 Task: Find connections with filter location Impfondo with filter topic #investmentproperty with filter profile language English with filter current company Bharat Petroleum Corporation Limited with filter school Institute Of Marketing and Management with filter industry Correctional Institutions with filter service category FIle Management with filter keywords title Parking Attendant
Action: Mouse moved to (657, 104)
Screenshot: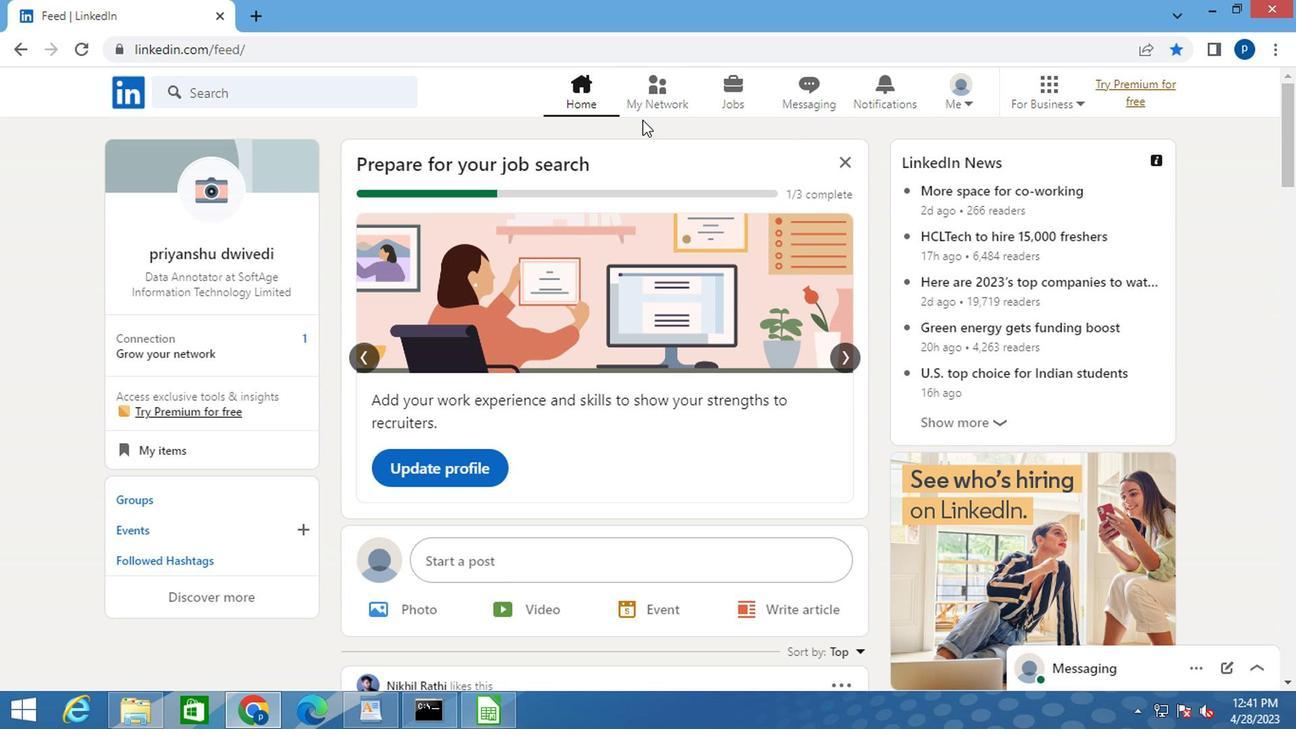 
Action: Mouse pressed left at (657, 104)
Screenshot: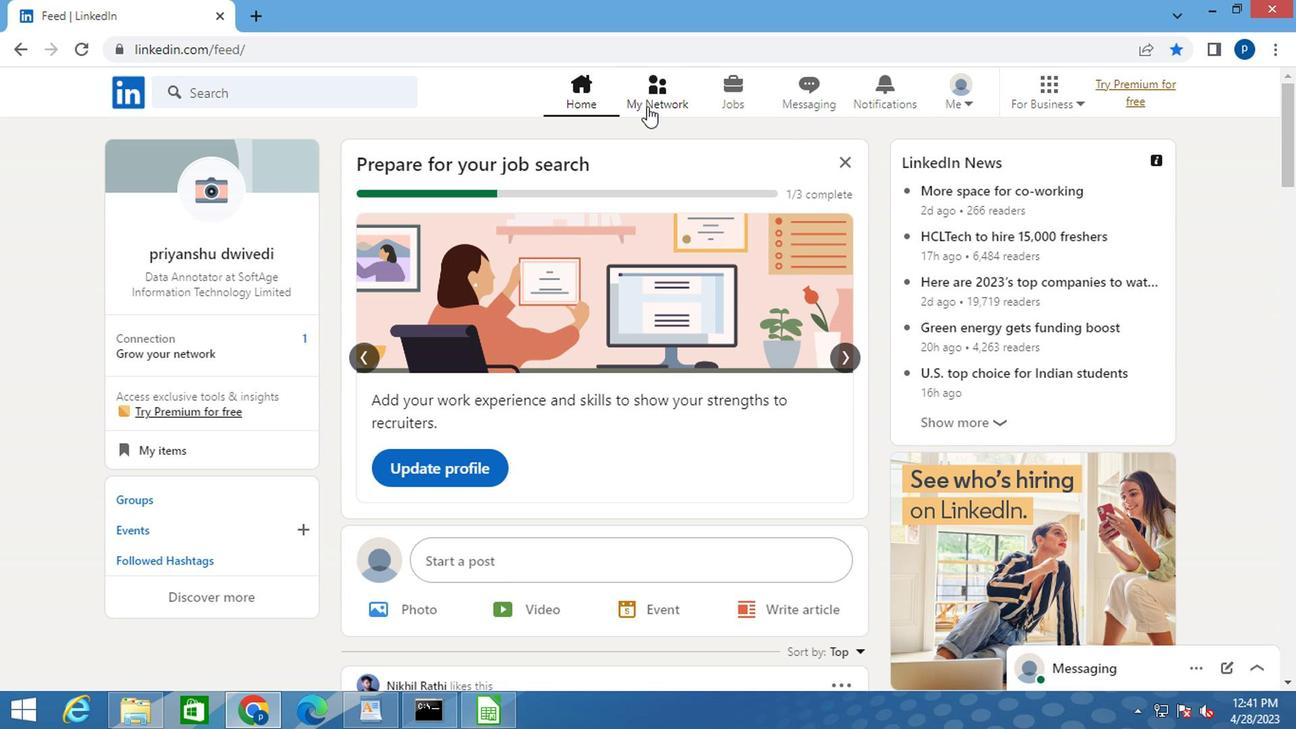 
Action: Mouse moved to (252, 202)
Screenshot: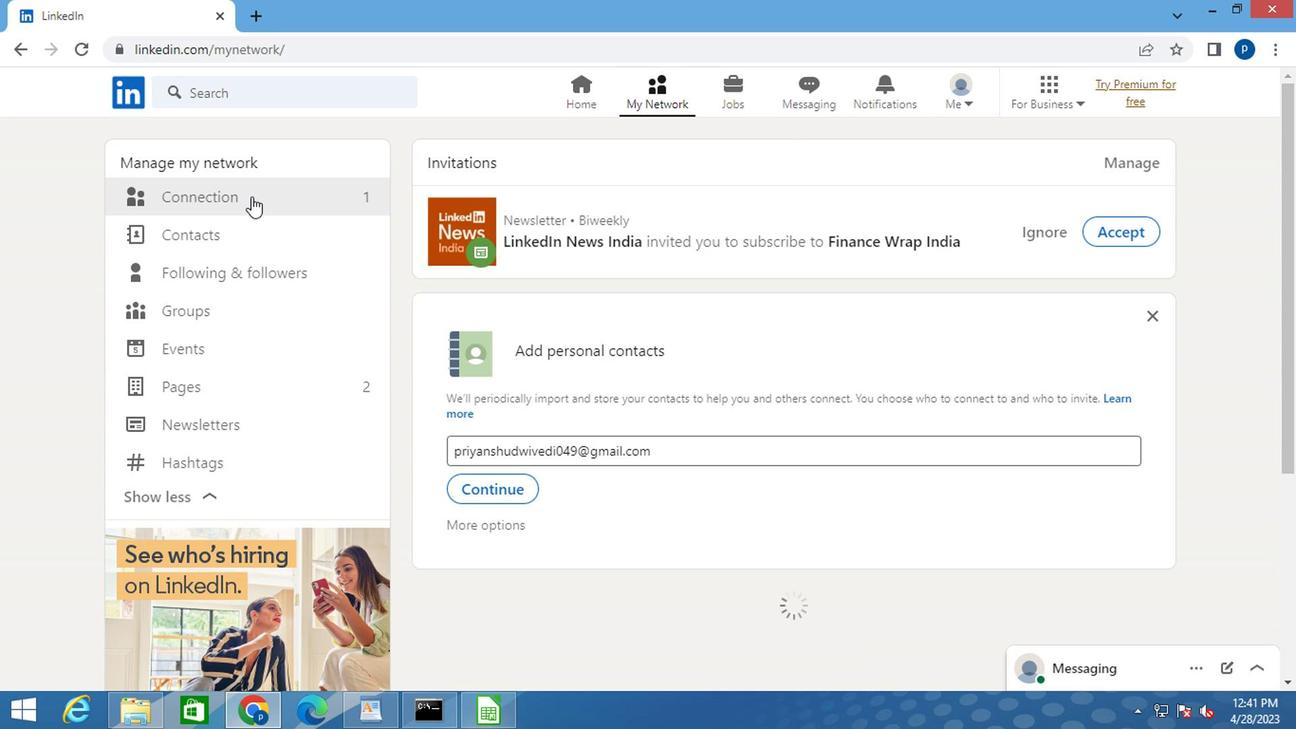 
Action: Mouse pressed left at (252, 202)
Screenshot: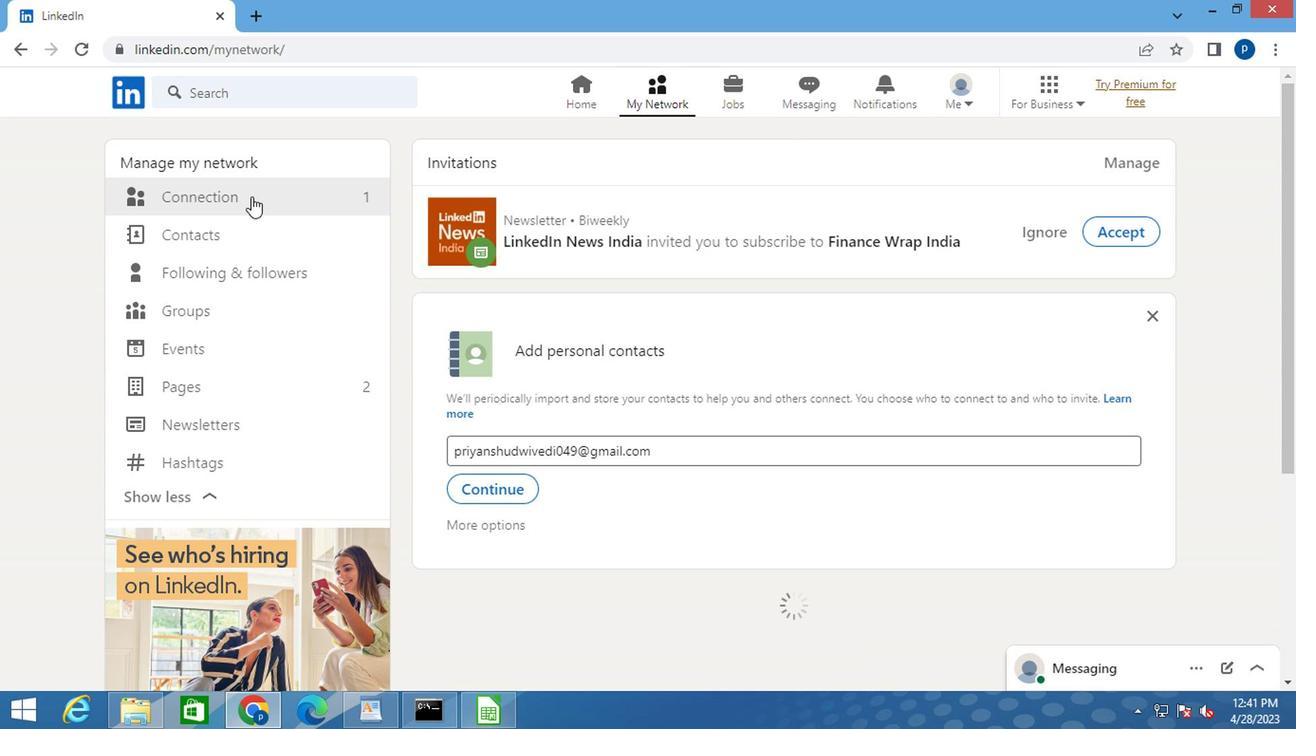 
Action: Mouse moved to (816, 209)
Screenshot: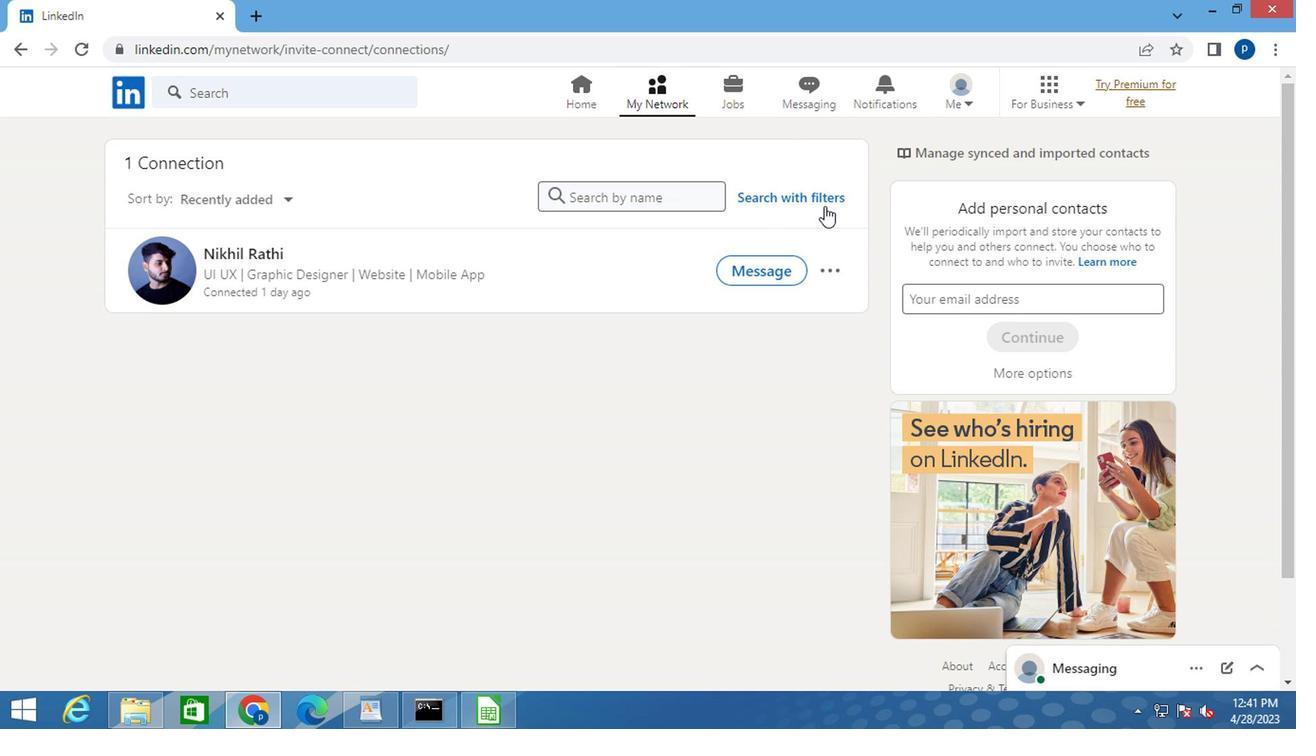 
Action: Mouse pressed left at (816, 209)
Screenshot: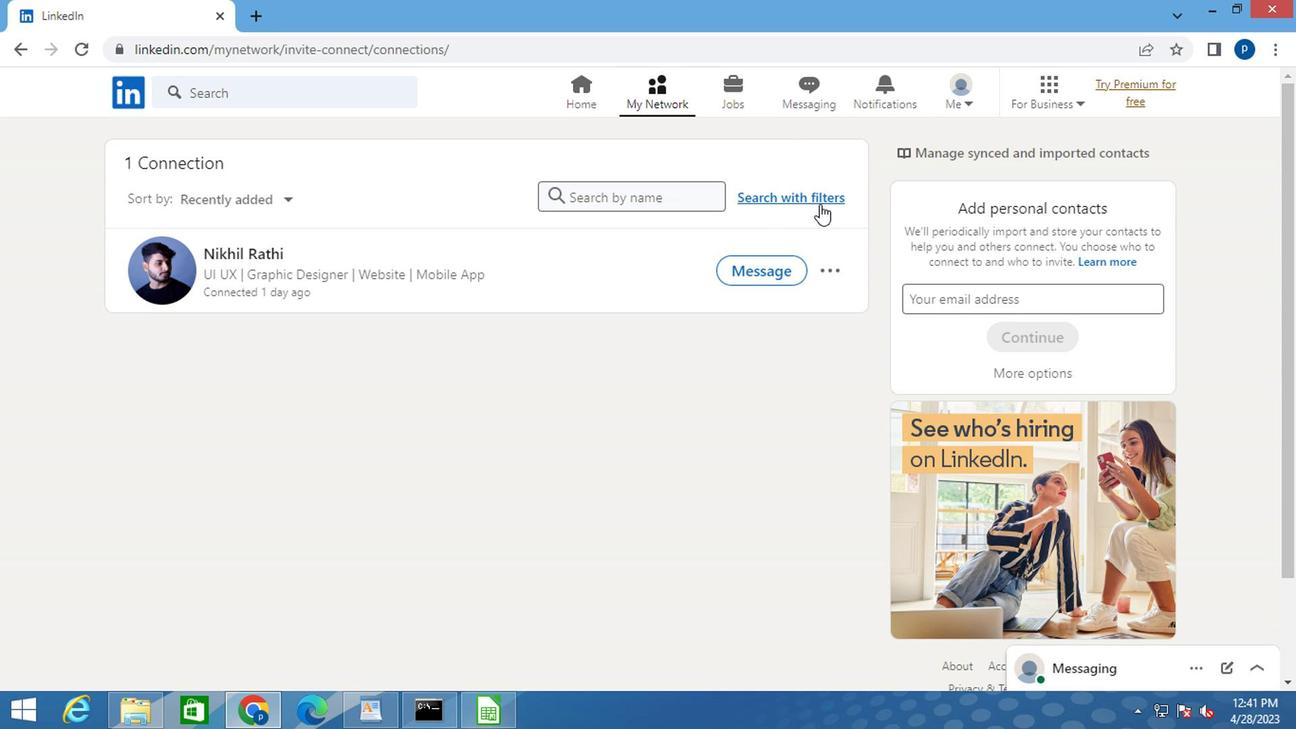 
Action: Mouse moved to (714, 160)
Screenshot: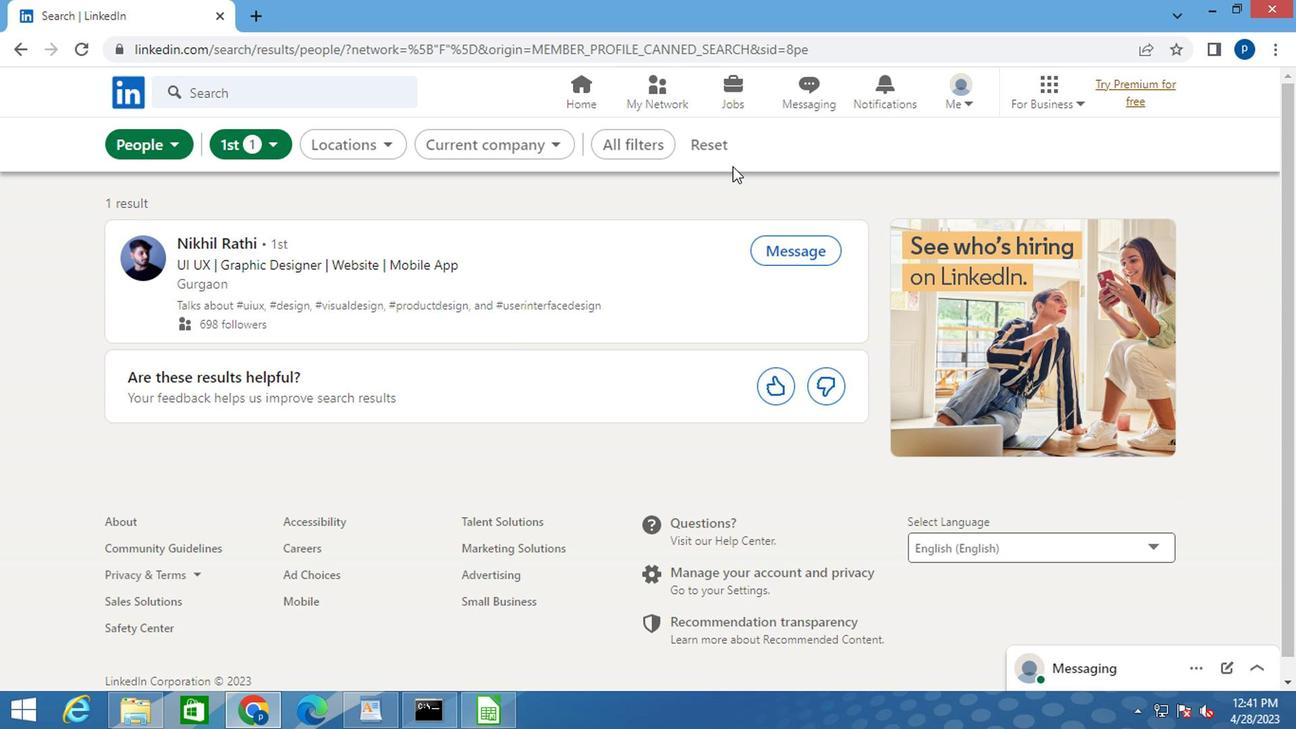 
Action: Mouse pressed left at (714, 160)
Screenshot: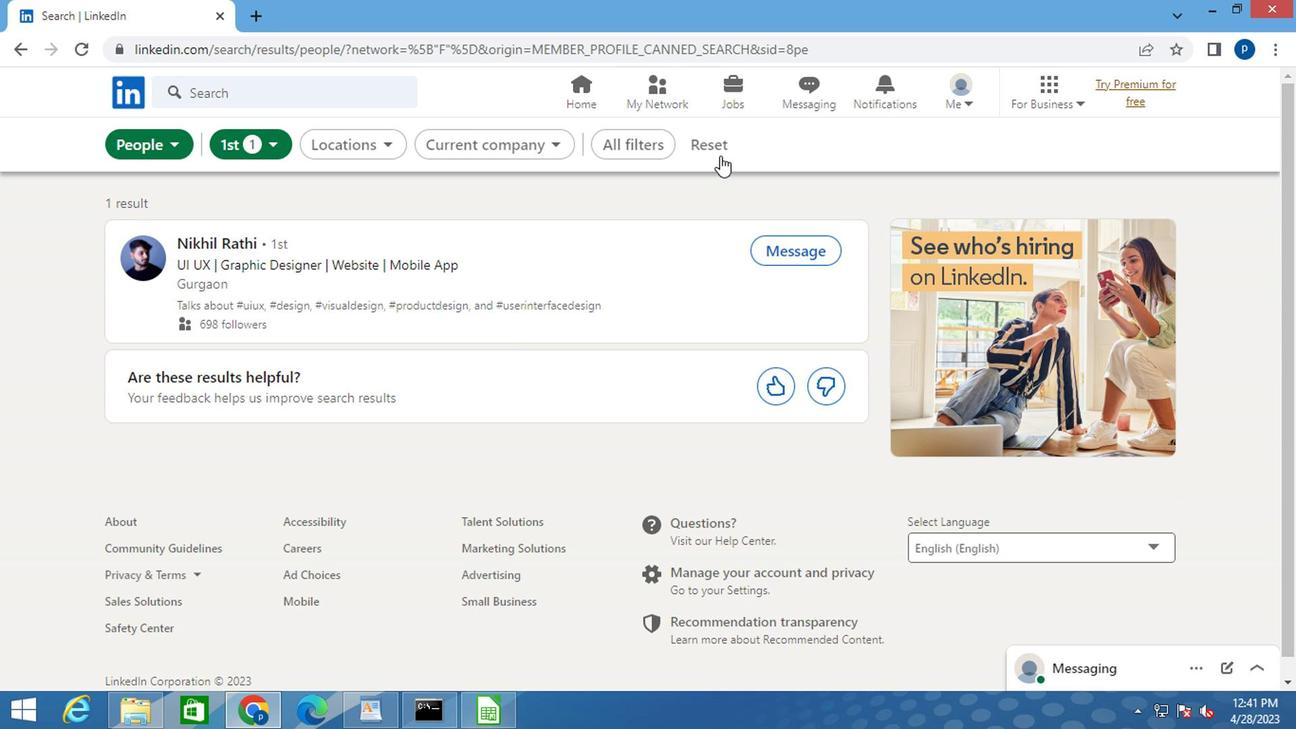 
Action: Mouse moved to (696, 155)
Screenshot: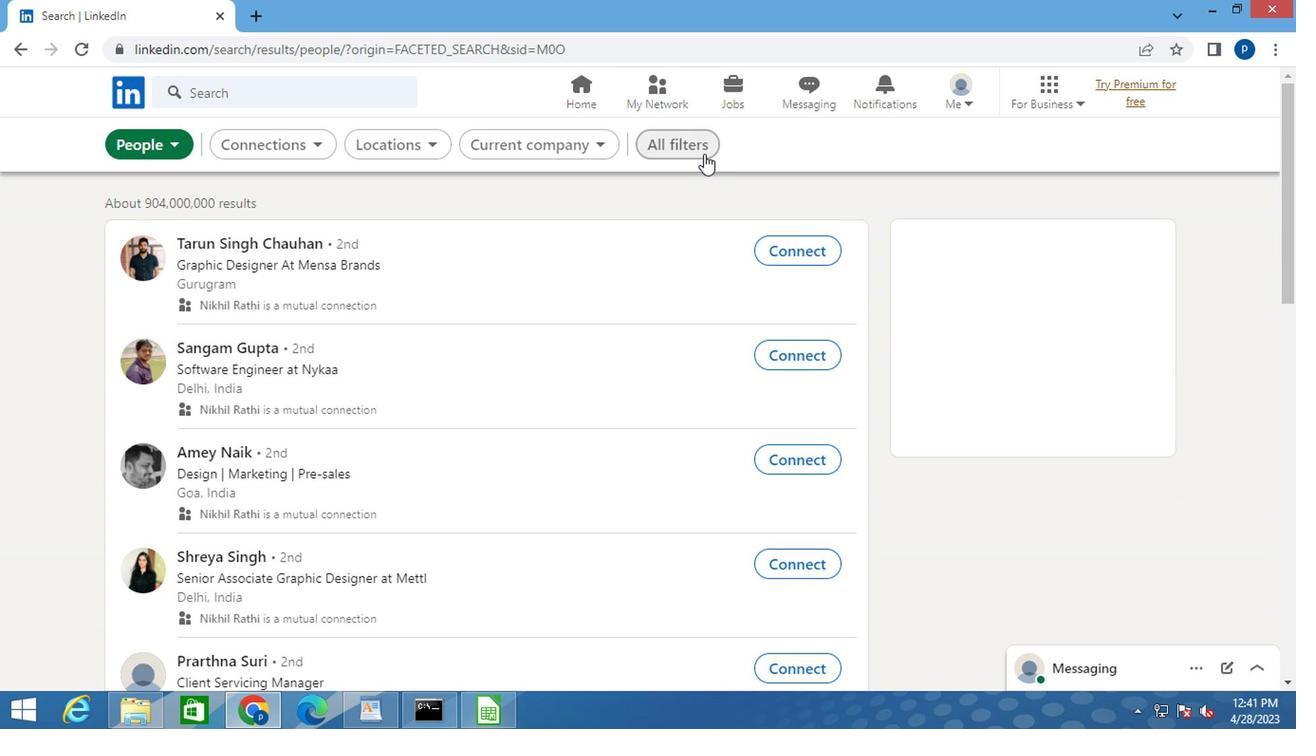 
Action: Mouse pressed left at (696, 155)
Screenshot: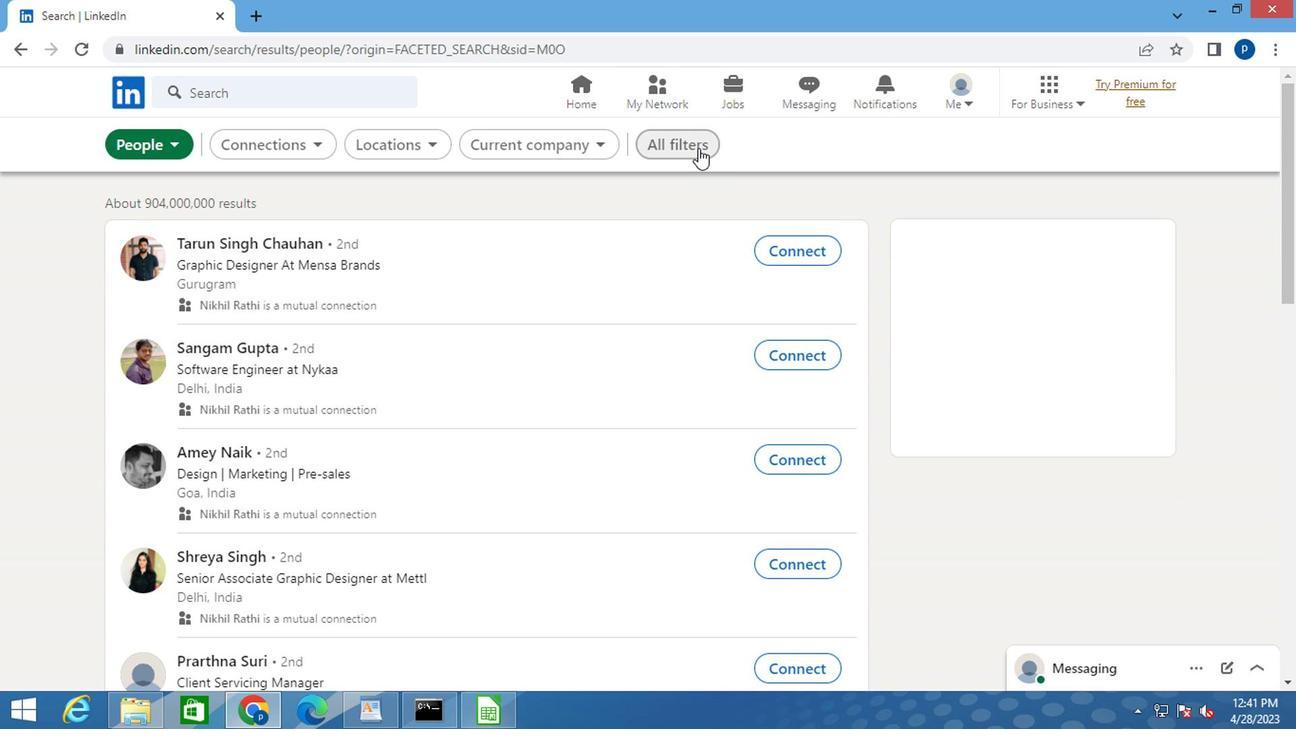 
Action: Mouse moved to (959, 403)
Screenshot: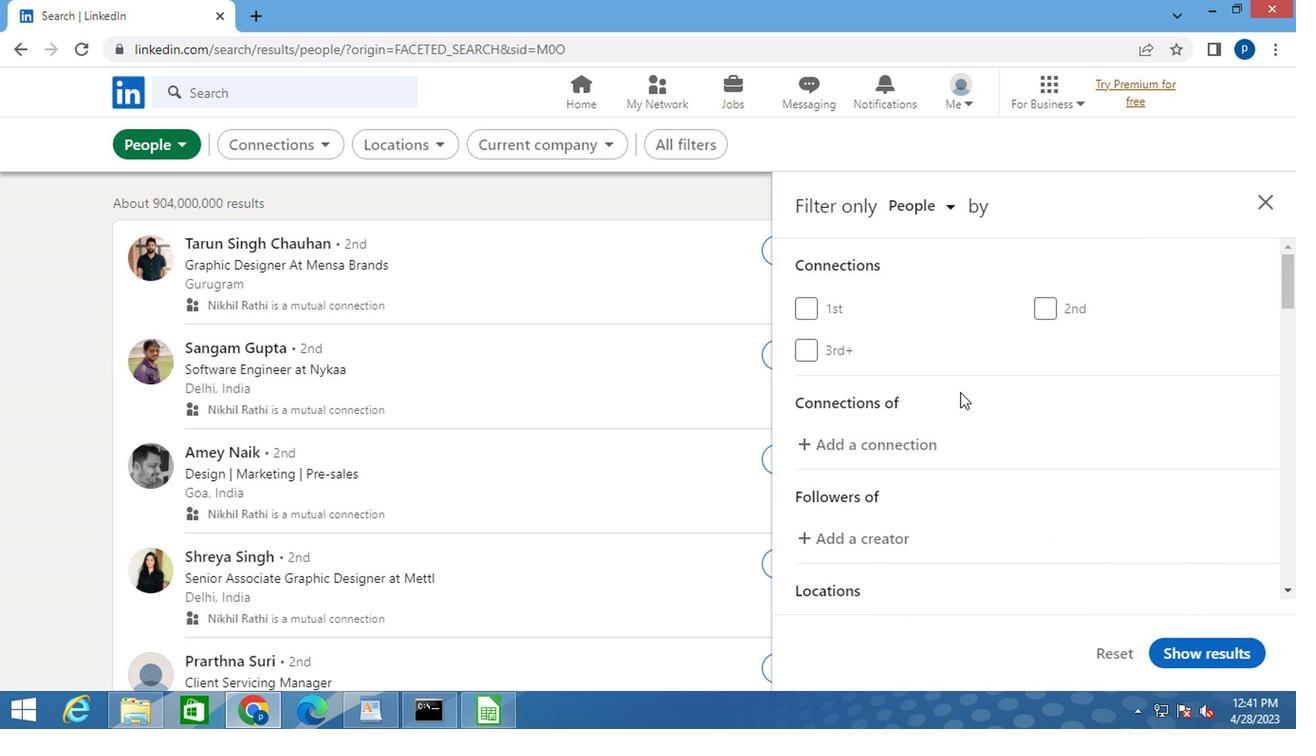 
Action: Mouse scrolled (959, 401) with delta (0, -1)
Screenshot: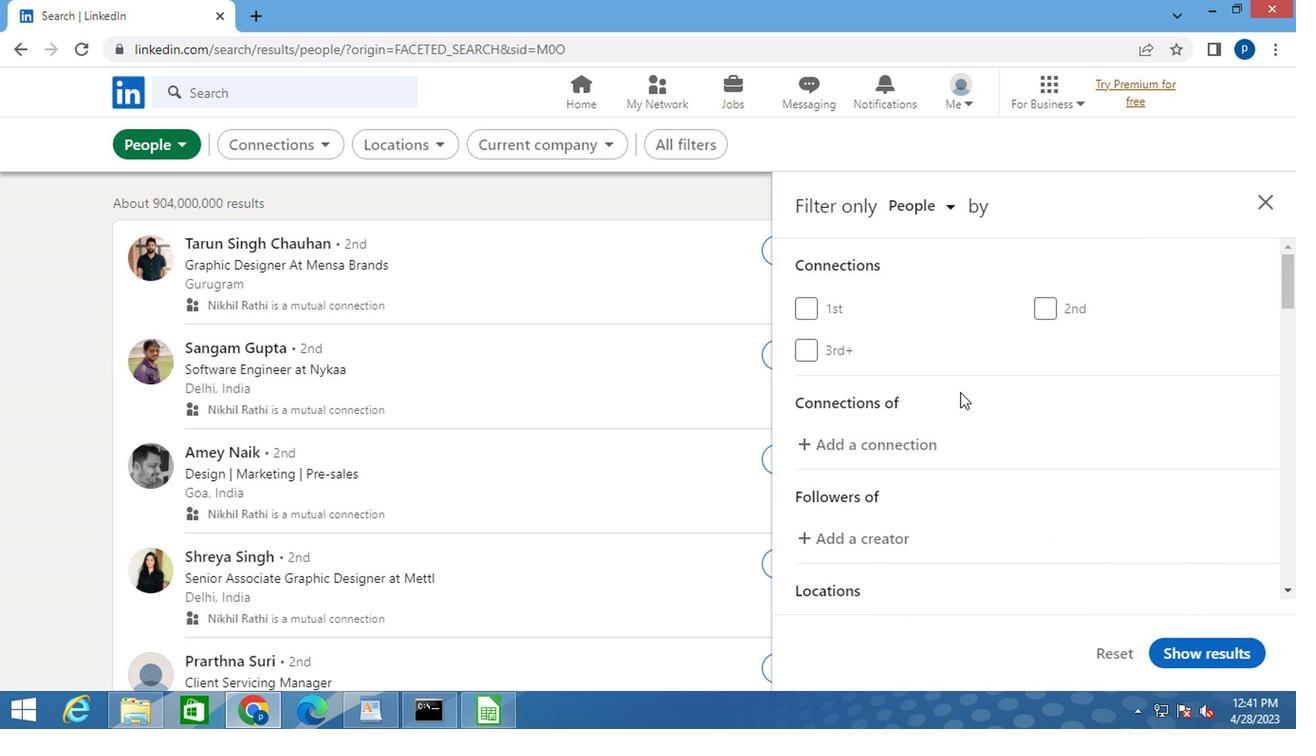 
Action: Mouse moved to (961, 412)
Screenshot: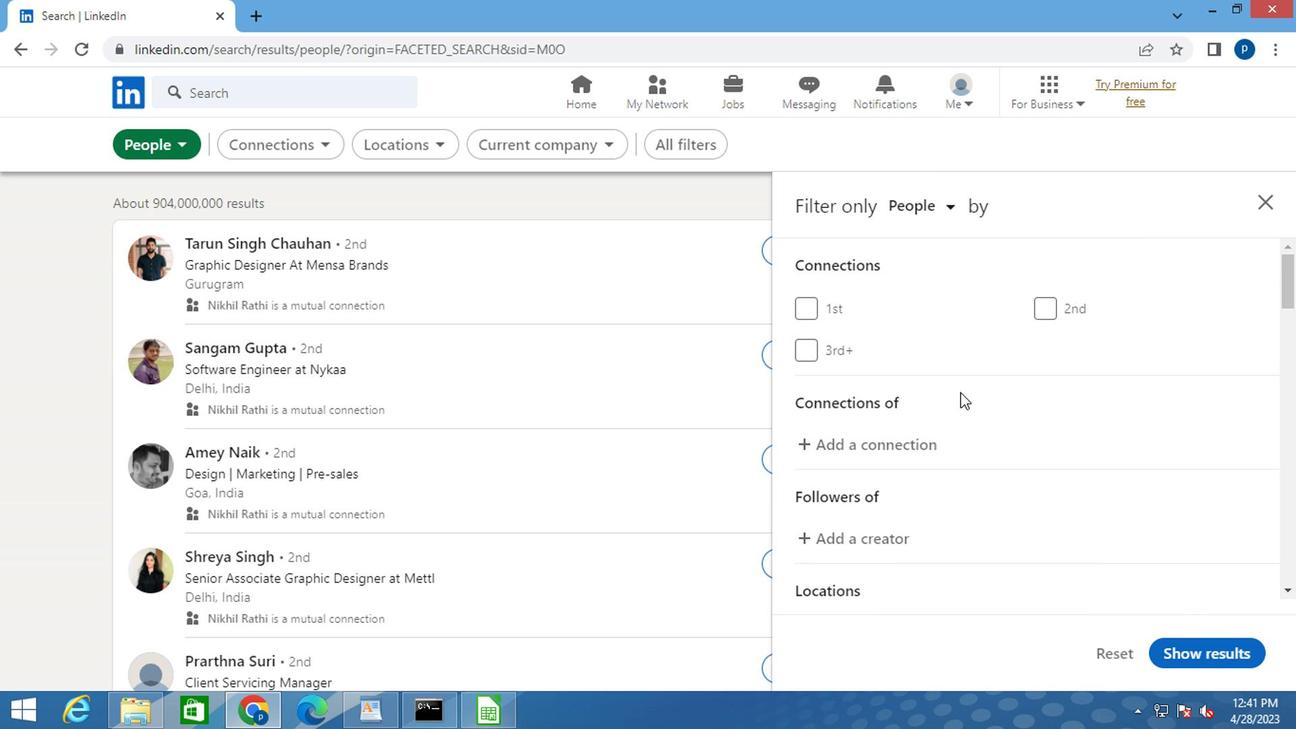 
Action: Mouse scrolled (961, 411) with delta (0, 0)
Screenshot: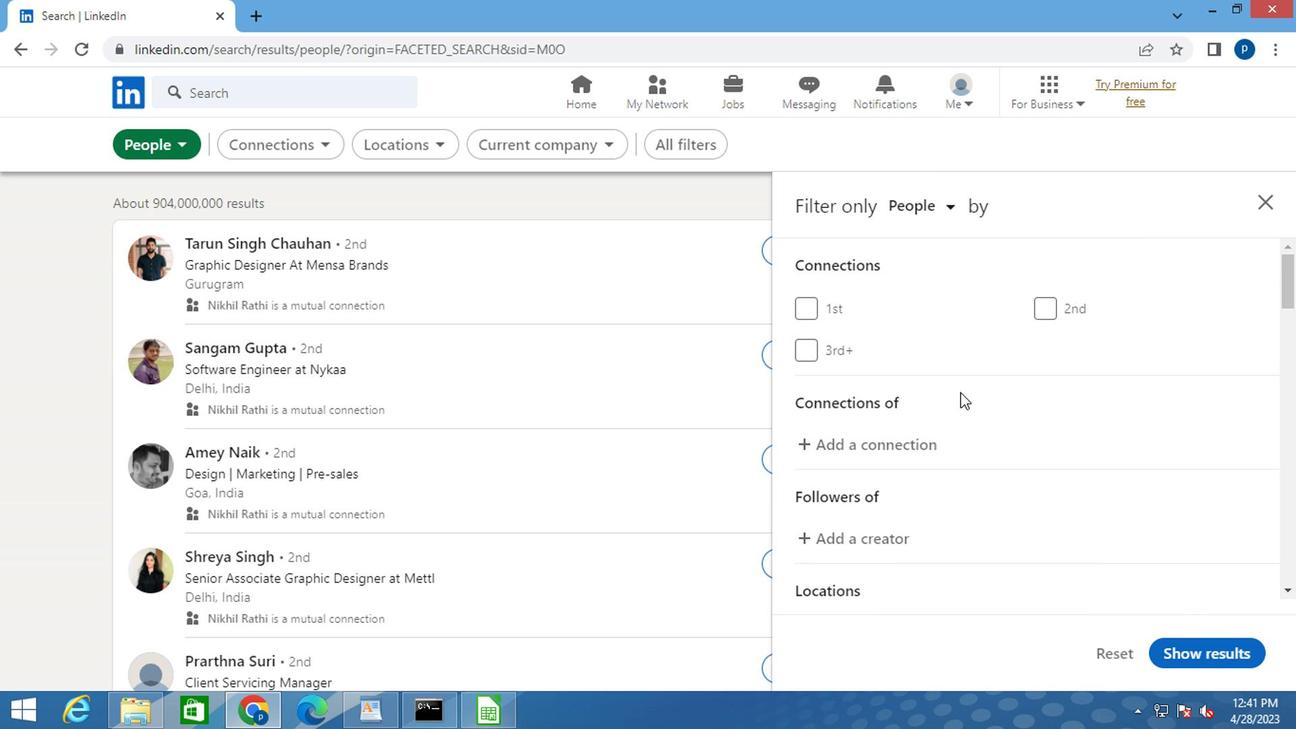 
Action: Mouse moved to (961, 413)
Screenshot: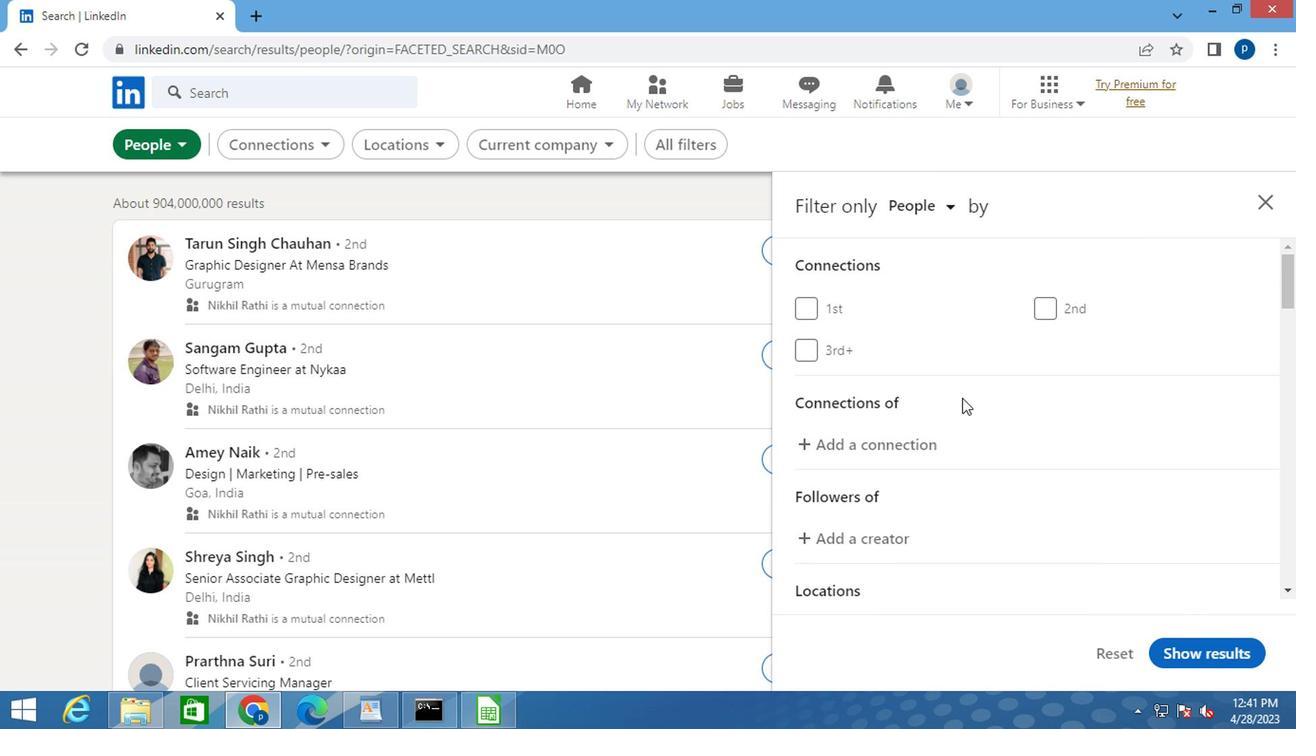 
Action: Mouse scrolled (961, 412) with delta (0, -1)
Screenshot: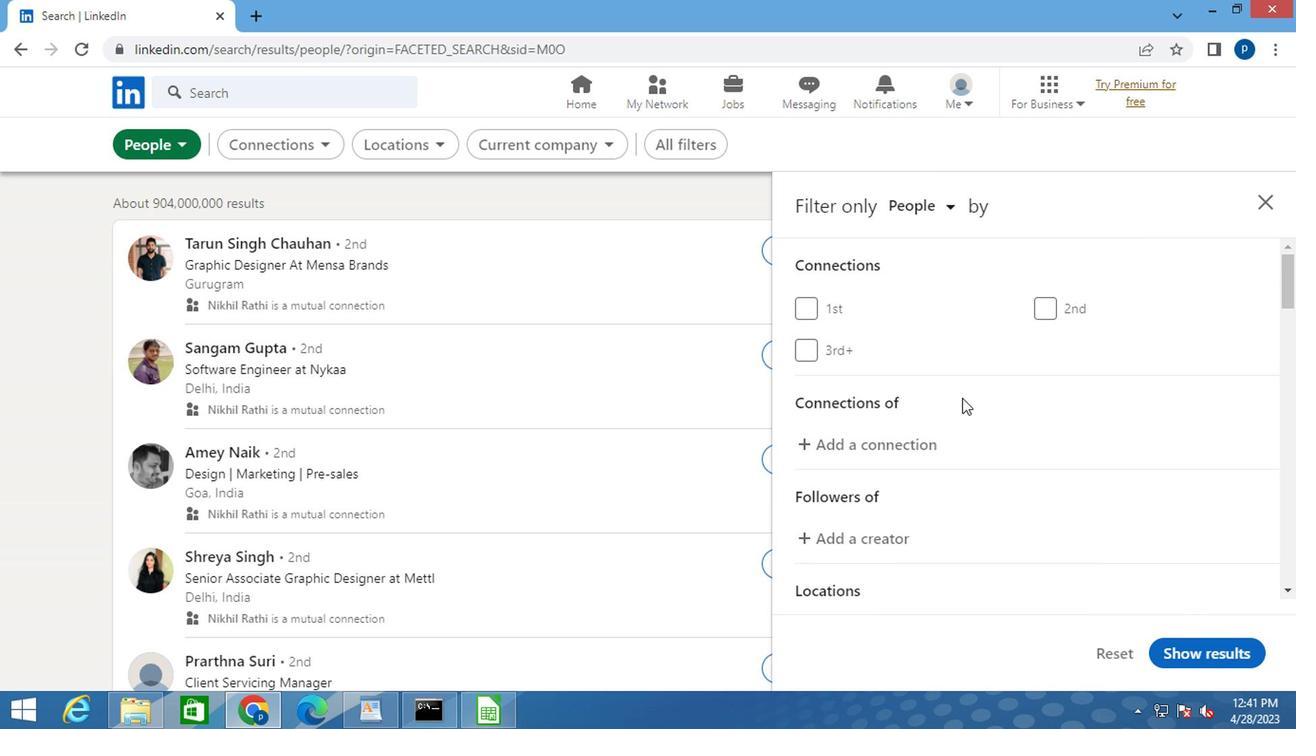 
Action: Mouse moved to (1057, 431)
Screenshot: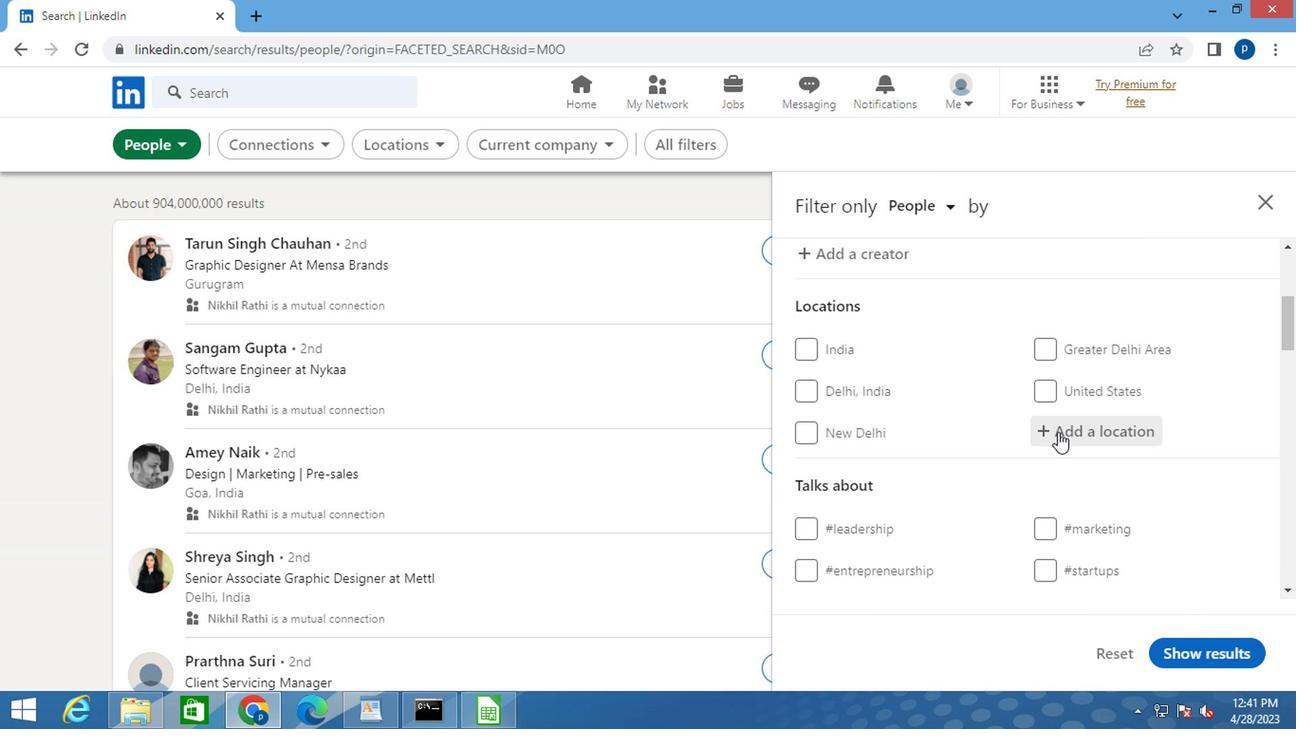 
Action: Mouse pressed left at (1057, 431)
Screenshot: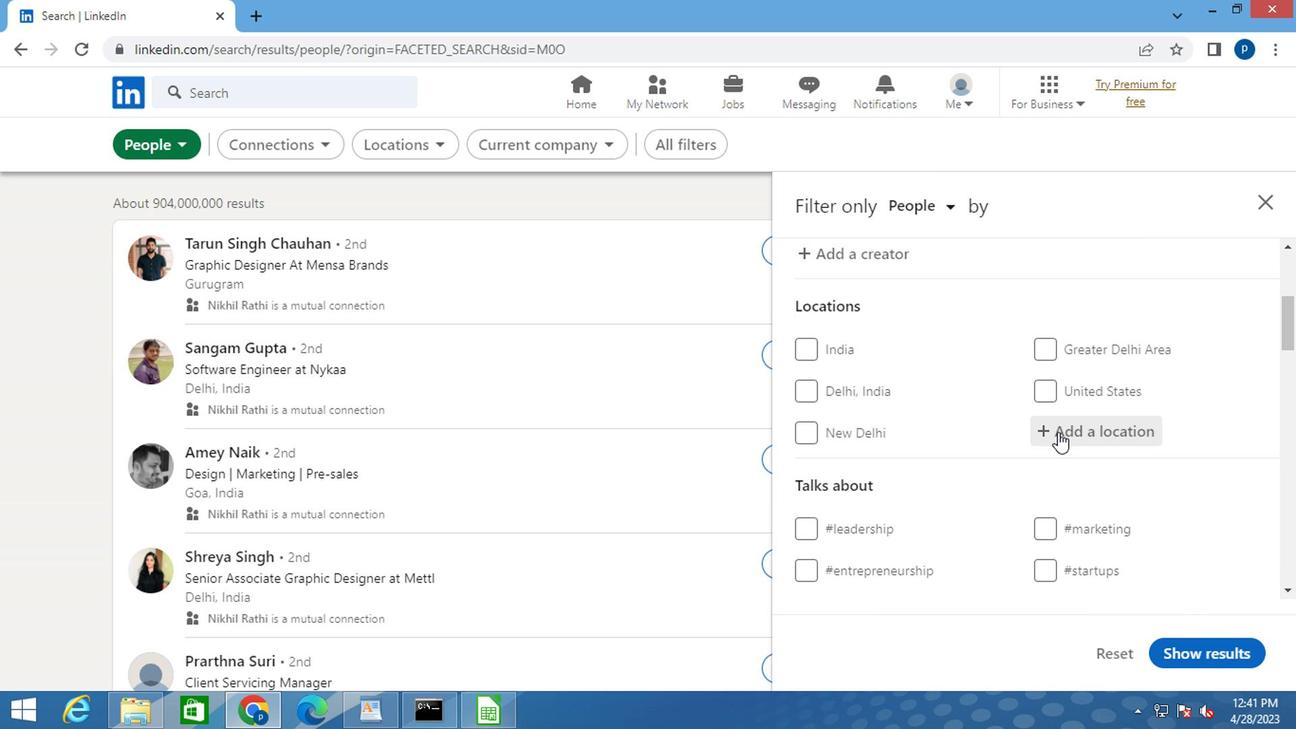 
Action: Mouse moved to (1057, 432)
Screenshot: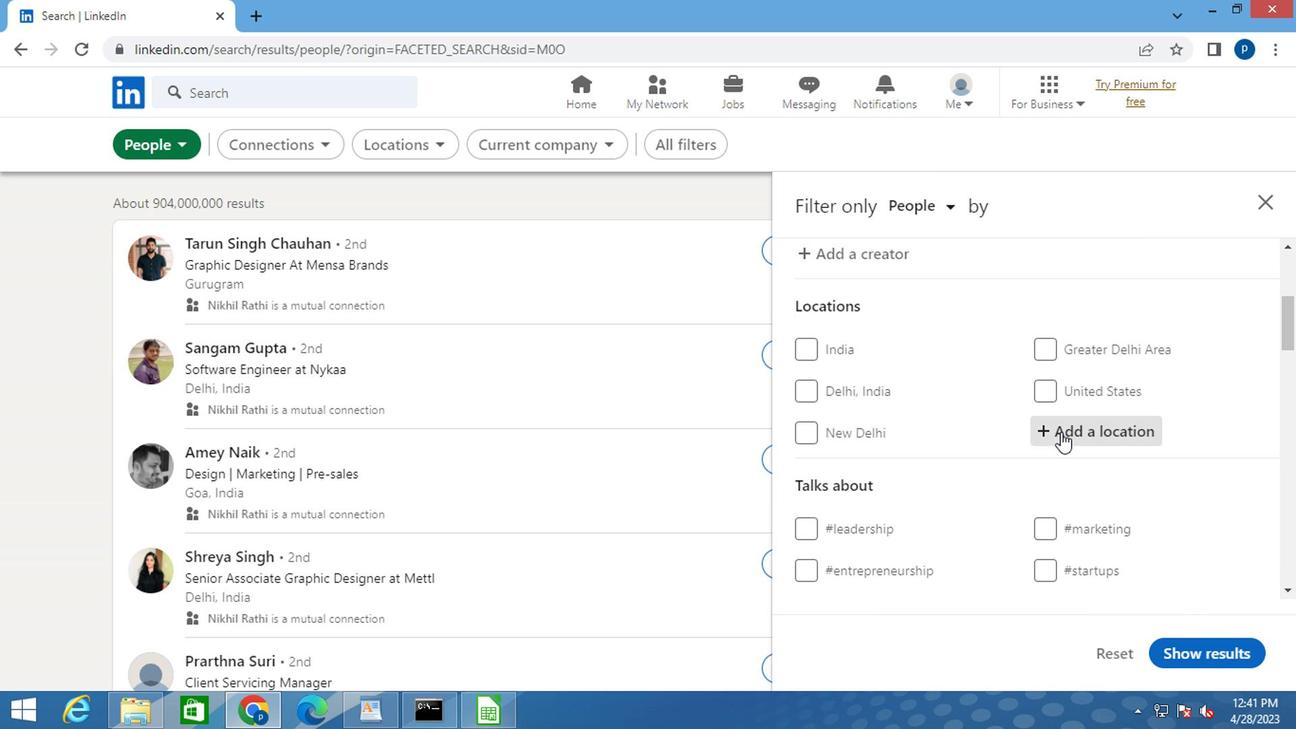 
Action: Key pressed i<Key.caps_lock>mpfondo<Key.space>
Screenshot: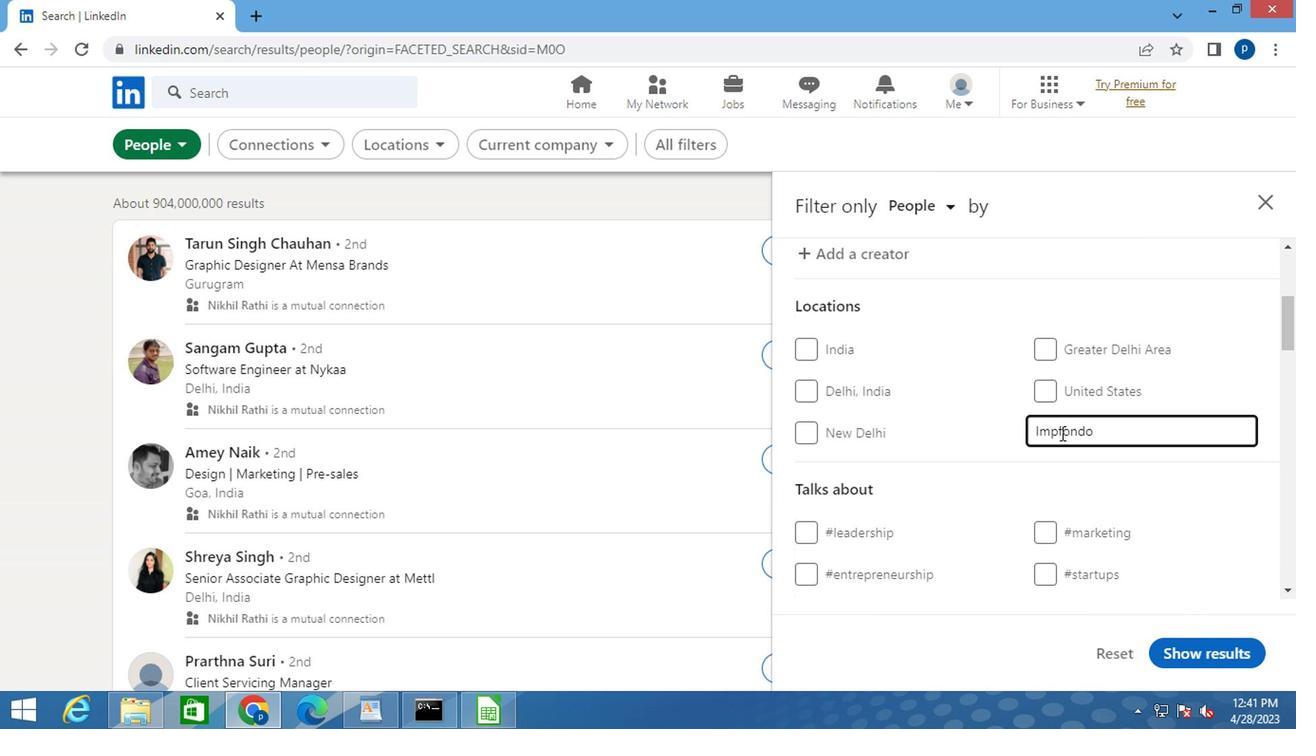 
Action: Mouse moved to (967, 446)
Screenshot: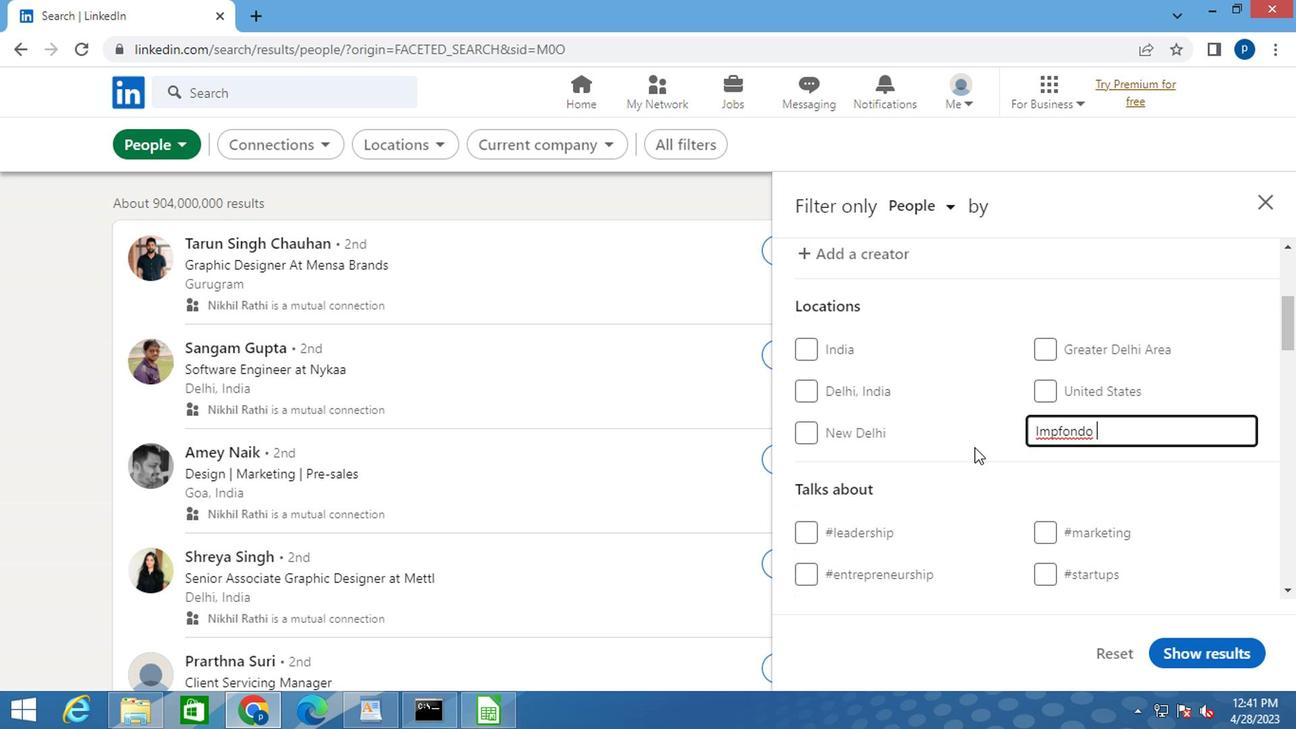 
Action: Mouse scrolled (967, 445) with delta (0, 0)
Screenshot: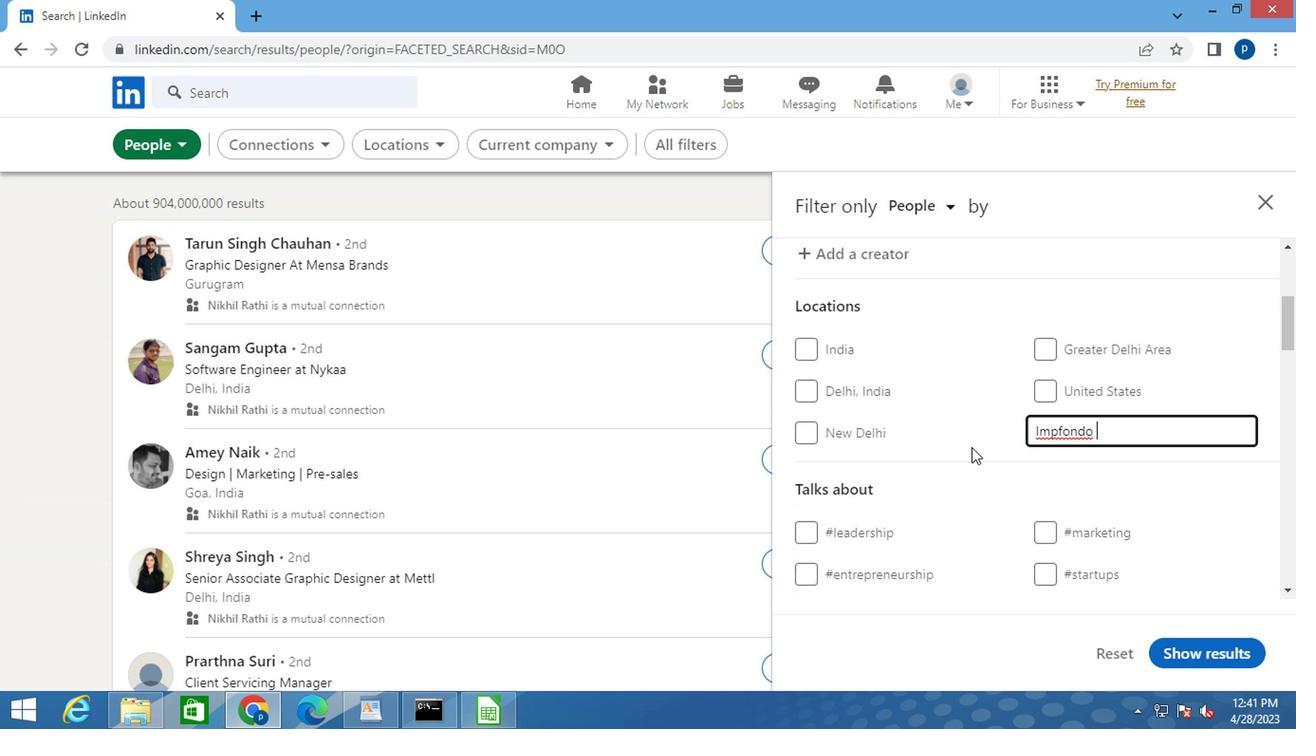 
Action: Mouse scrolled (967, 445) with delta (0, 0)
Screenshot: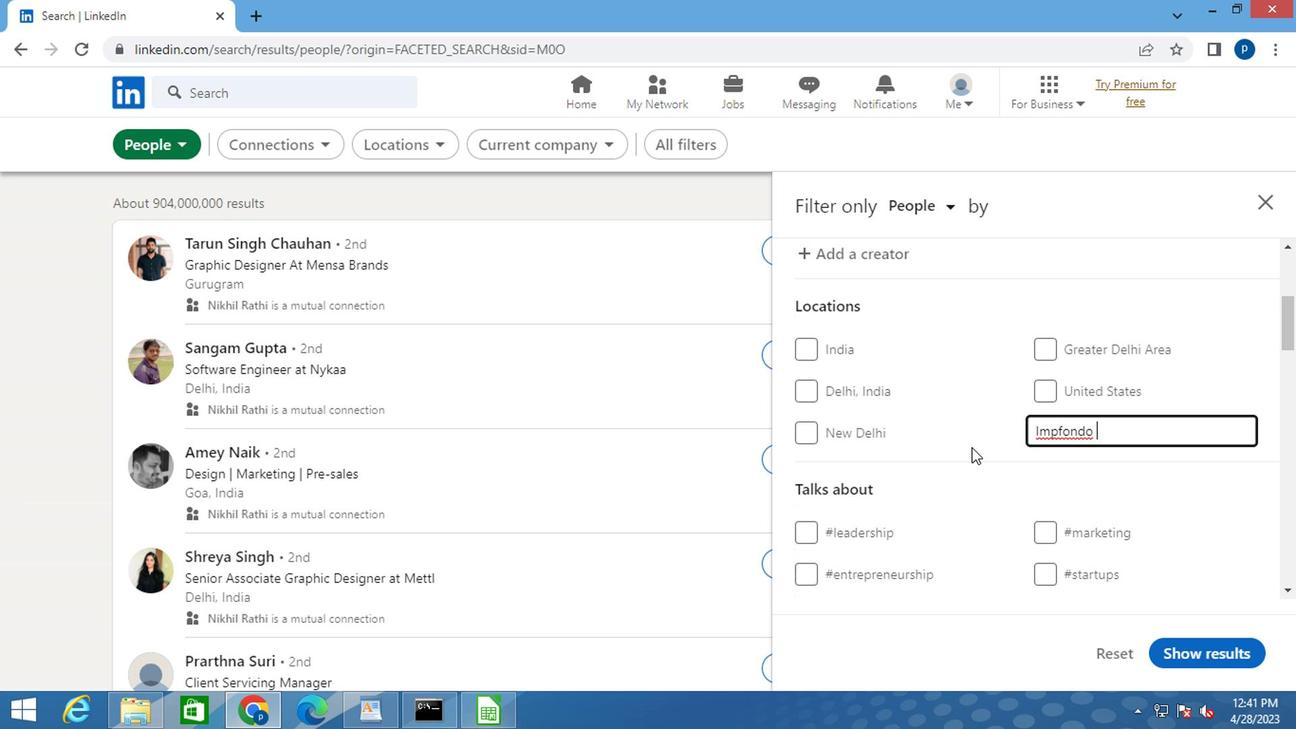 
Action: Mouse moved to (1052, 436)
Screenshot: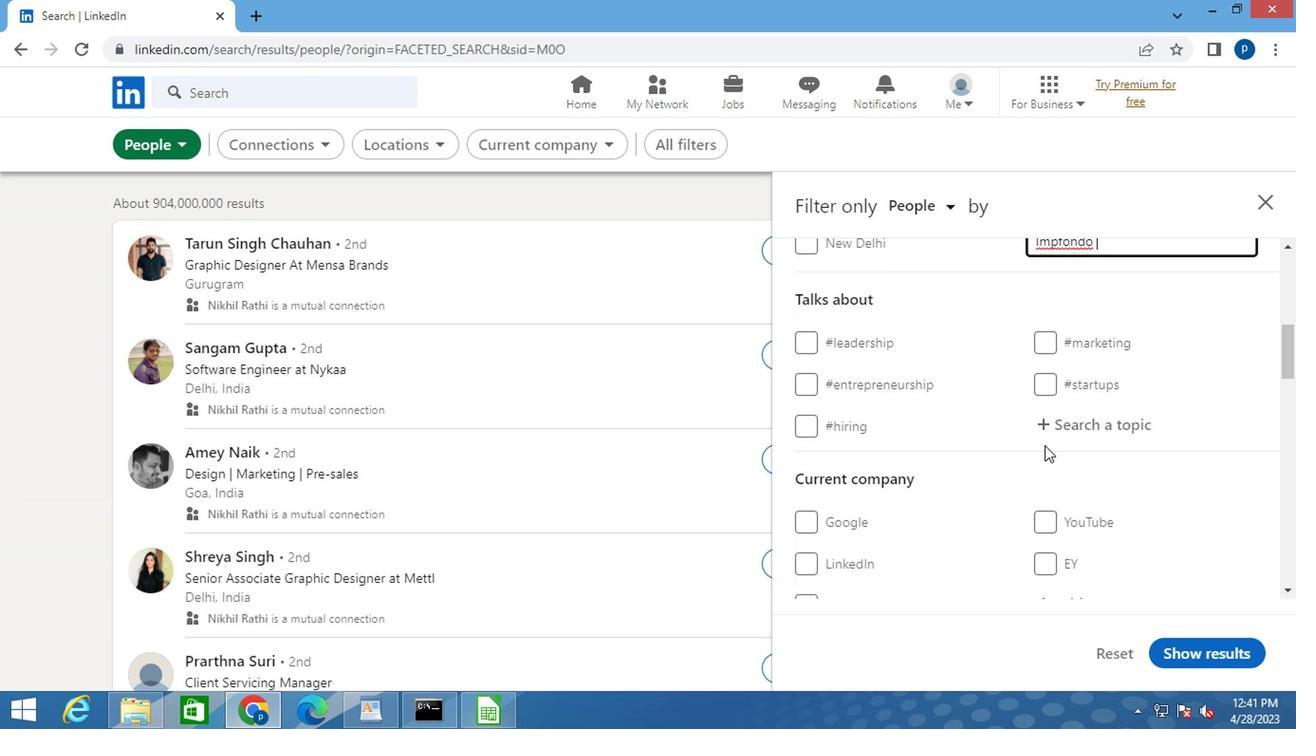 
Action: Mouse pressed left at (1052, 436)
Screenshot: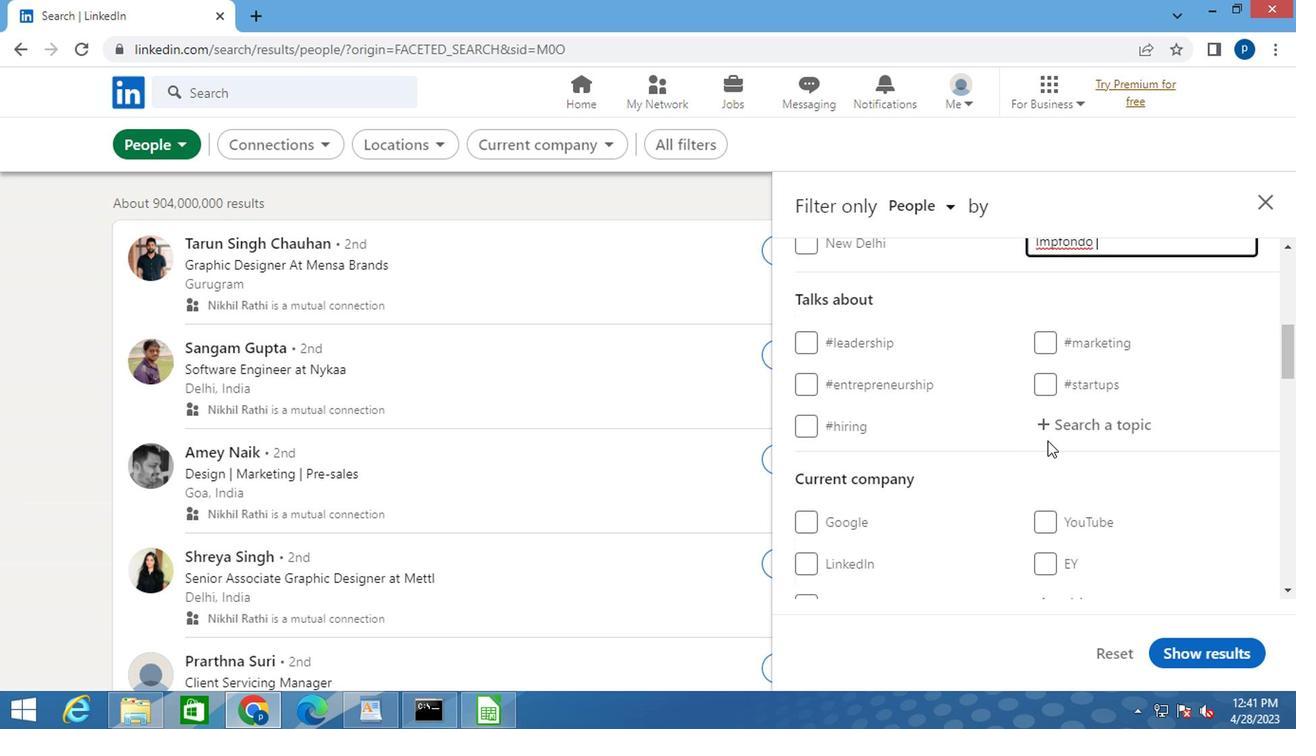 
Action: Mouse moved to (1045, 439)
Screenshot: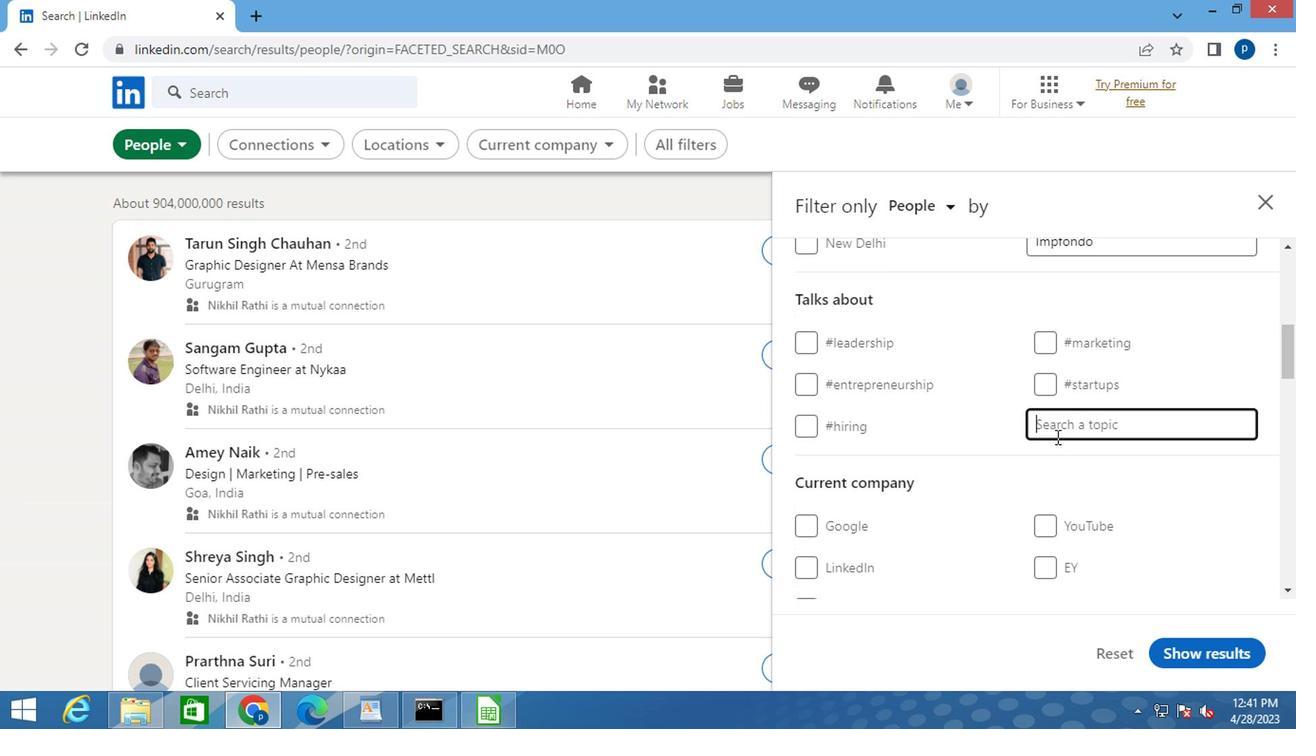 
Action: Key pressed <Key.shift>#INVESTMENTPROPERTY<Key.space>
Screenshot: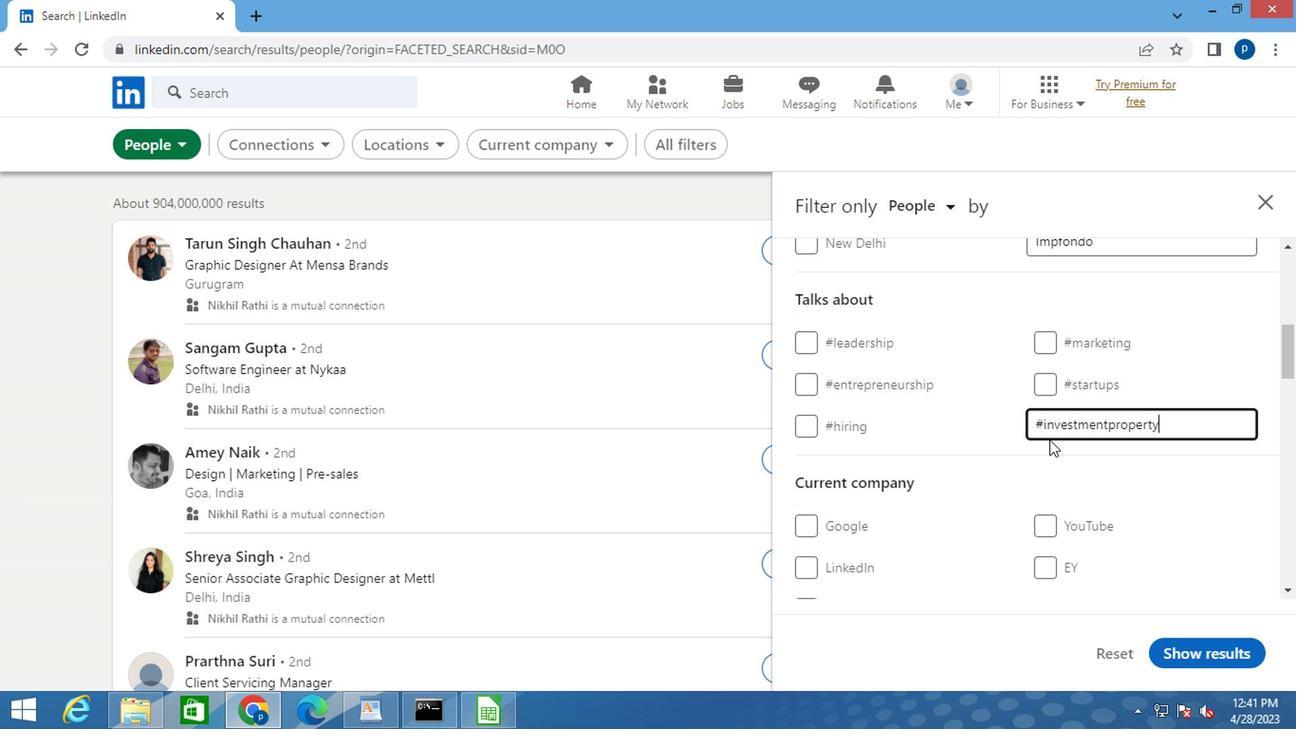 
Action: Mouse moved to (1027, 445)
Screenshot: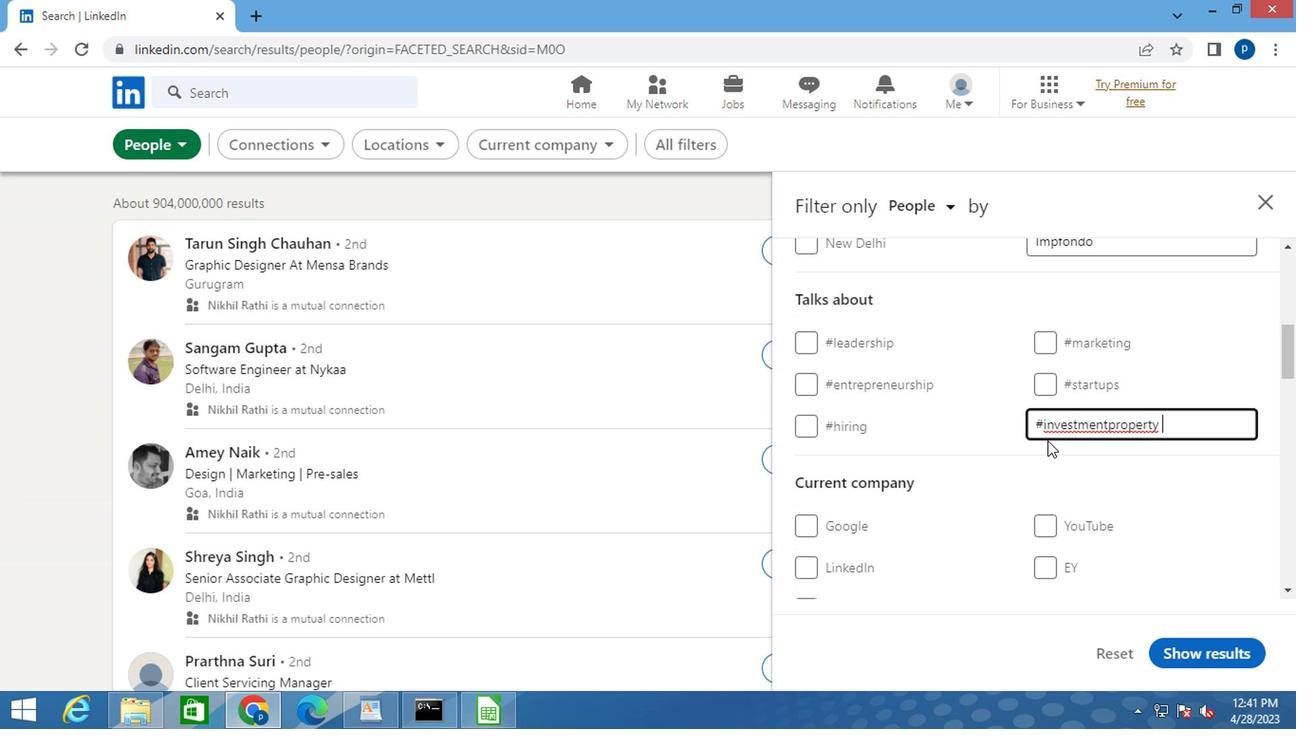 
Action: Mouse scrolled (1027, 444) with delta (0, -1)
Screenshot: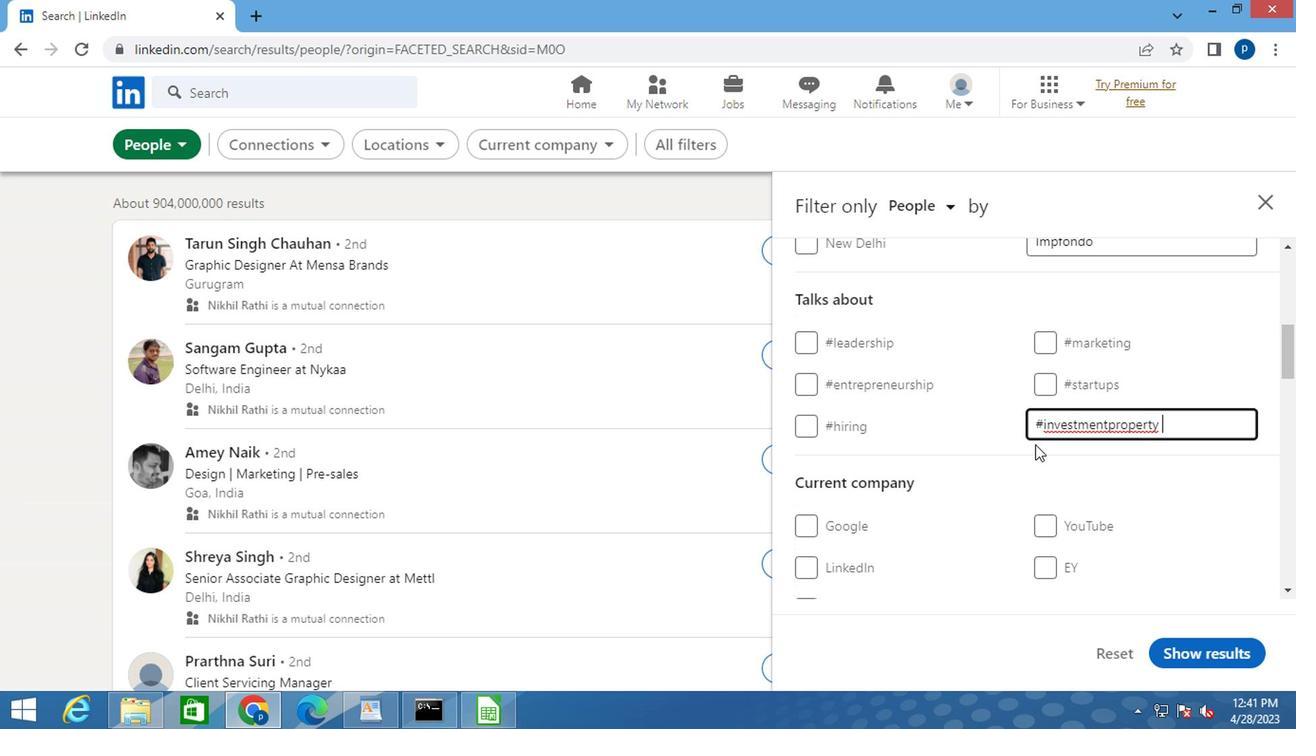 
Action: Mouse moved to (1026, 446)
Screenshot: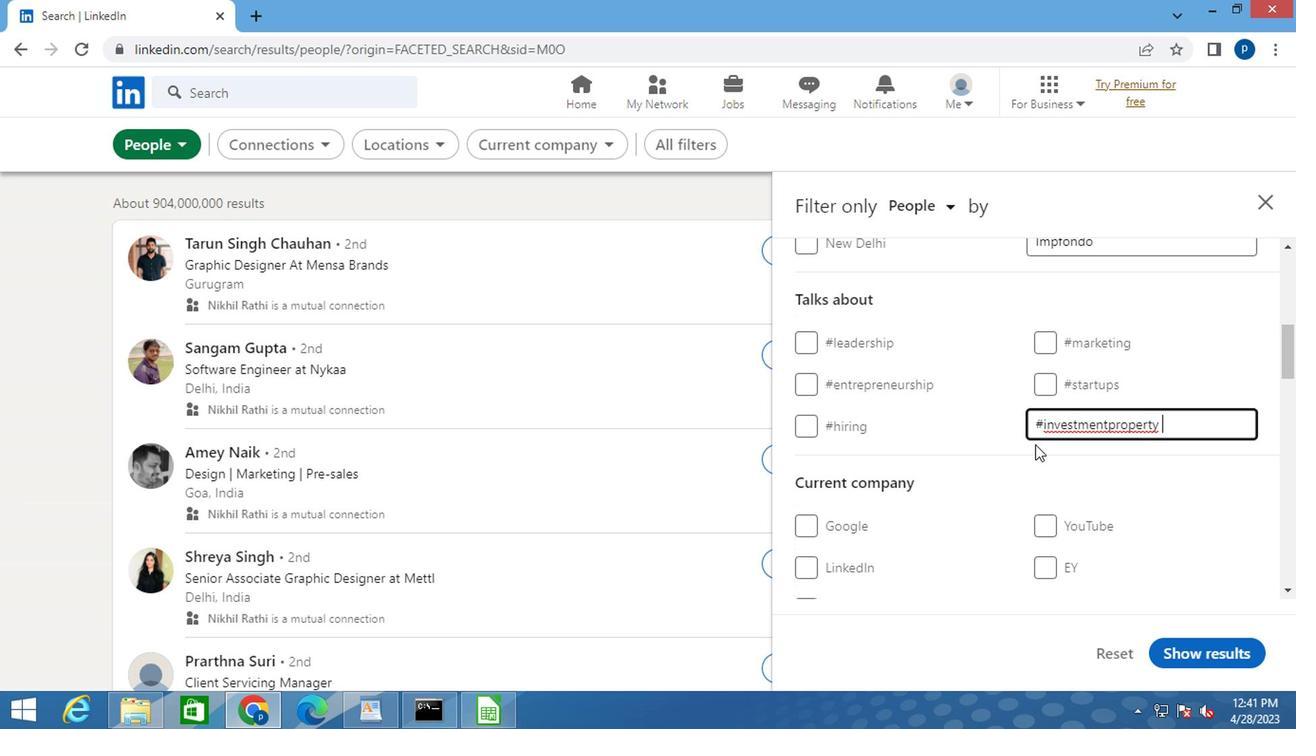 
Action: Mouse scrolled (1026, 445) with delta (0, 0)
Screenshot: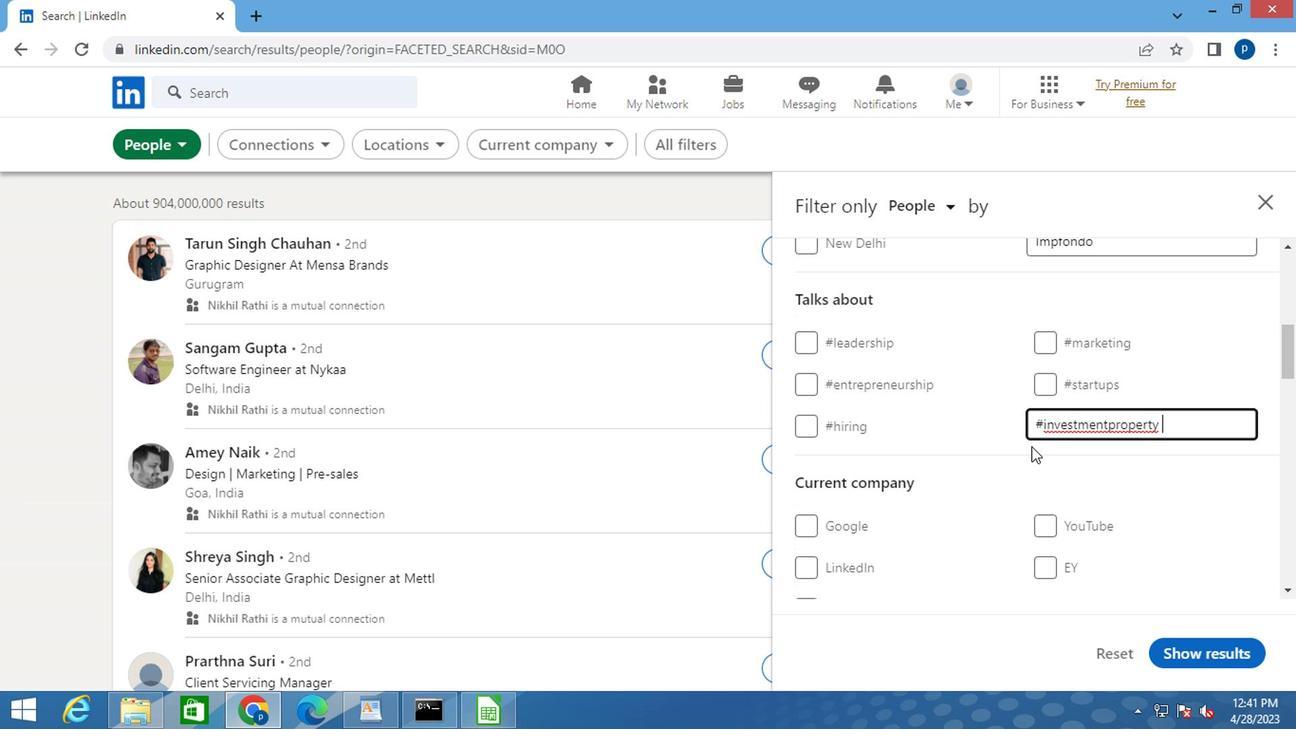 
Action: Mouse moved to (991, 451)
Screenshot: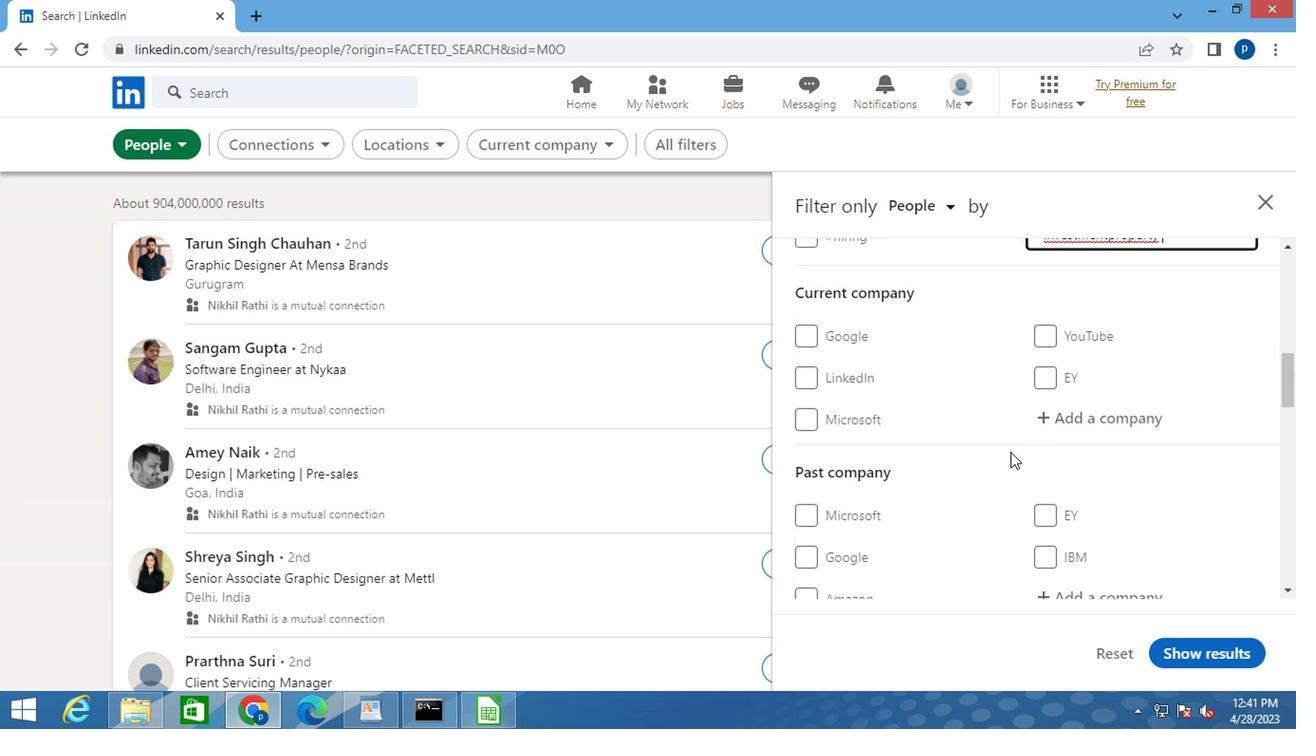 
Action: Mouse scrolled (991, 451) with delta (0, 0)
Screenshot: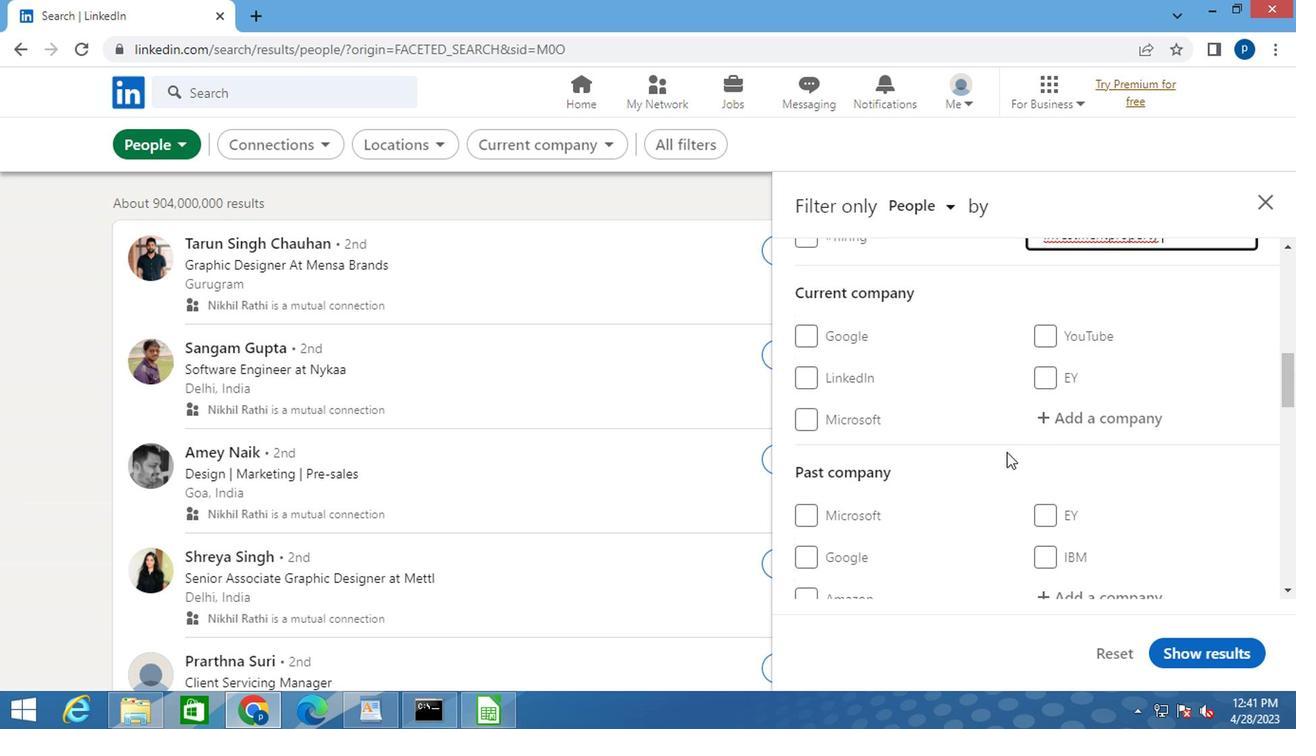 
Action: Mouse scrolled (991, 451) with delta (0, 0)
Screenshot: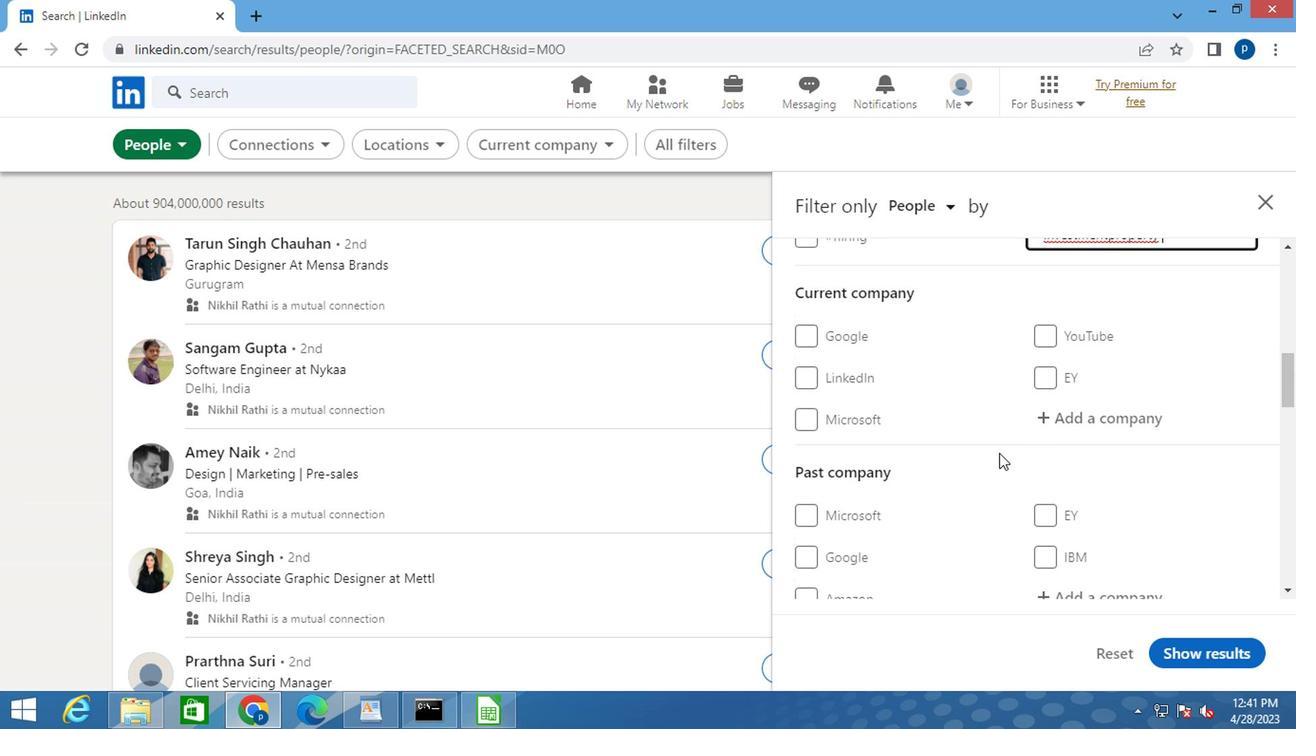 
Action: Mouse moved to (943, 449)
Screenshot: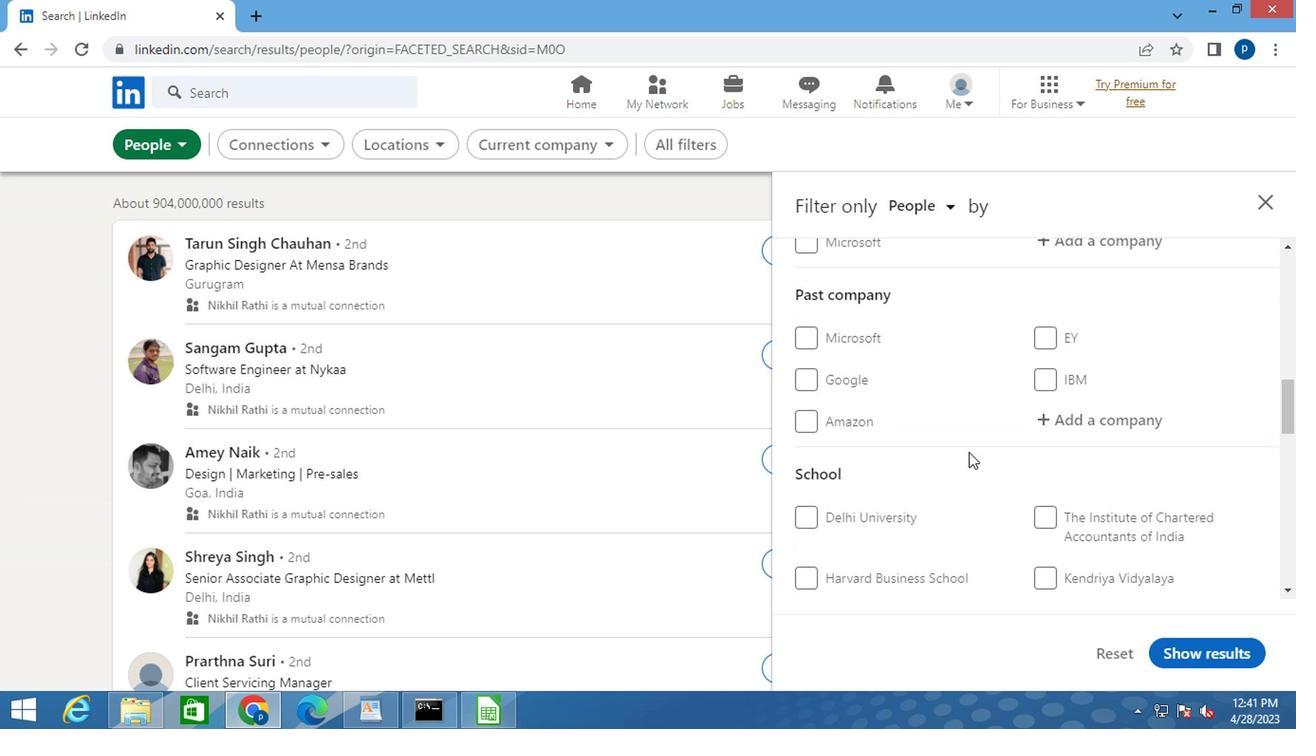 
Action: Mouse scrolled (943, 448) with delta (0, 0)
Screenshot: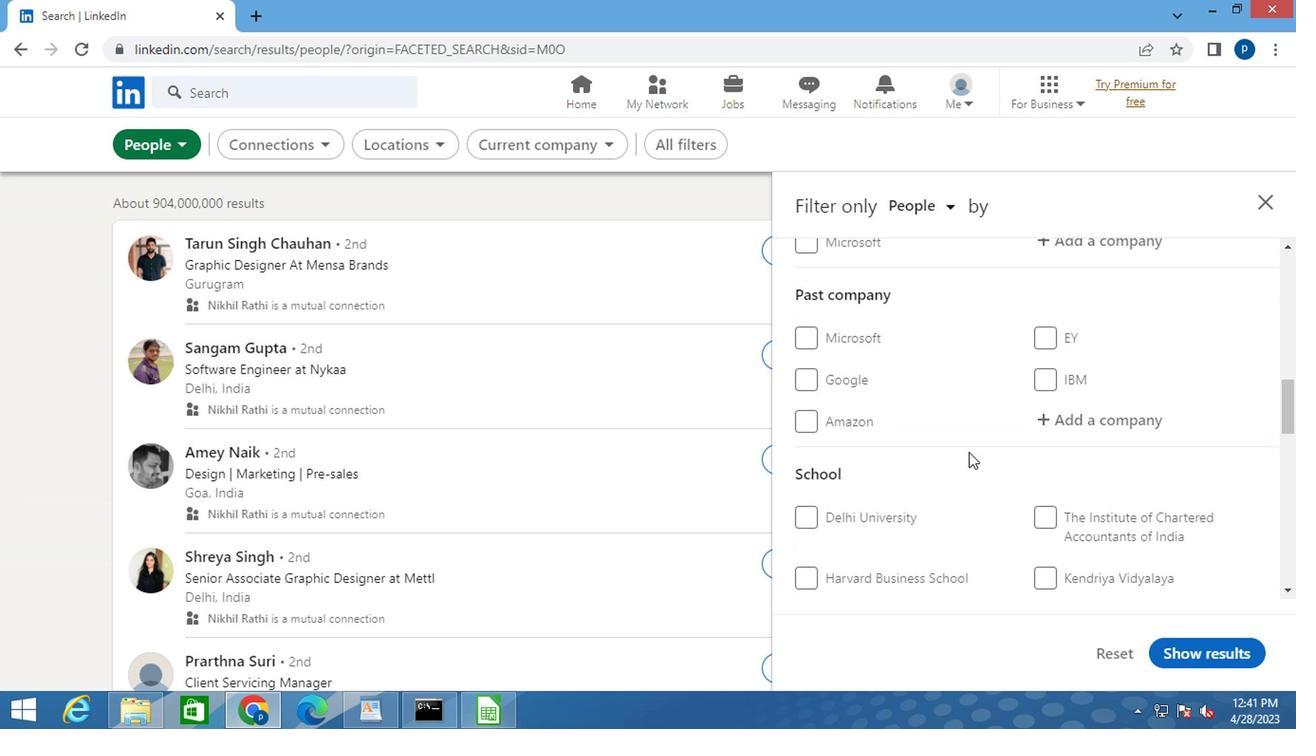 
Action: Mouse moved to (941, 449)
Screenshot: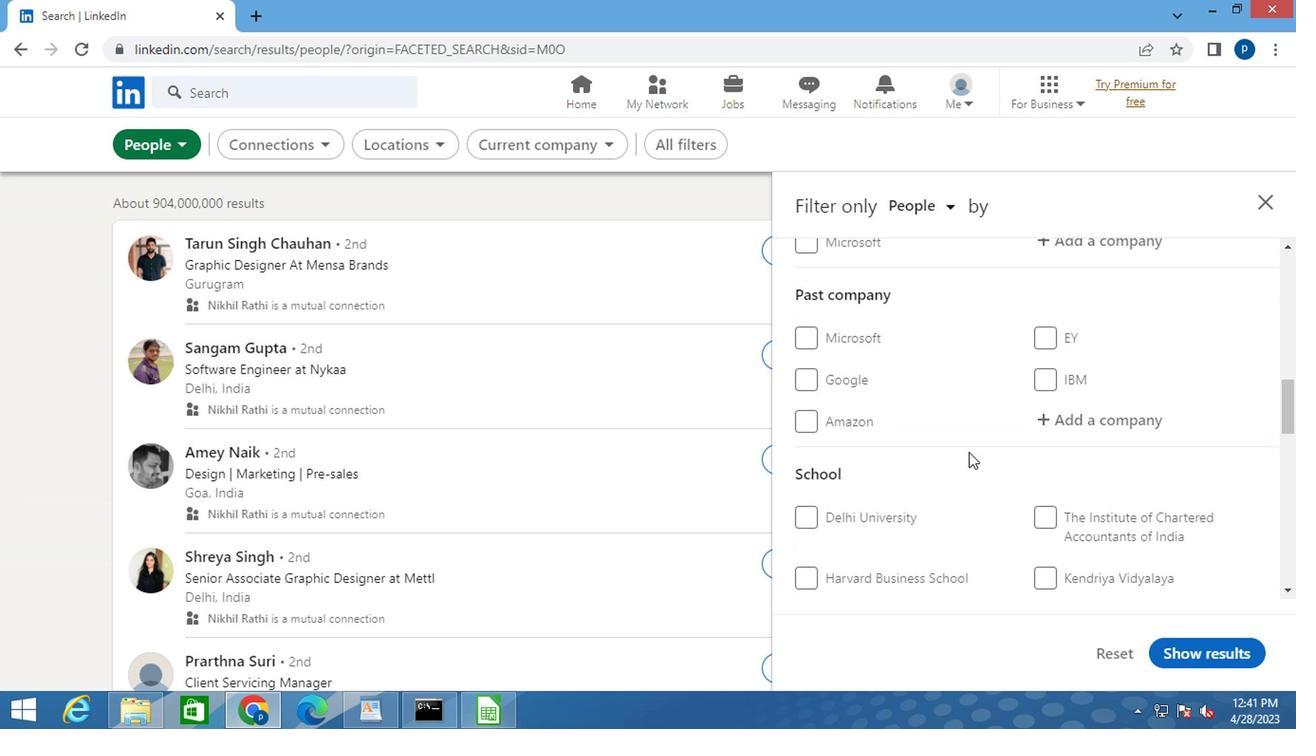 
Action: Mouse scrolled (941, 448) with delta (0, 0)
Screenshot: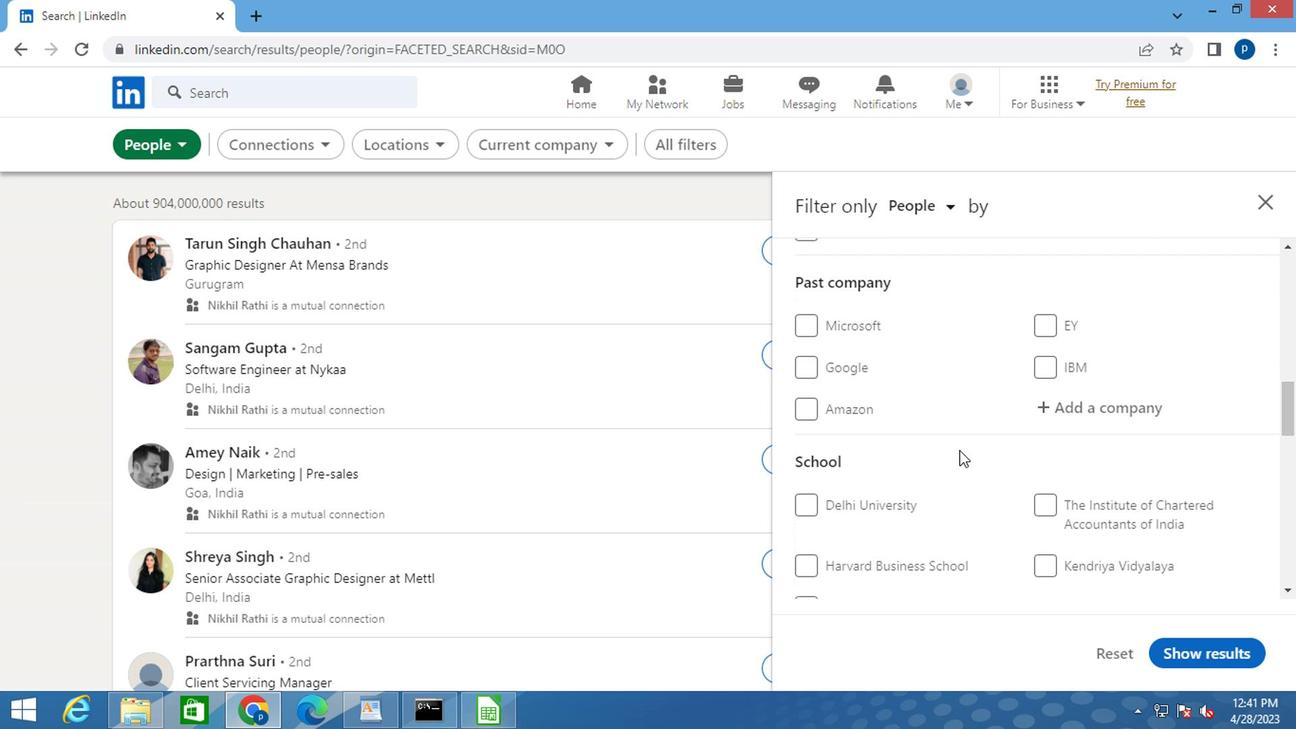 
Action: Mouse moved to (941, 447)
Screenshot: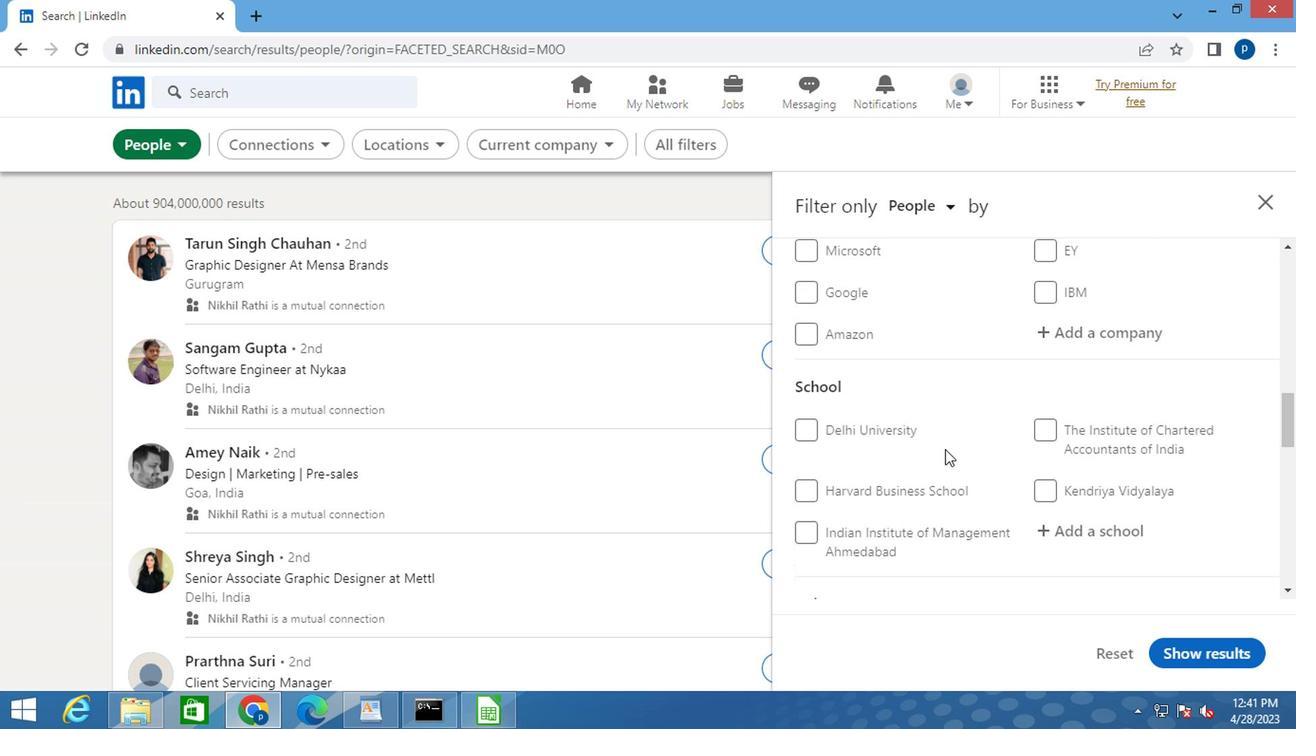 
Action: Mouse scrolled (941, 446) with delta (0, 0)
Screenshot: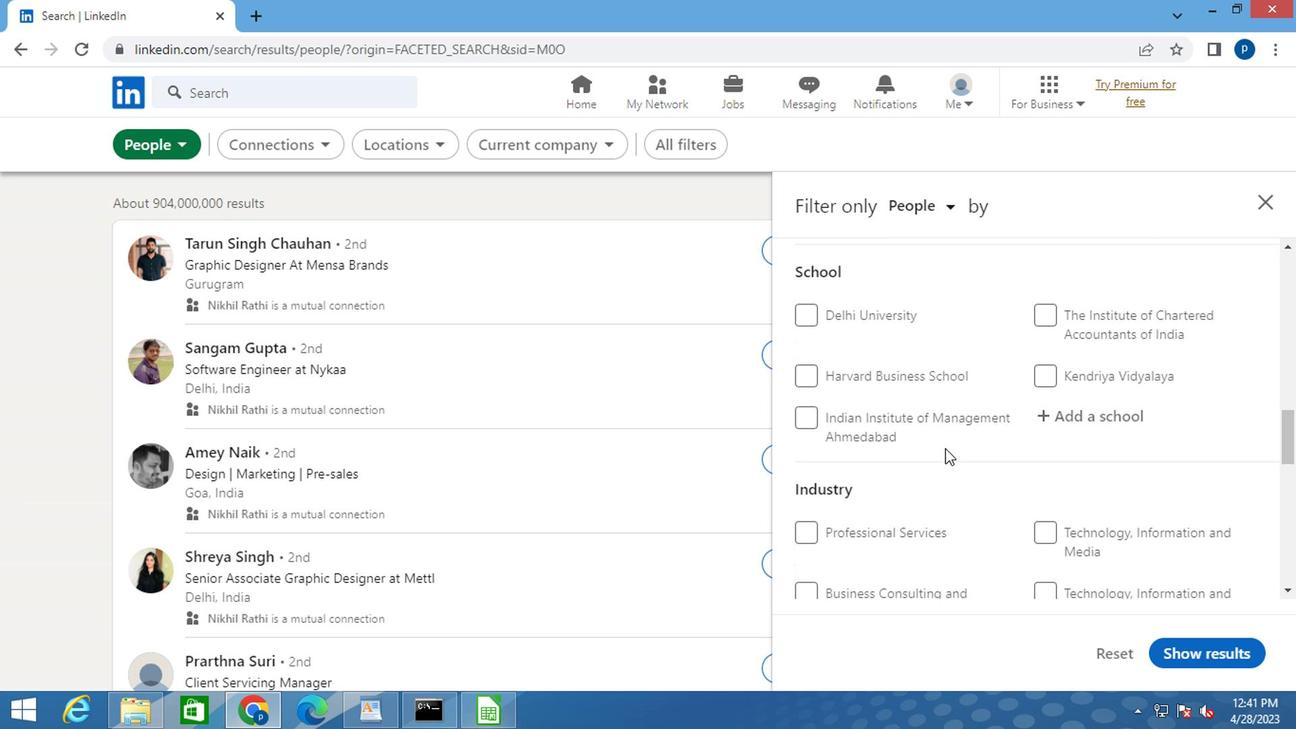 
Action: Mouse moved to (942, 447)
Screenshot: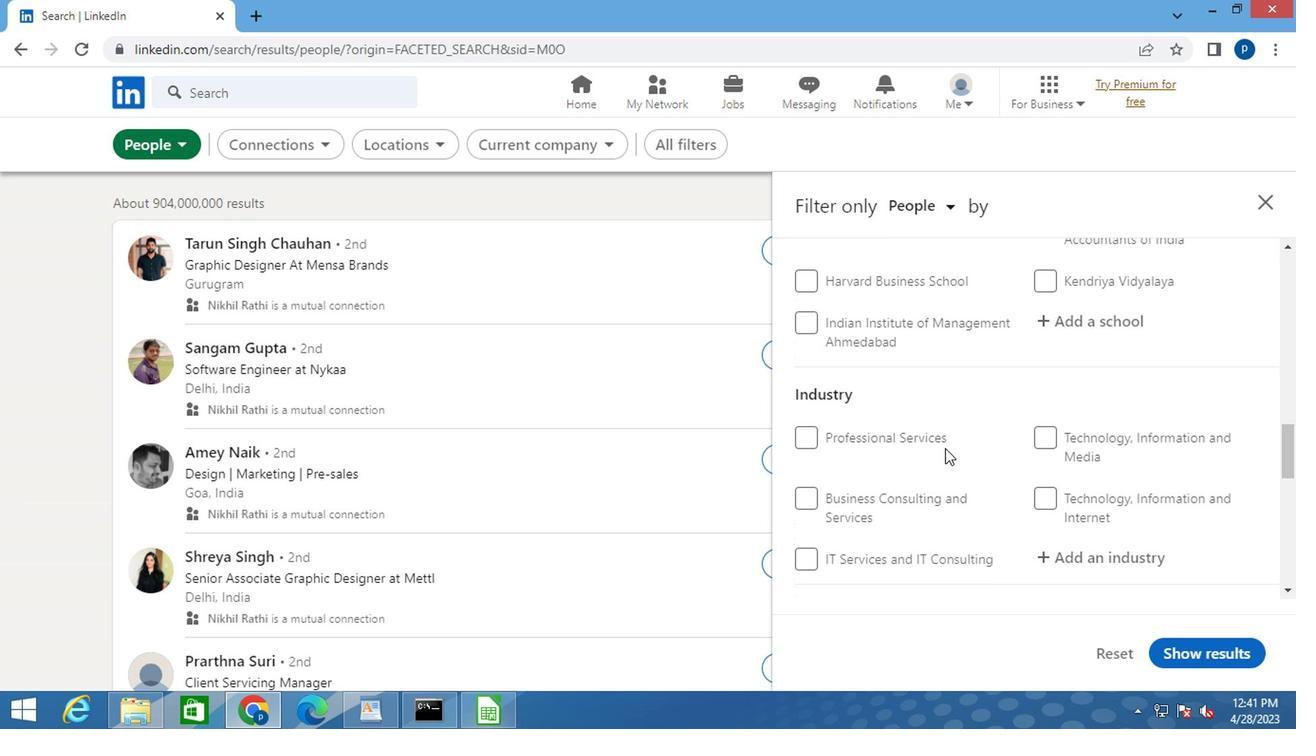 
Action: Mouse scrolled (942, 446) with delta (0, 0)
Screenshot: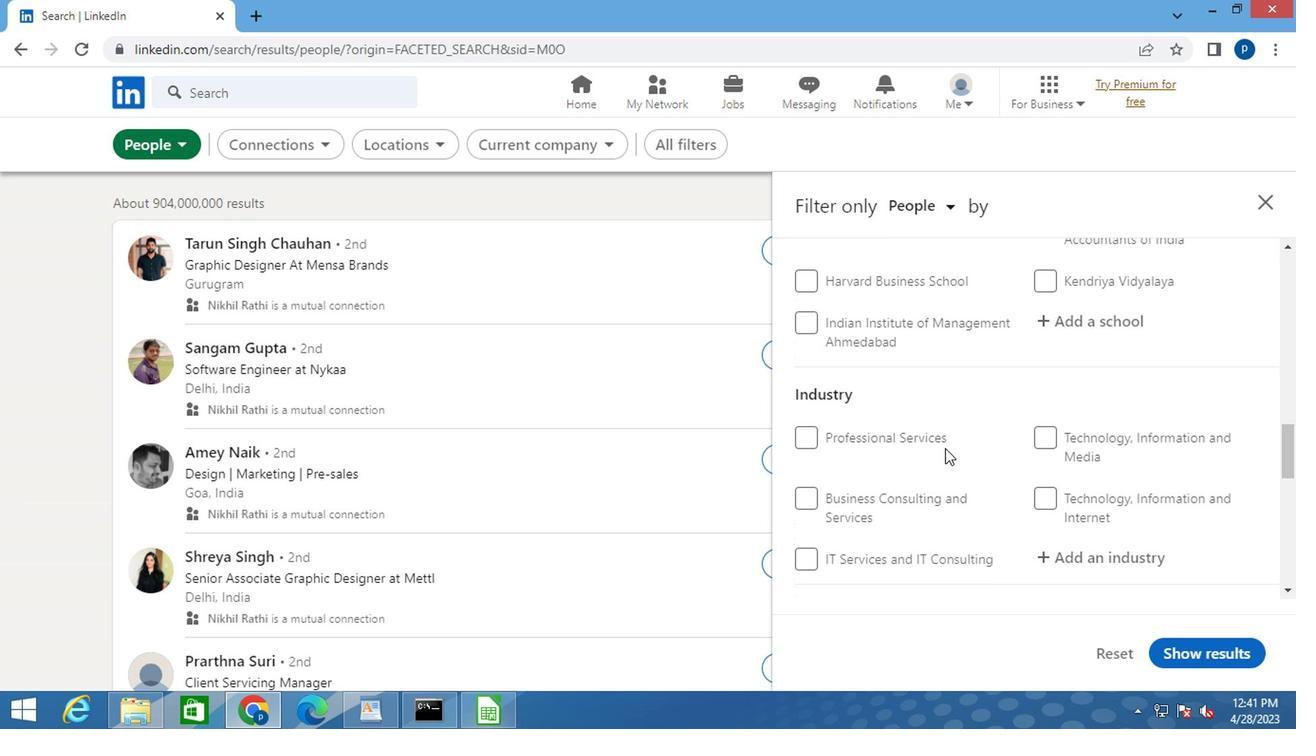 
Action: Mouse moved to (945, 446)
Screenshot: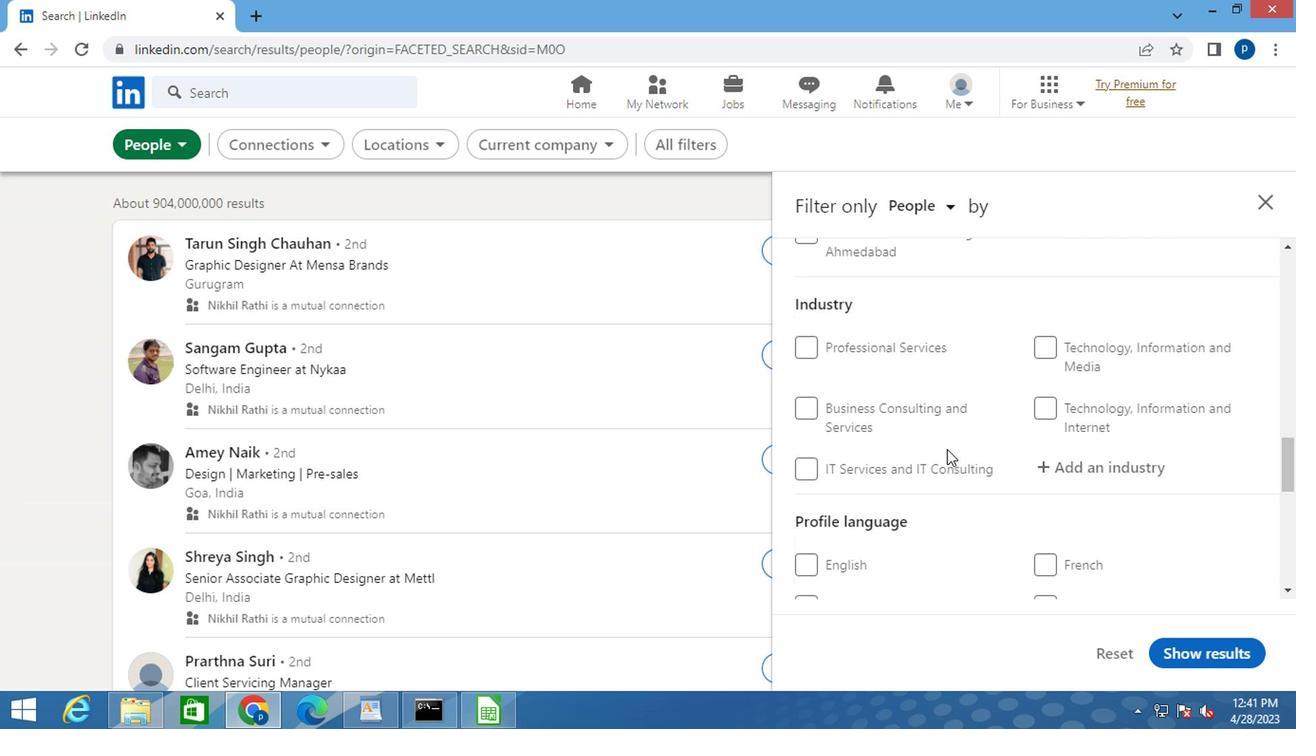 
Action: Mouse scrolled (945, 445) with delta (0, 0)
Screenshot: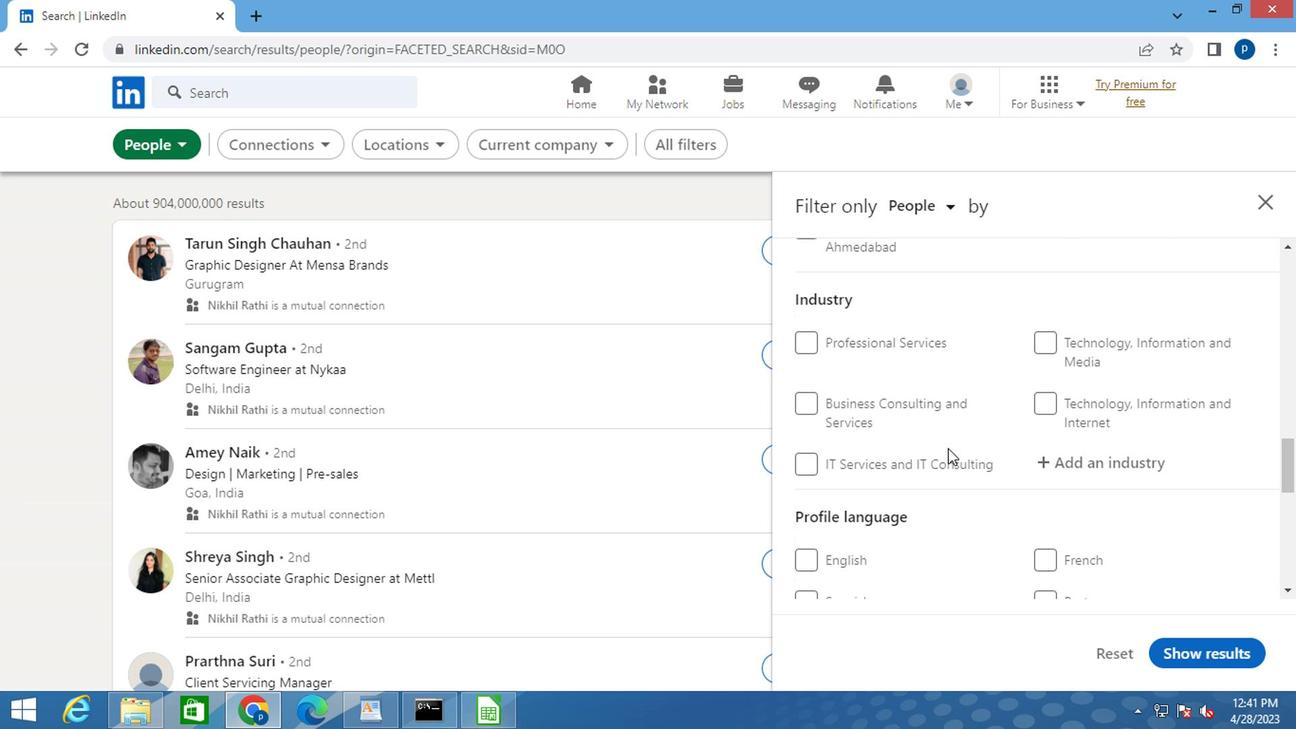 
Action: Mouse moved to (795, 460)
Screenshot: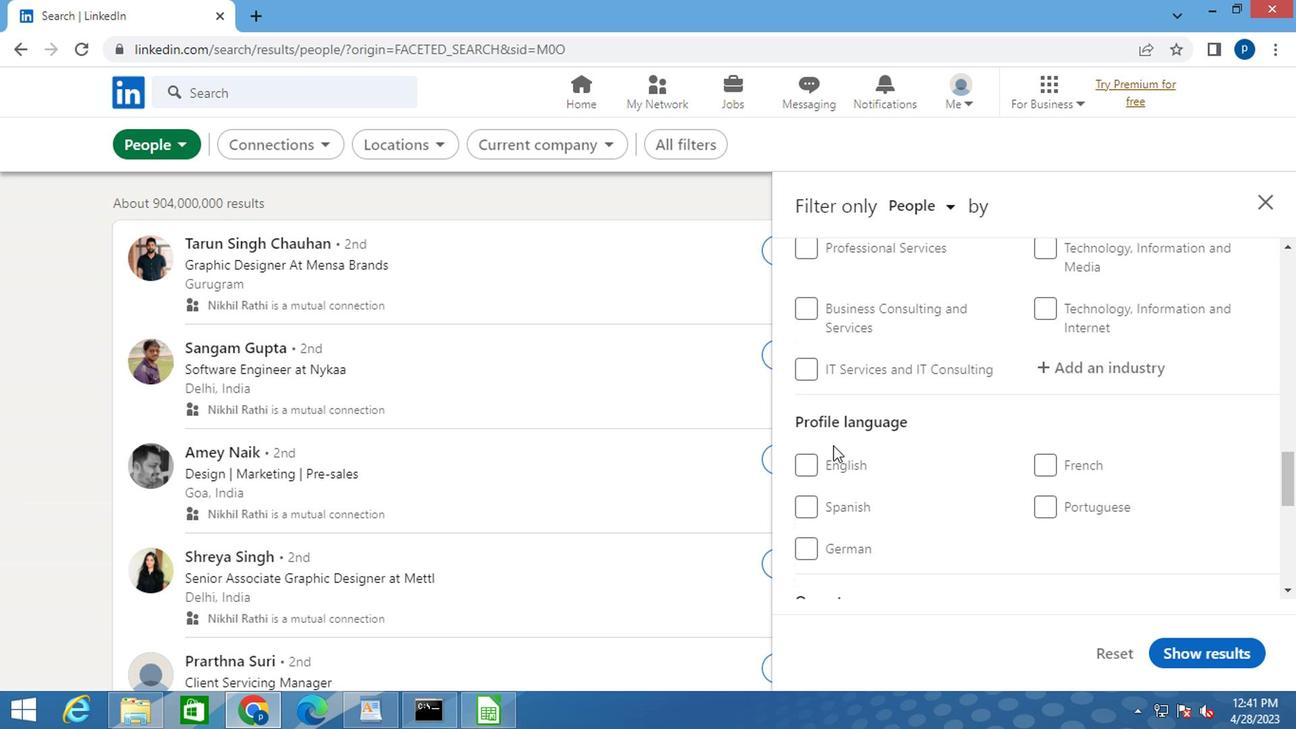 
Action: Mouse pressed left at (795, 460)
Screenshot: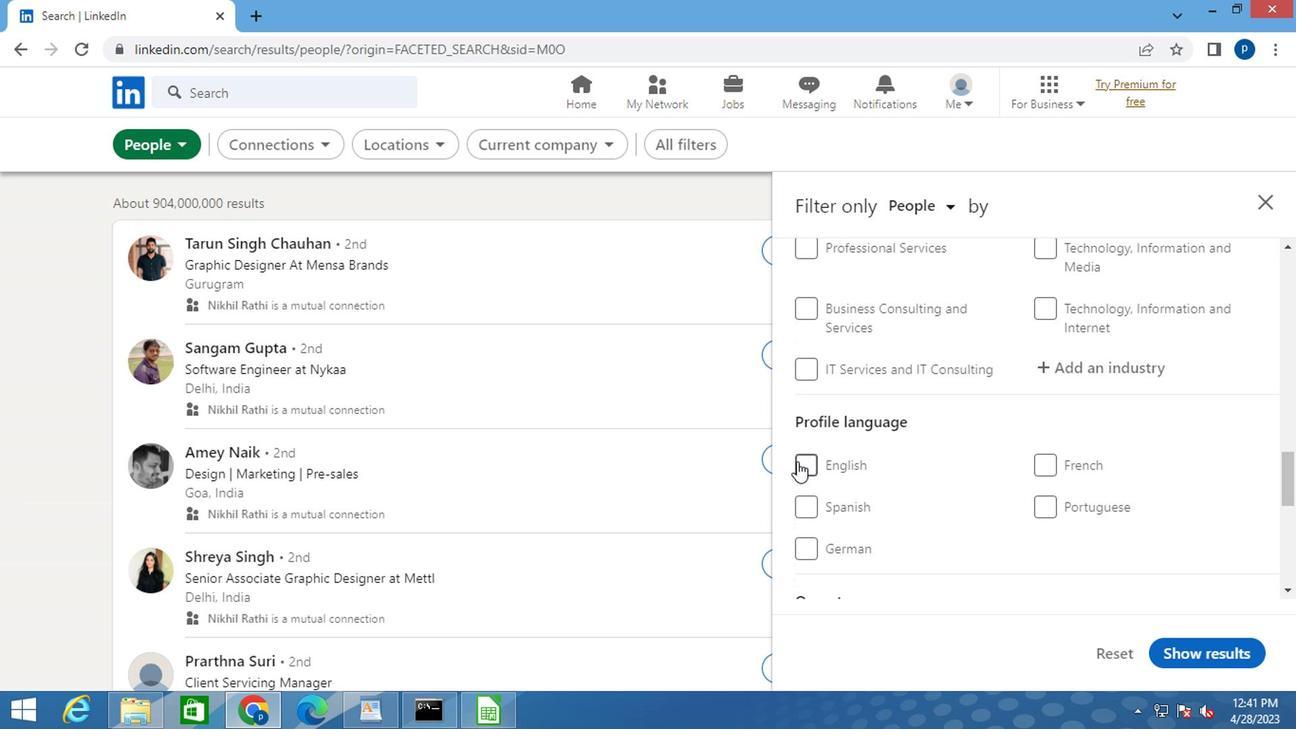 
Action: Mouse moved to (964, 437)
Screenshot: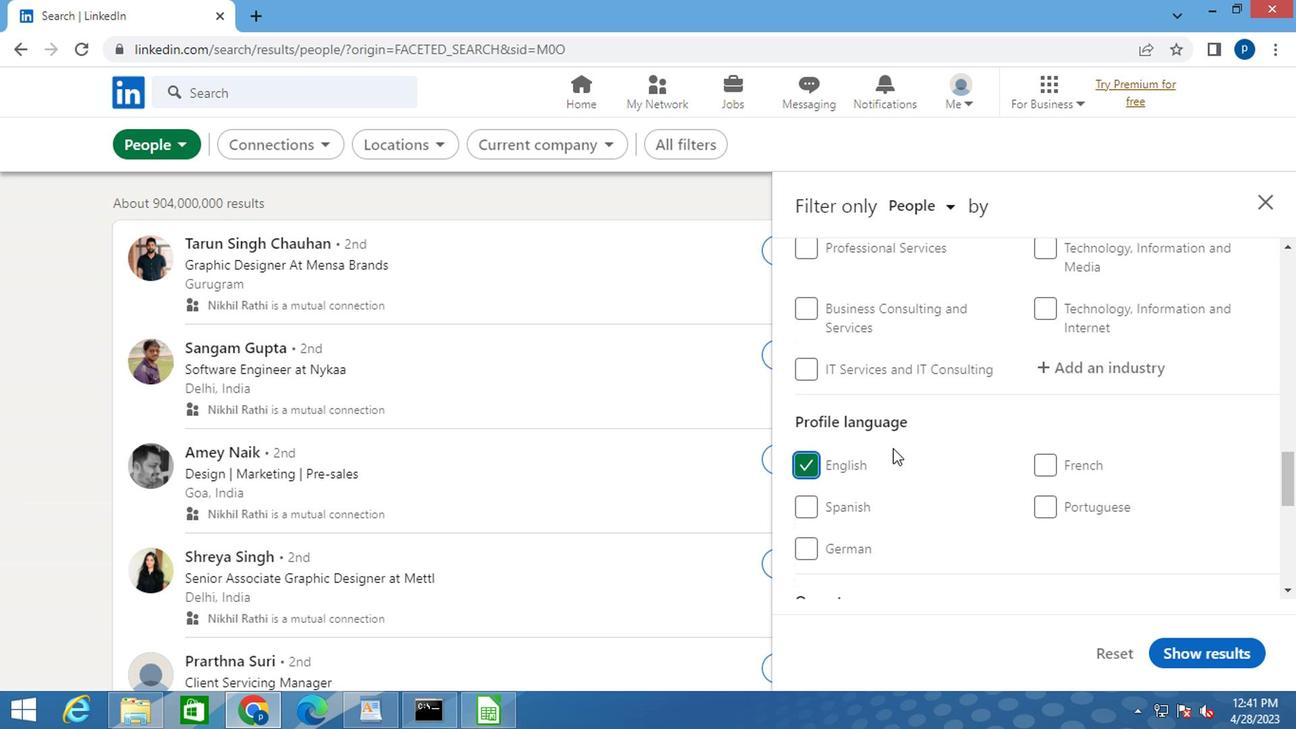 
Action: Mouse scrolled (964, 438) with delta (0, 1)
Screenshot: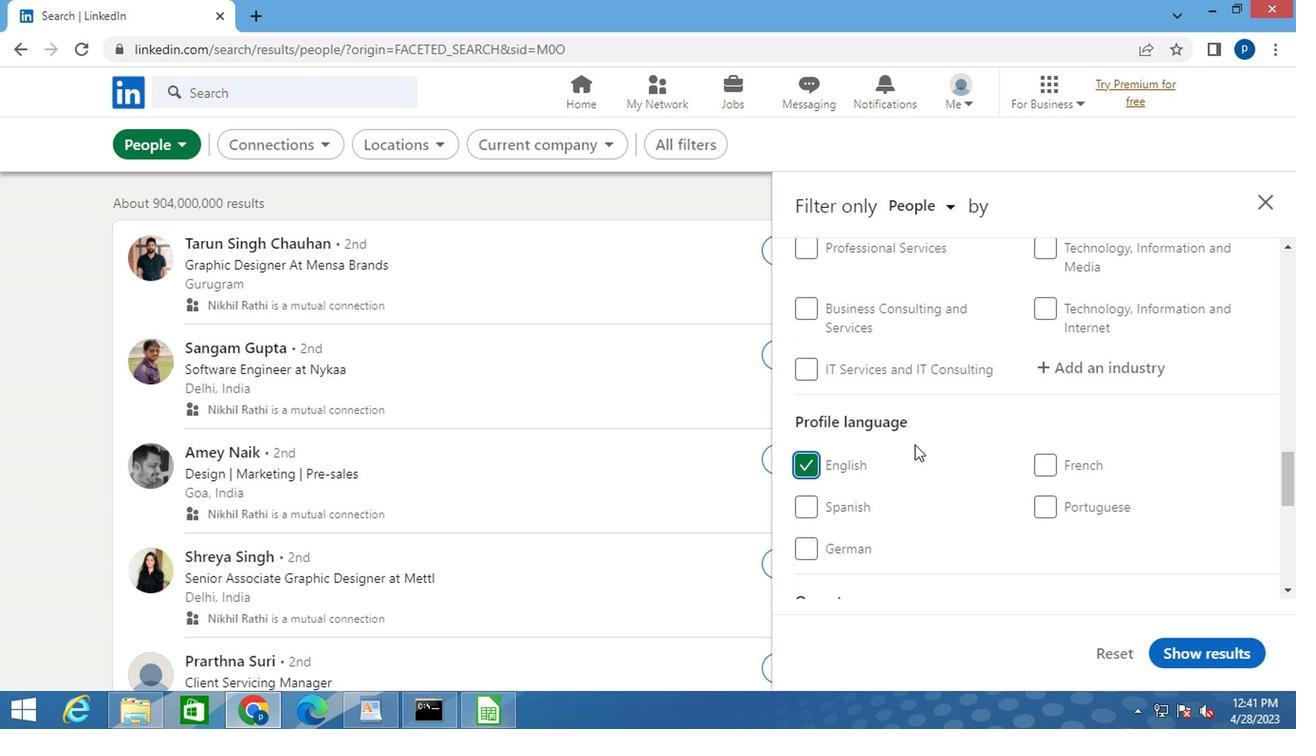
Action: Mouse scrolled (964, 438) with delta (0, 1)
Screenshot: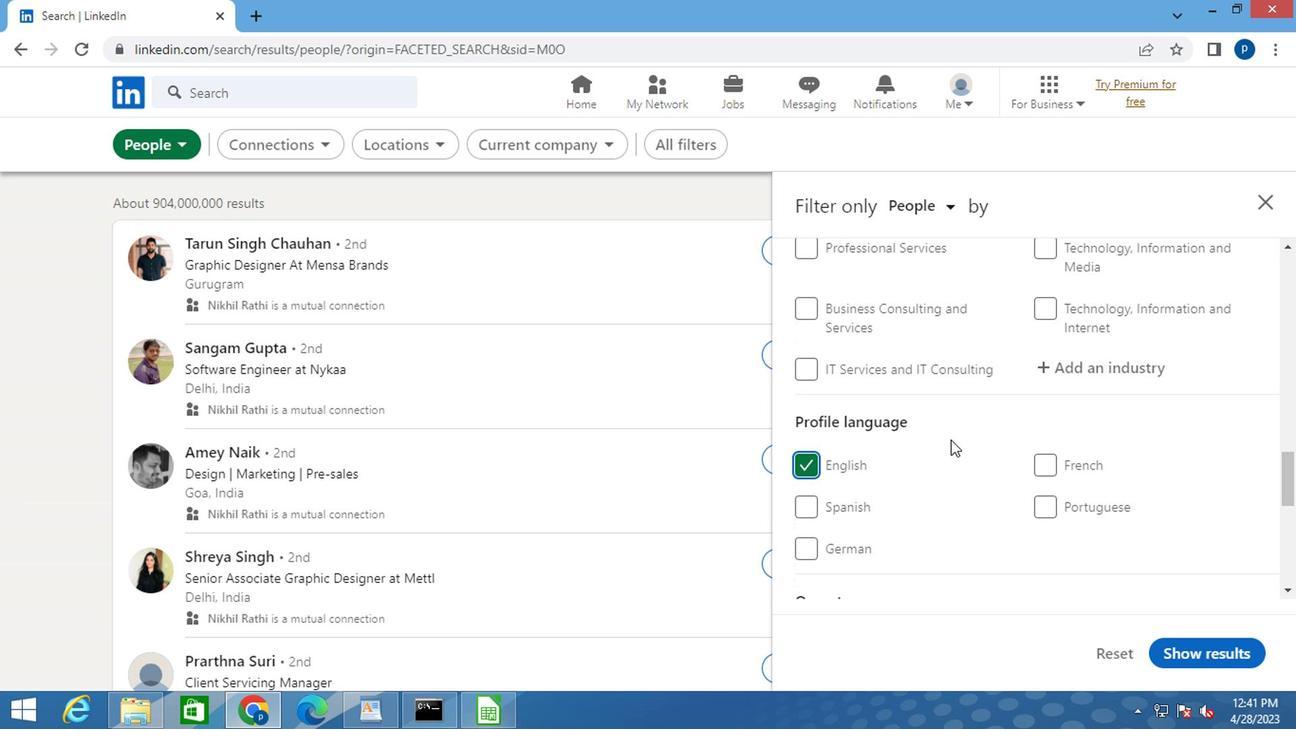 
Action: Mouse moved to (963, 437)
Screenshot: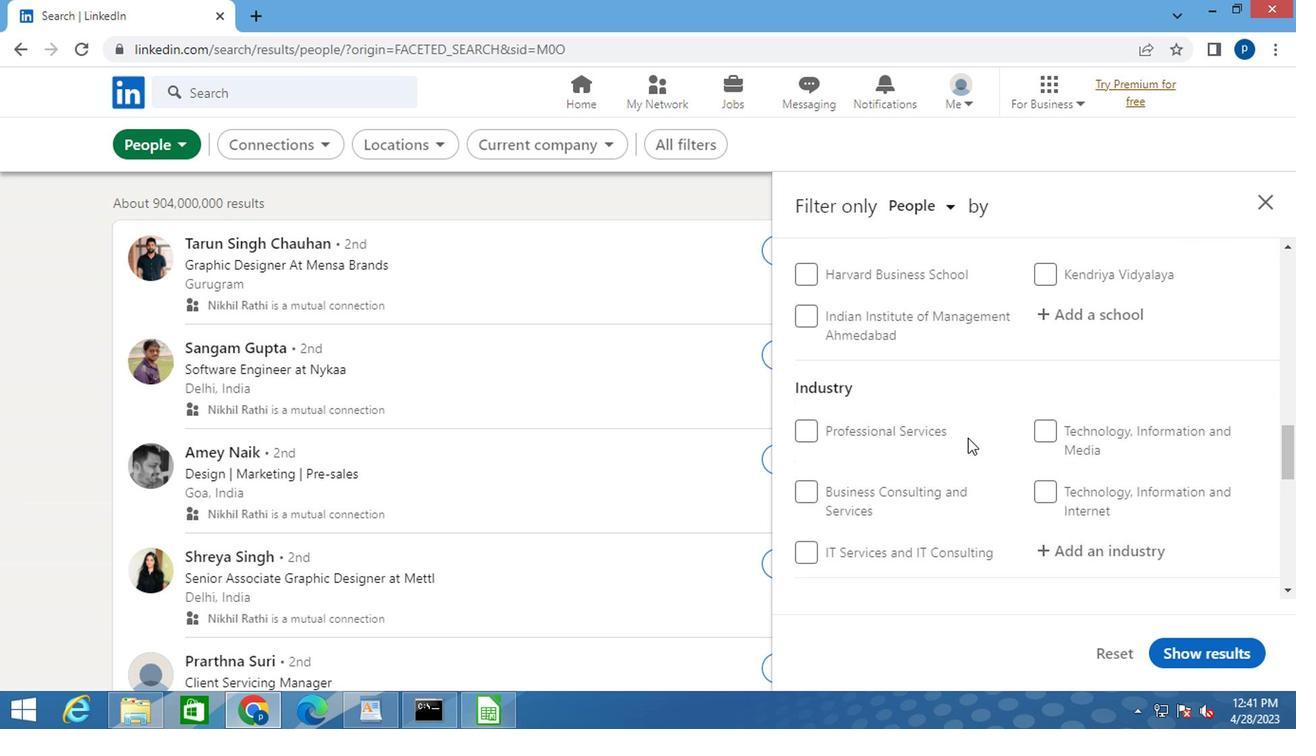 
Action: Mouse scrolled (963, 438) with delta (0, 1)
Screenshot: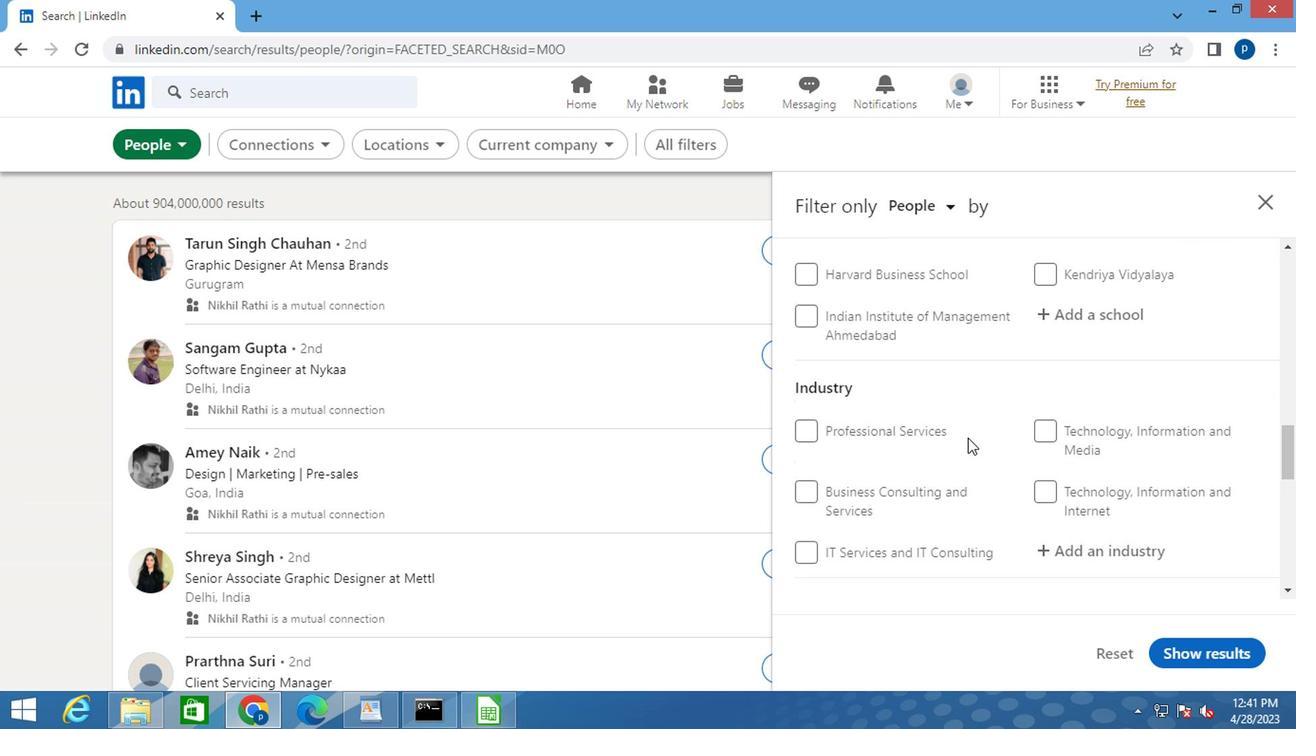 
Action: Mouse scrolled (963, 438) with delta (0, 1)
Screenshot: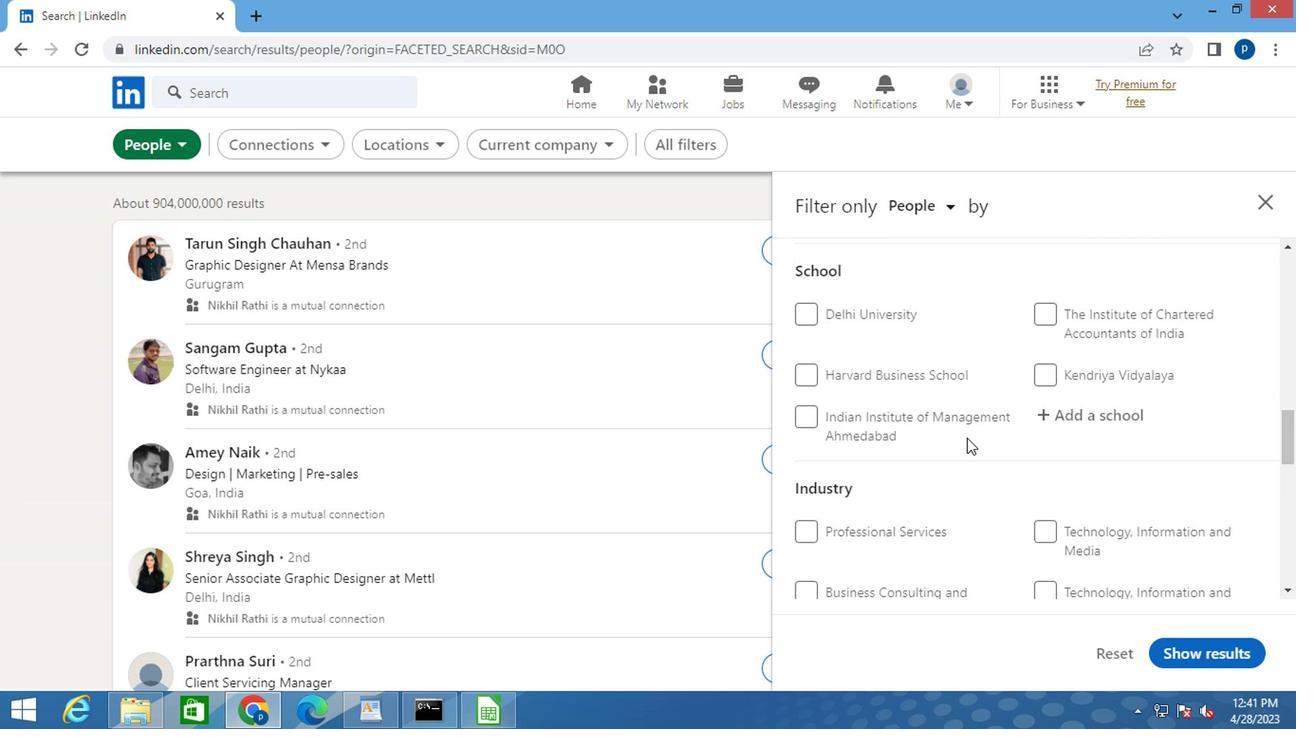 
Action: Mouse scrolled (963, 438) with delta (0, 1)
Screenshot: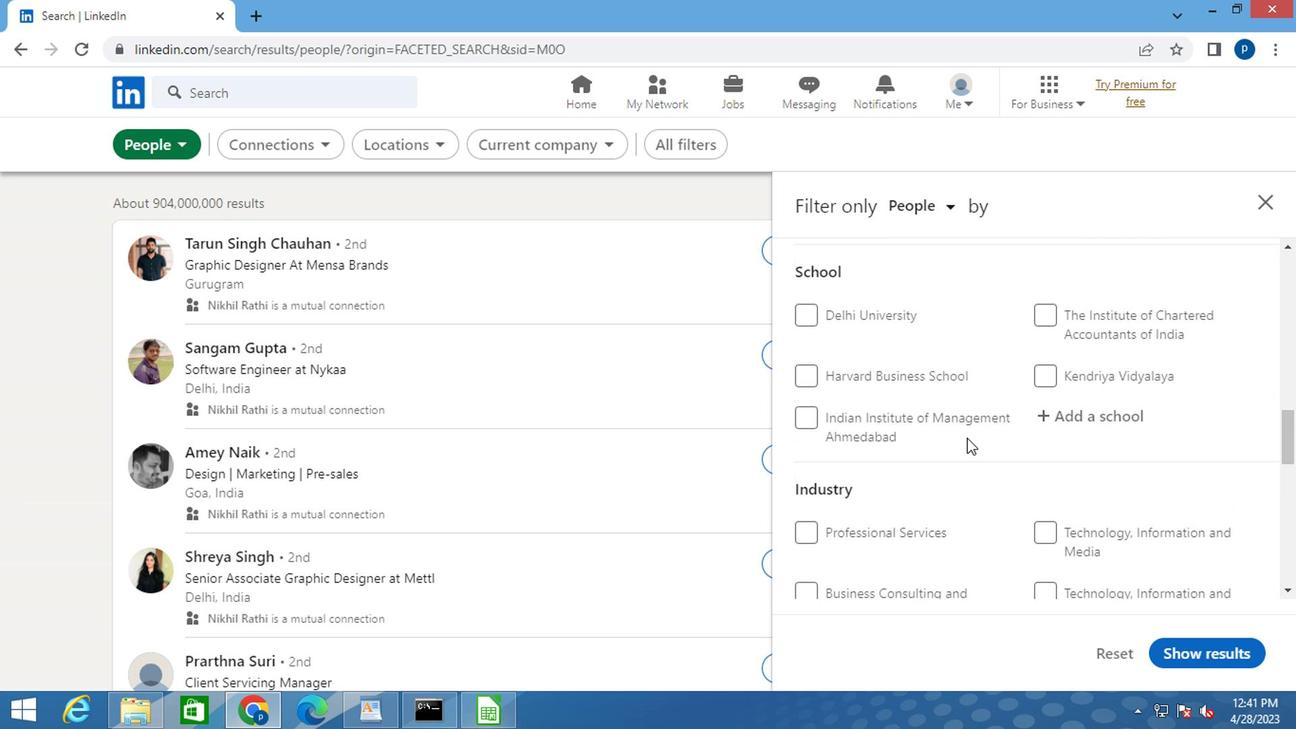 
Action: Mouse moved to (1027, 441)
Screenshot: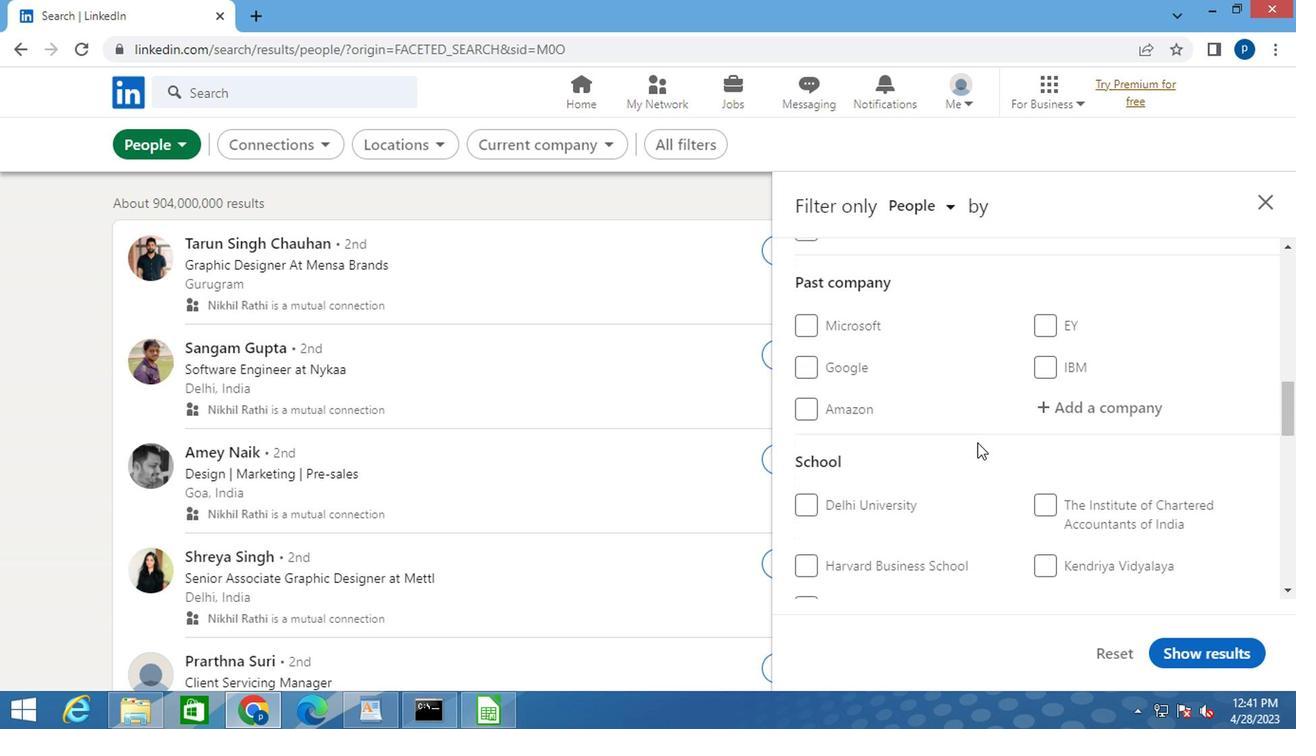 
Action: Mouse scrolled (1027, 441) with delta (0, 0)
Screenshot: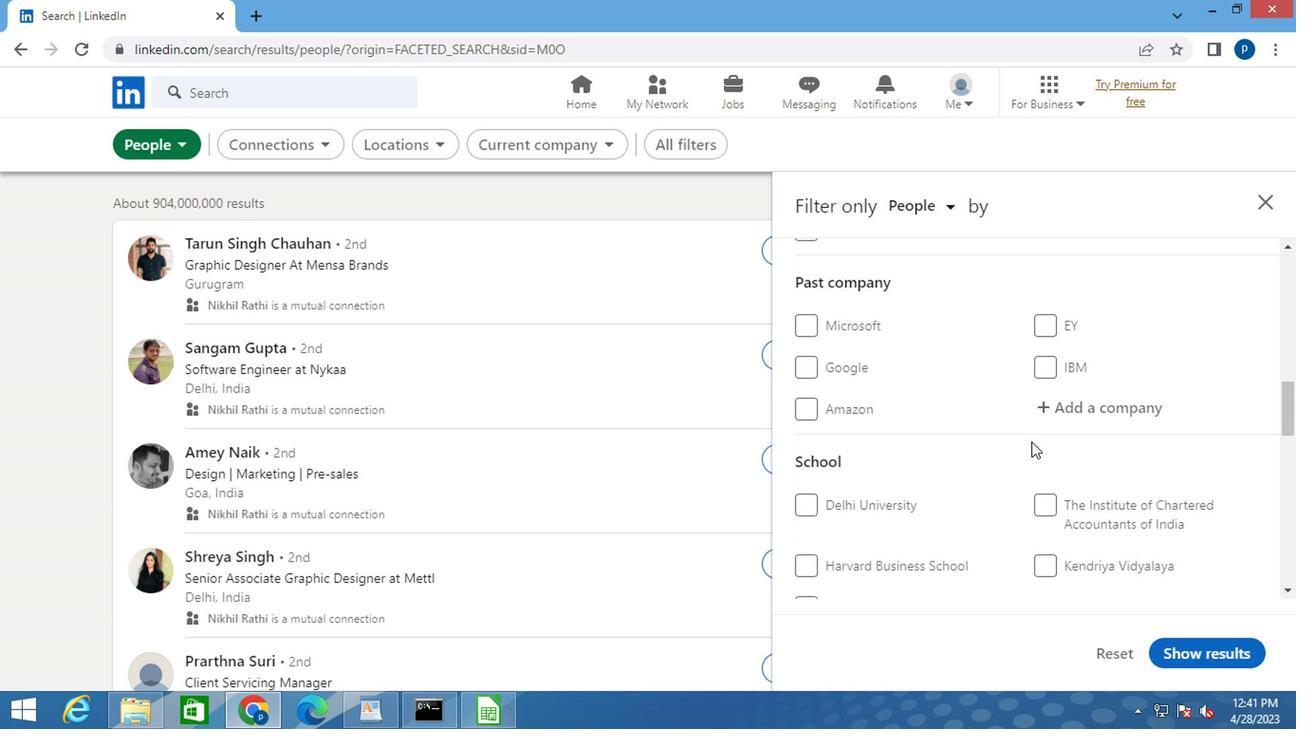
Action: Mouse scrolled (1027, 441) with delta (0, 0)
Screenshot: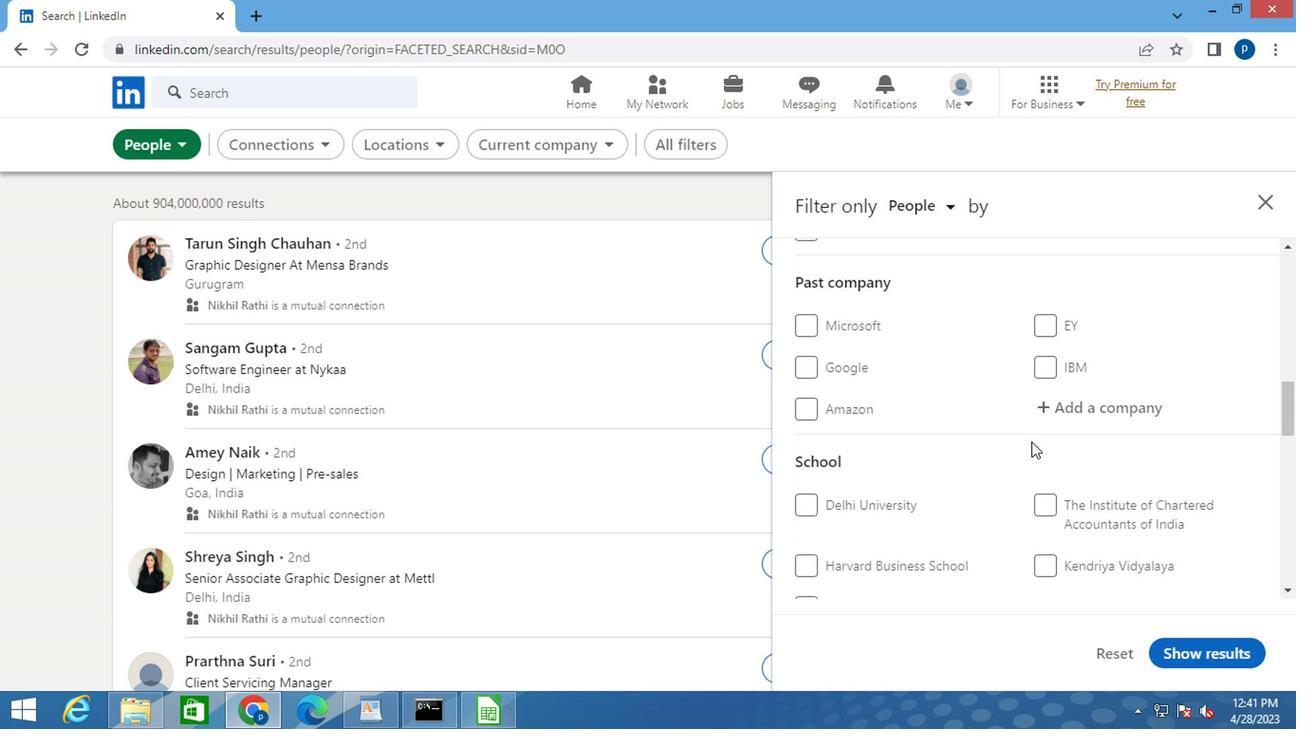 
Action: Mouse moved to (1064, 423)
Screenshot: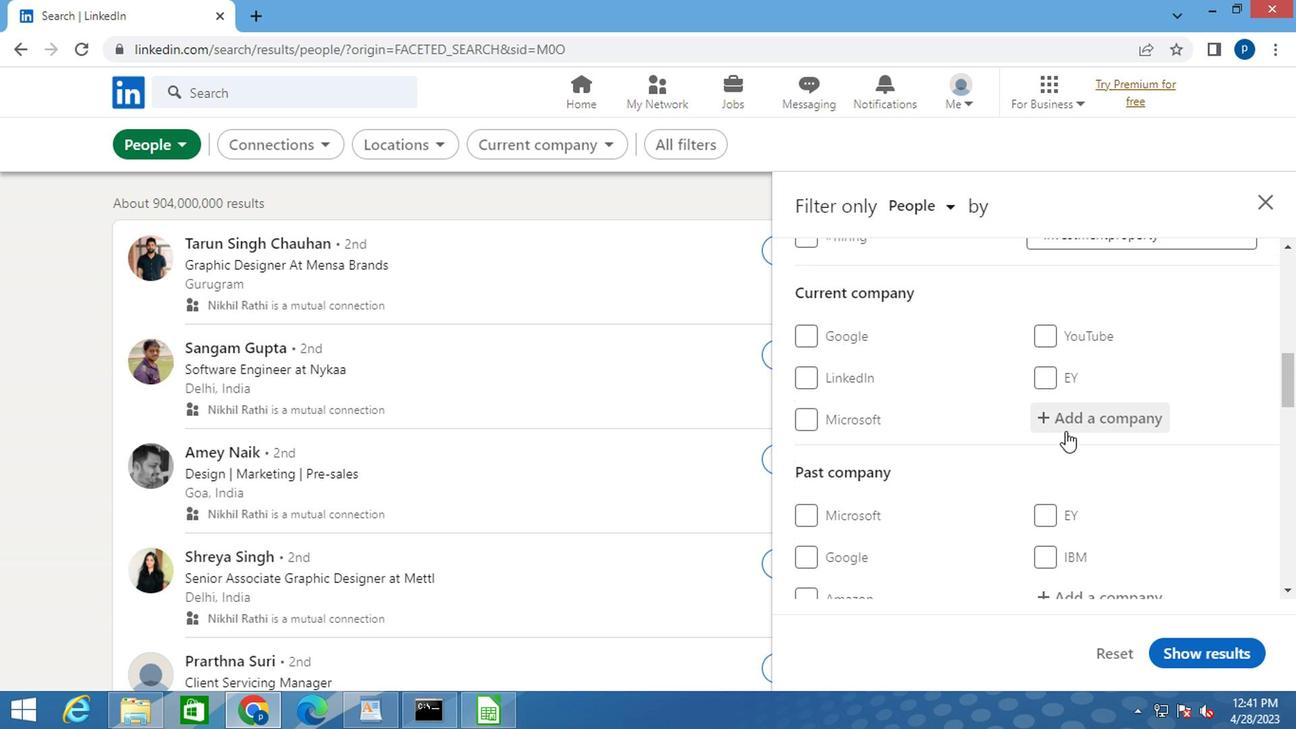 
Action: Mouse pressed left at (1064, 423)
Screenshot: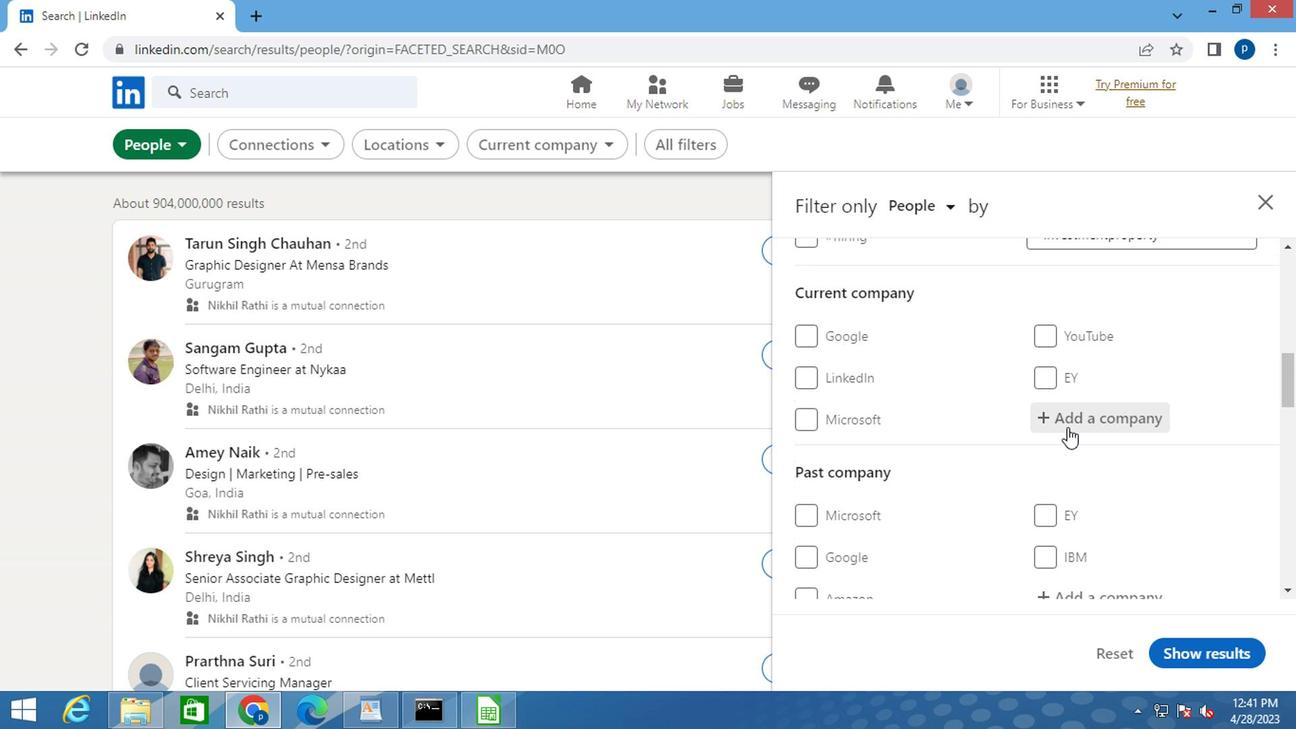 
Action: Mouse moved to (1062, 423)
Screenshot: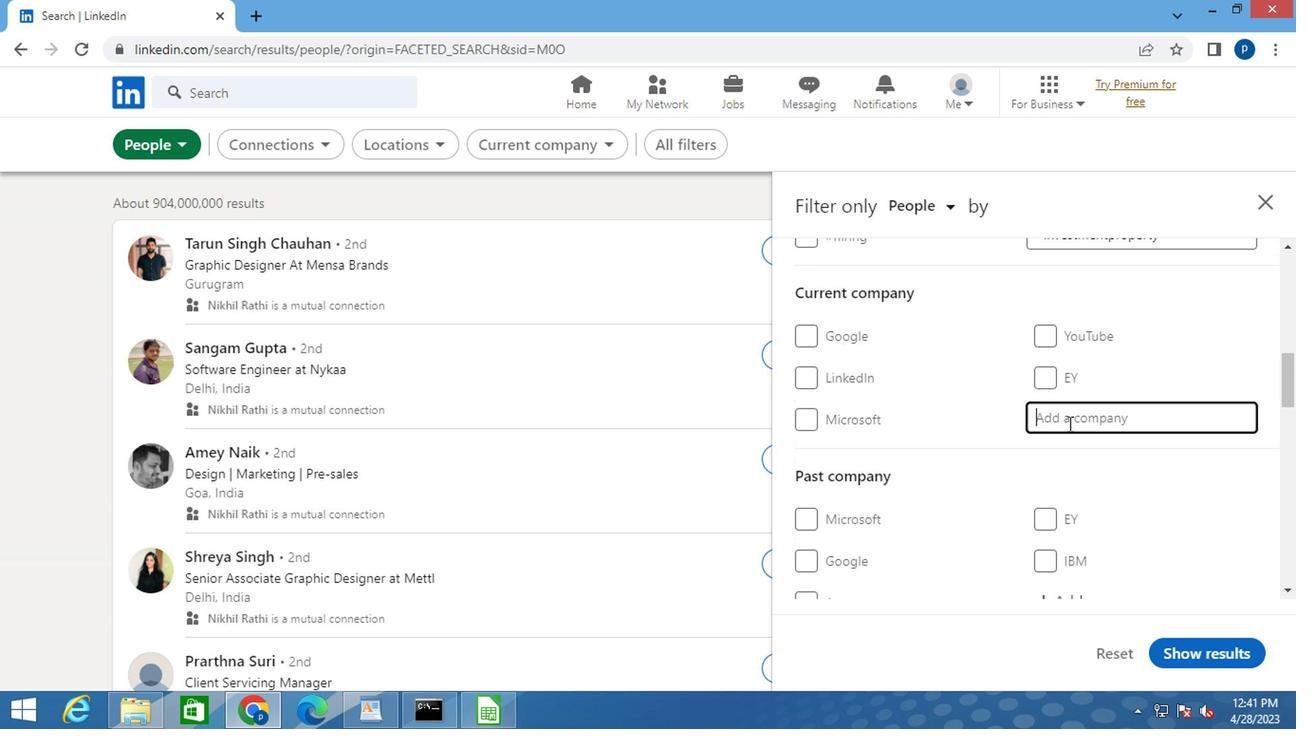
Action: Key pressed <Key.caps_lock>B<Key.caps_lock>HARAT<Key.space><Key.caps_lock>P<Key.caps_lock>ET
Screenshot: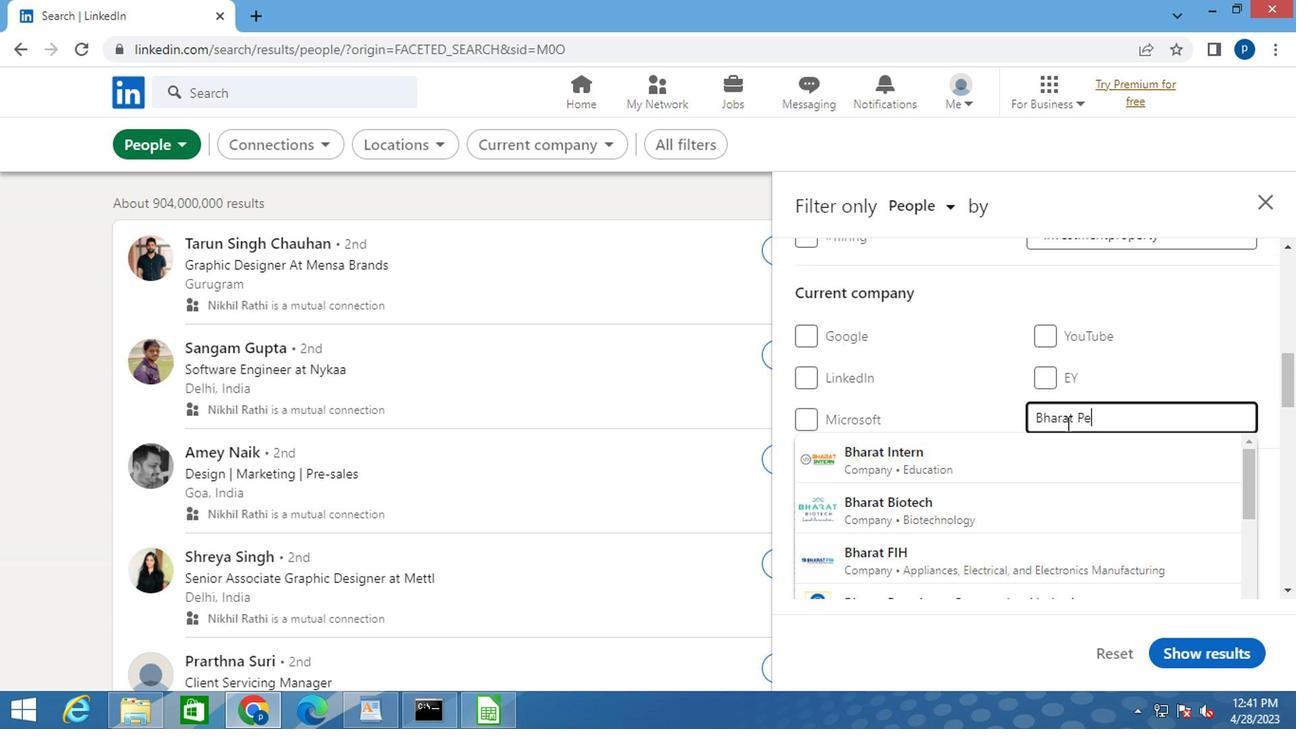 
Action: Mouse moved to (993, 453)
Screenshot: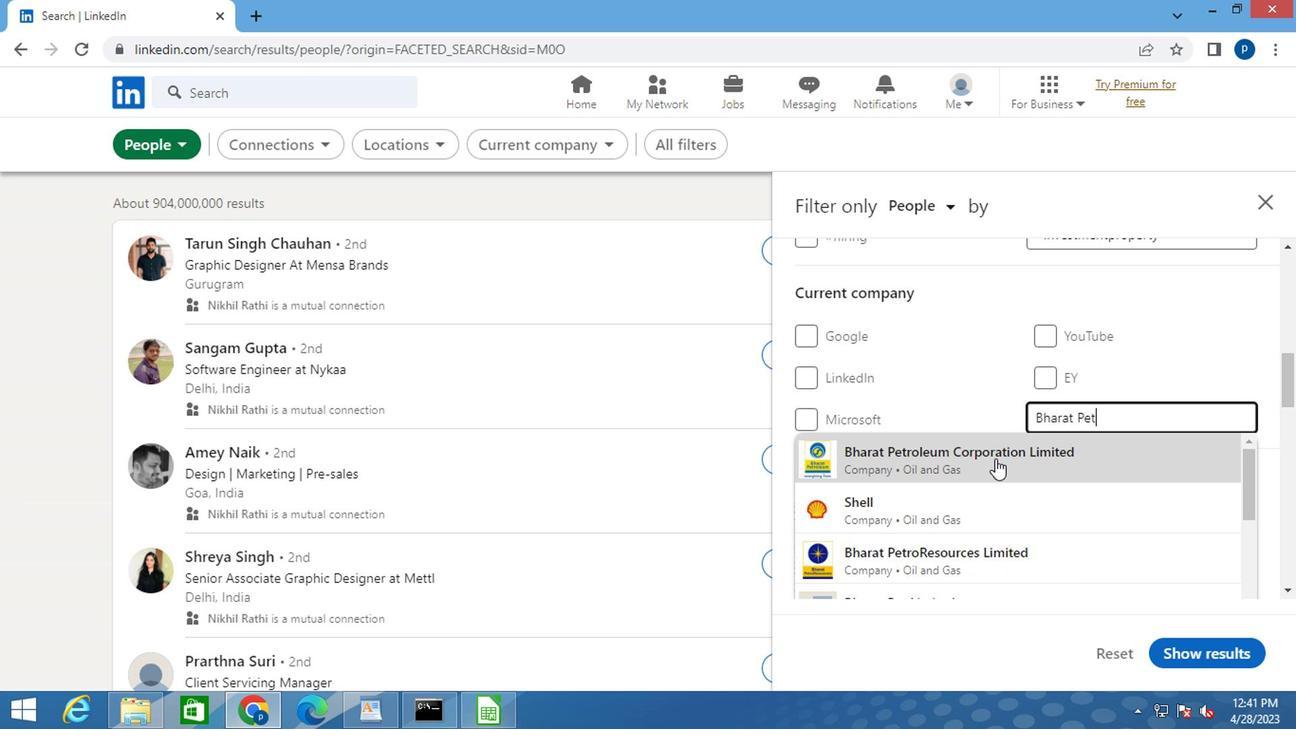 
Action: Mouse pressed left at (993, 453)
Screenshot: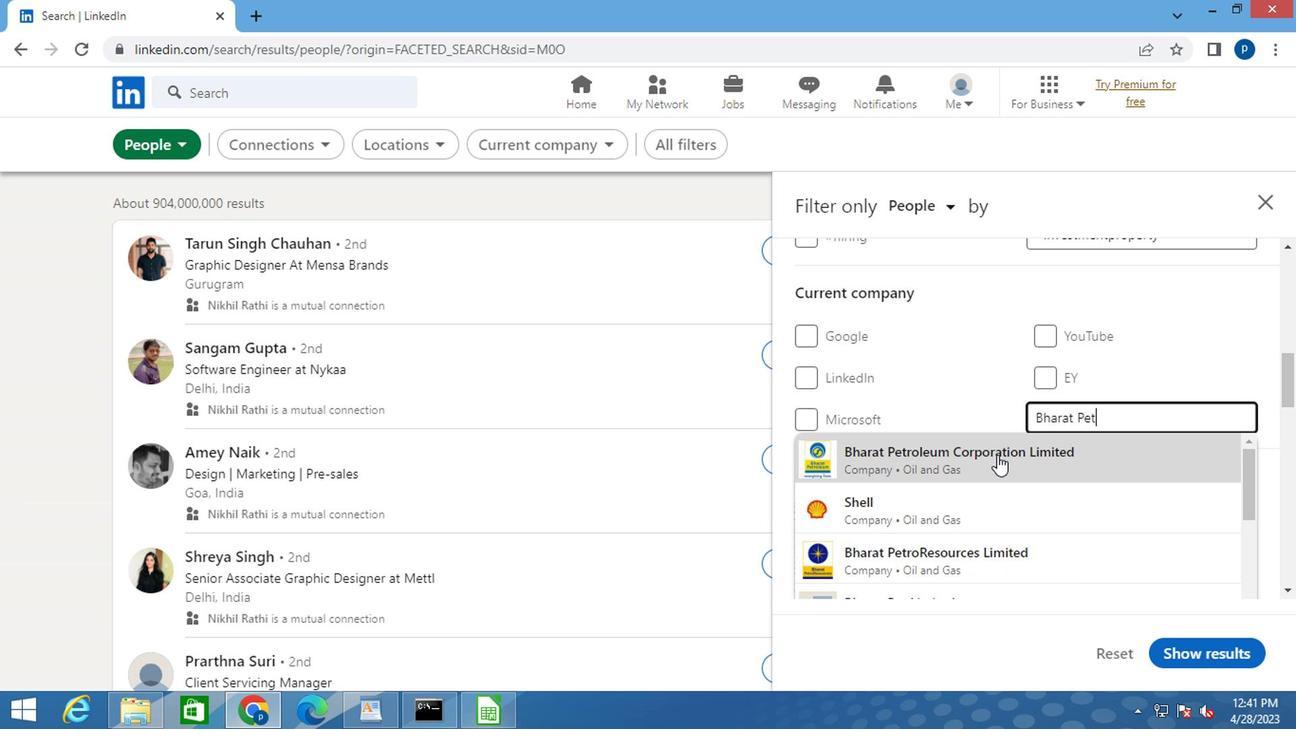 
Action: Mouse moved to (976, 446)
Screenshot: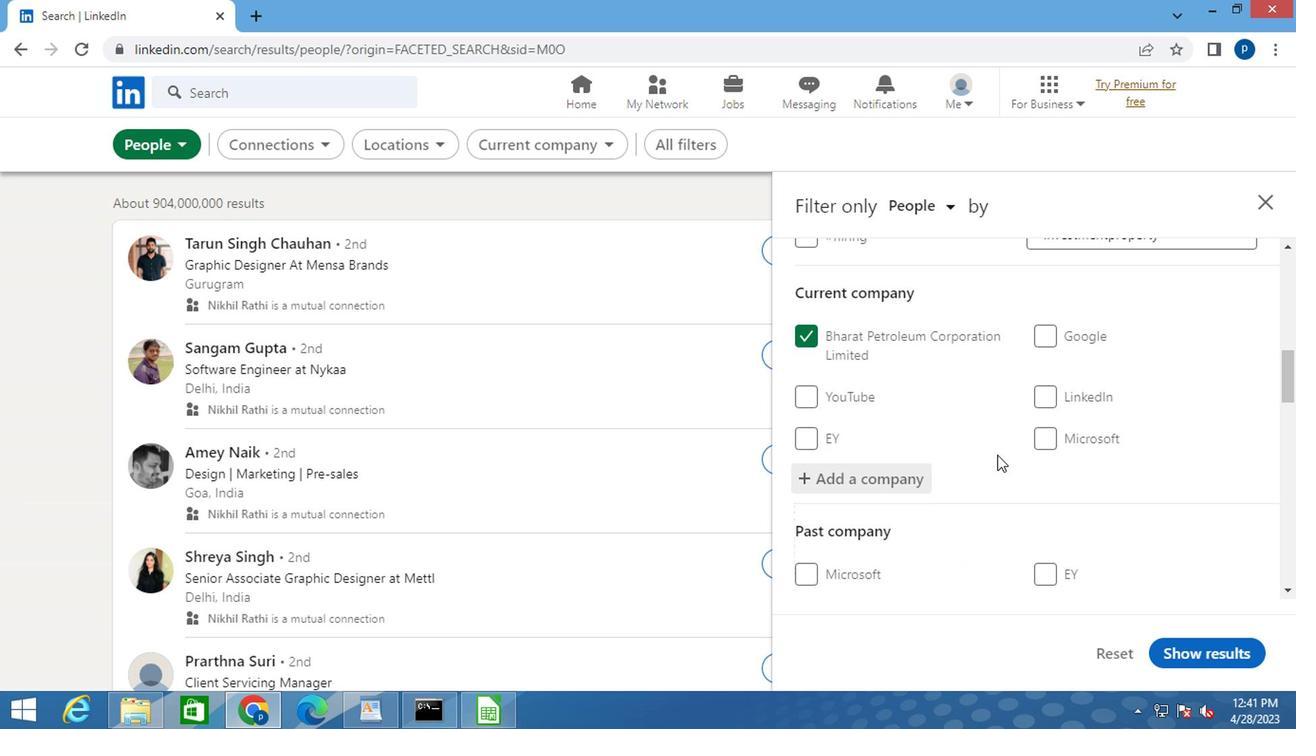 
Action: Mouse scrolled (976, 445) with delta (0, 0)
Screenshot: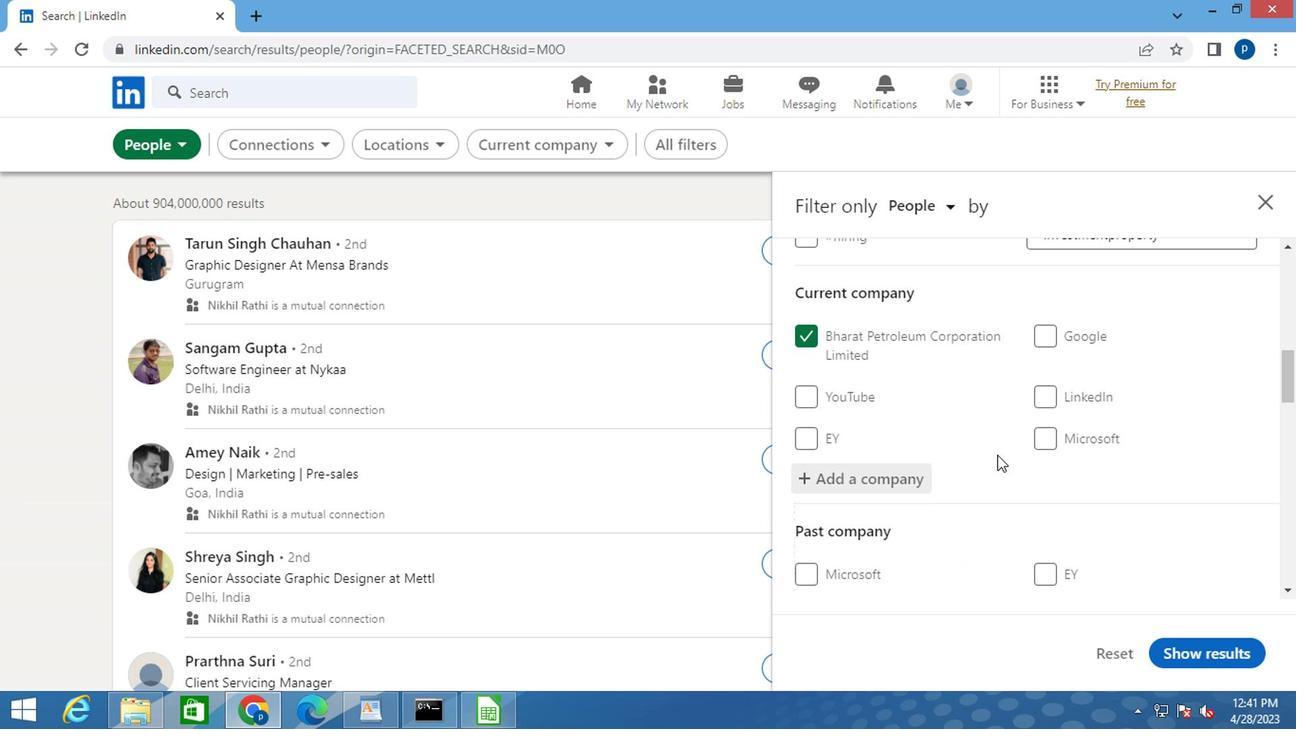 
Action: Mouse moved to (976, 446)
Screenshot: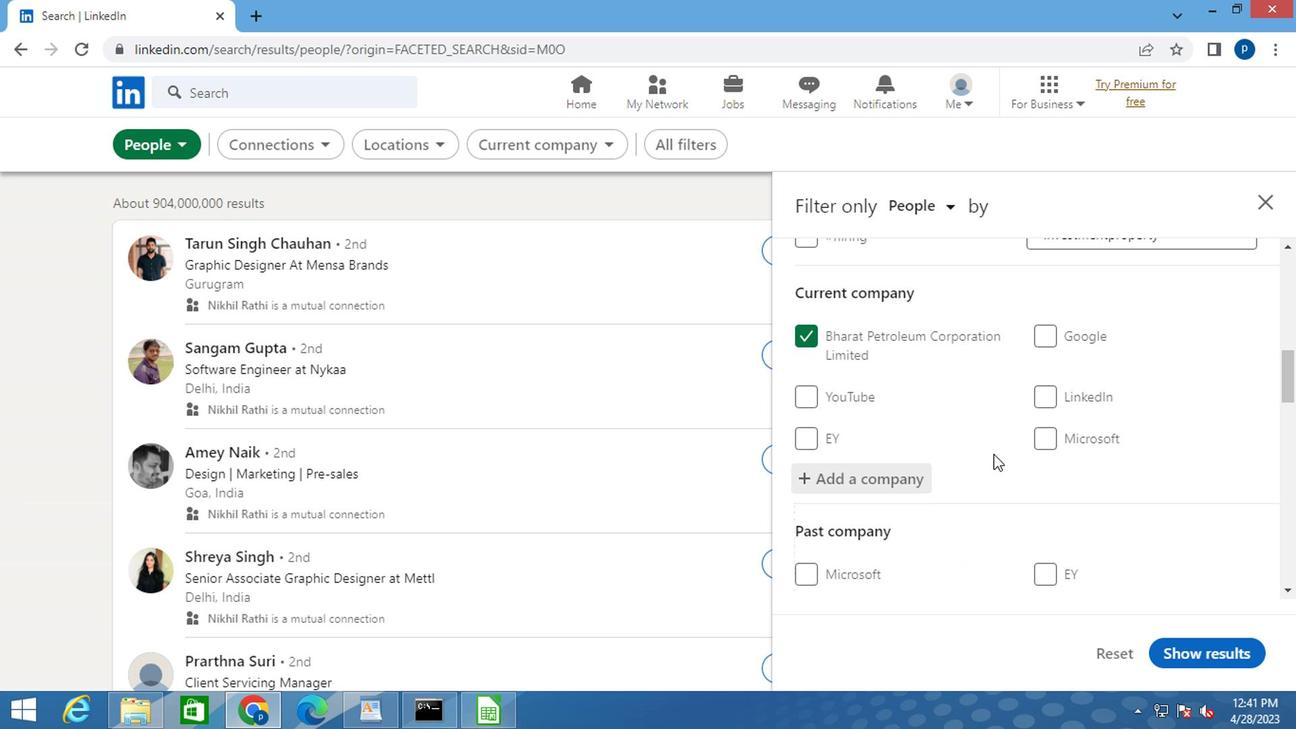 
Action: Mouse scrolled (976, 445) with delta (0, 0)
Screenshot: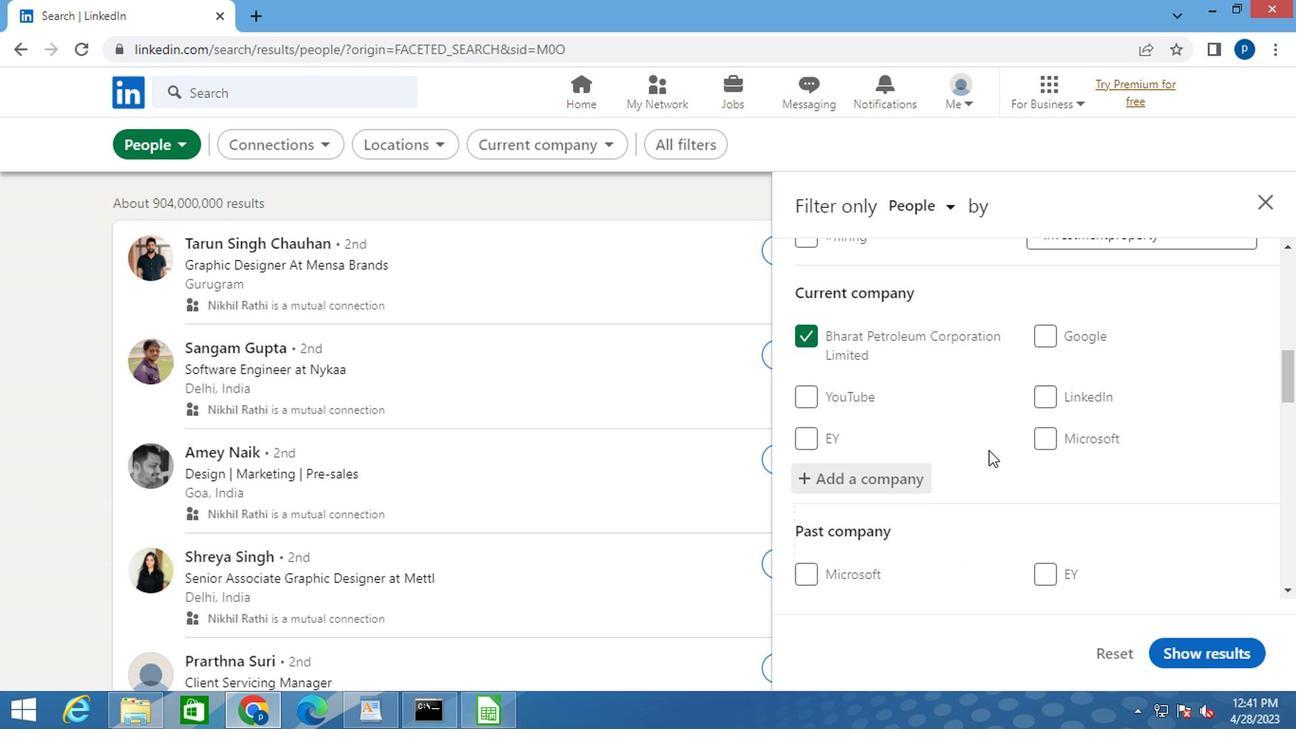 
Action: Mouse scrolled (976, 445) with delta (0, 0)
Screenshot: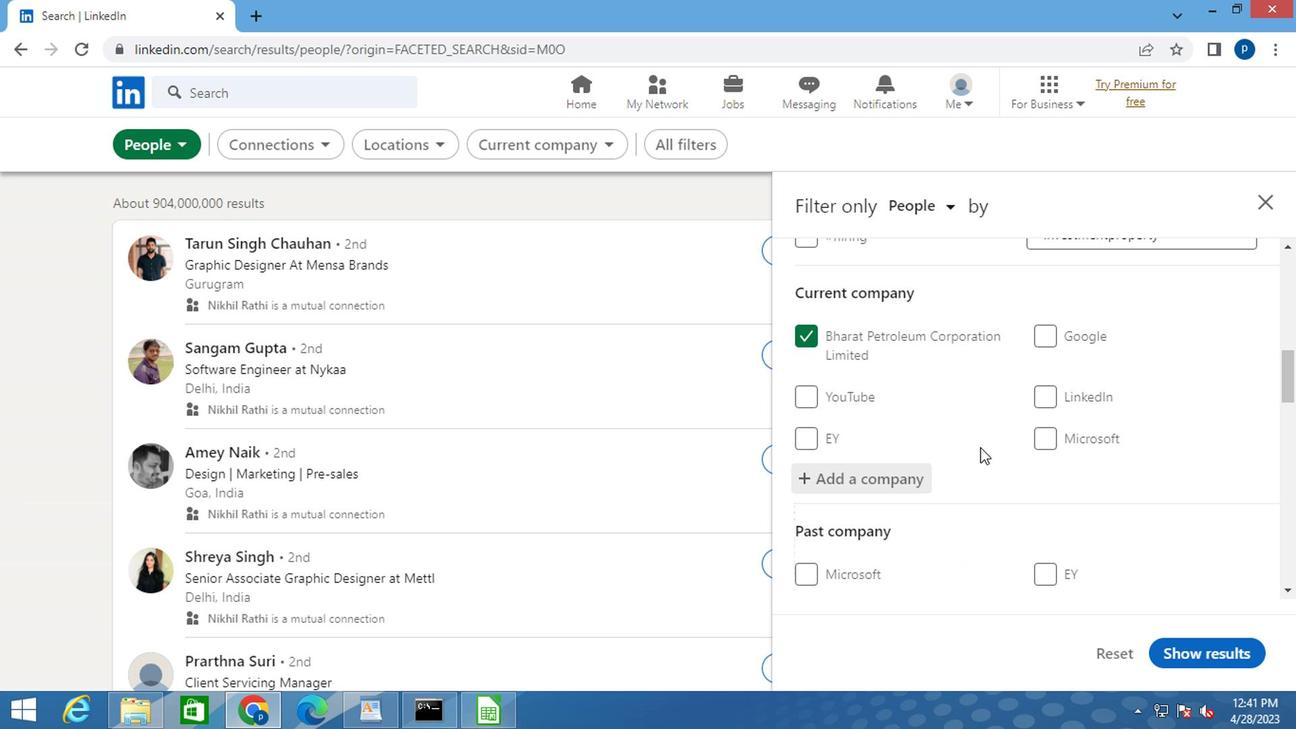 
Action: Mouse moved to (1005, 445)
Screenshot: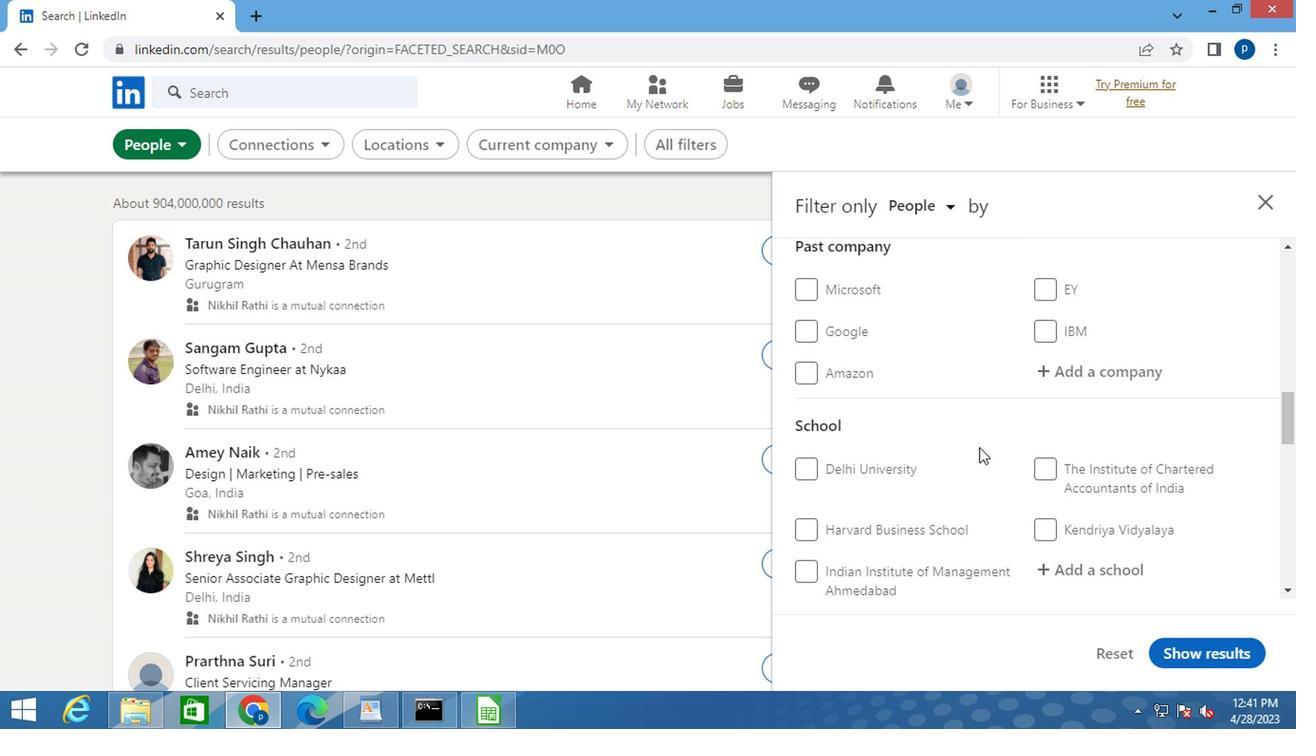 
Action: Mouse scrolled (1005, 444) with delta (0, -1)
Screenshot: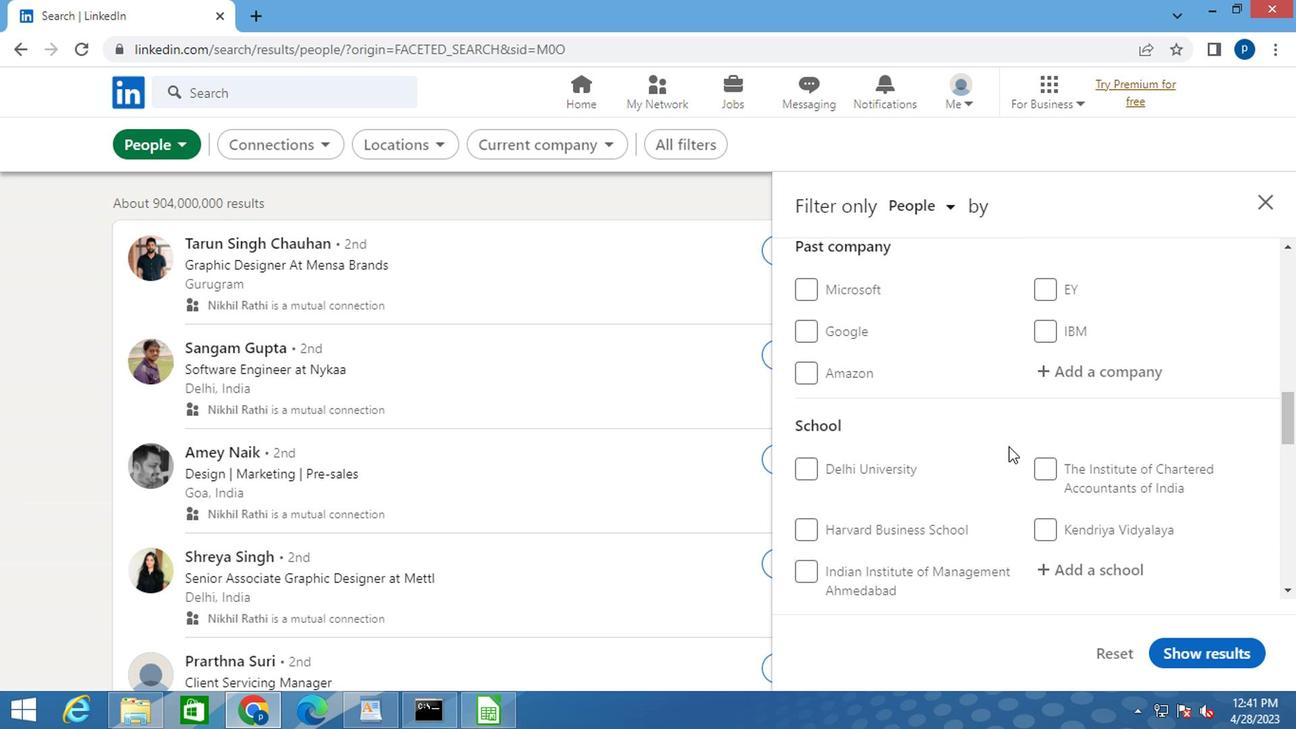 
Action: Mouse moved to (1055, 464)
Screenshot: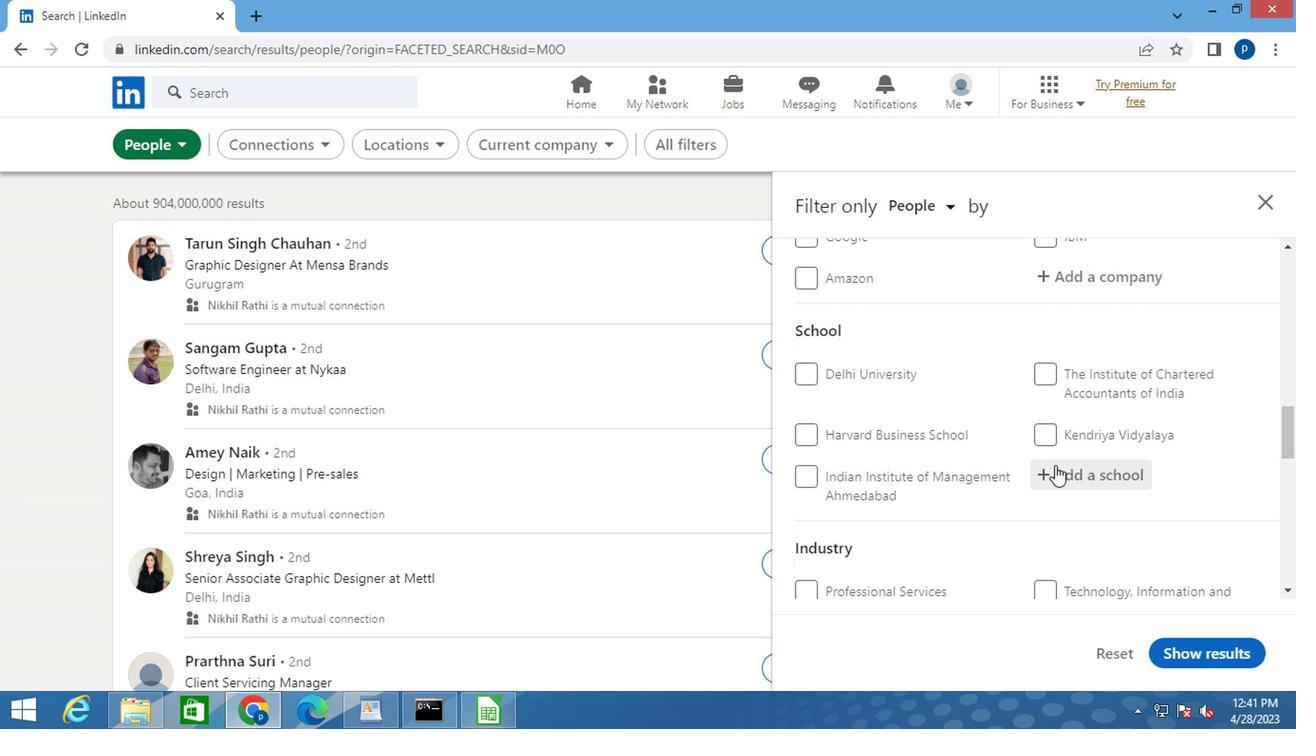 
Action: Mouse pressed left at (1055, 464)
Screenshot: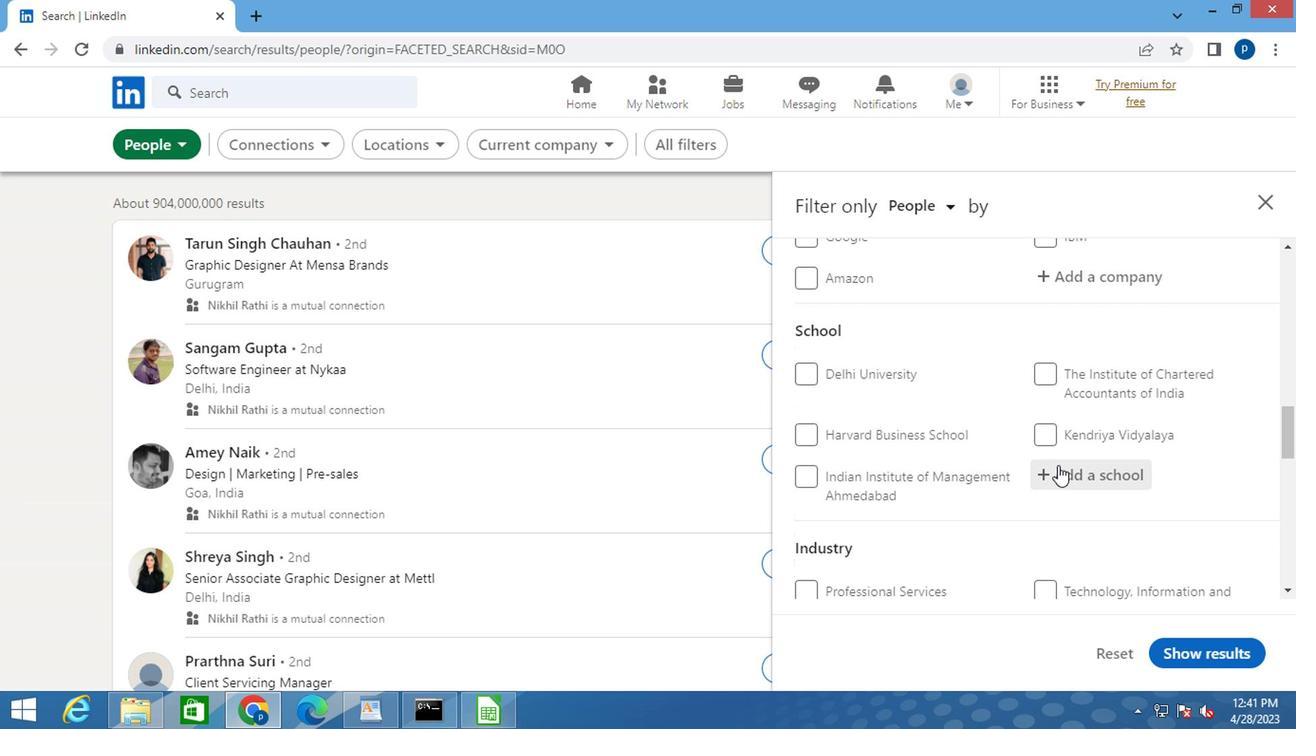 
Action: Mouse moved to (1052, 469)
Screenshot: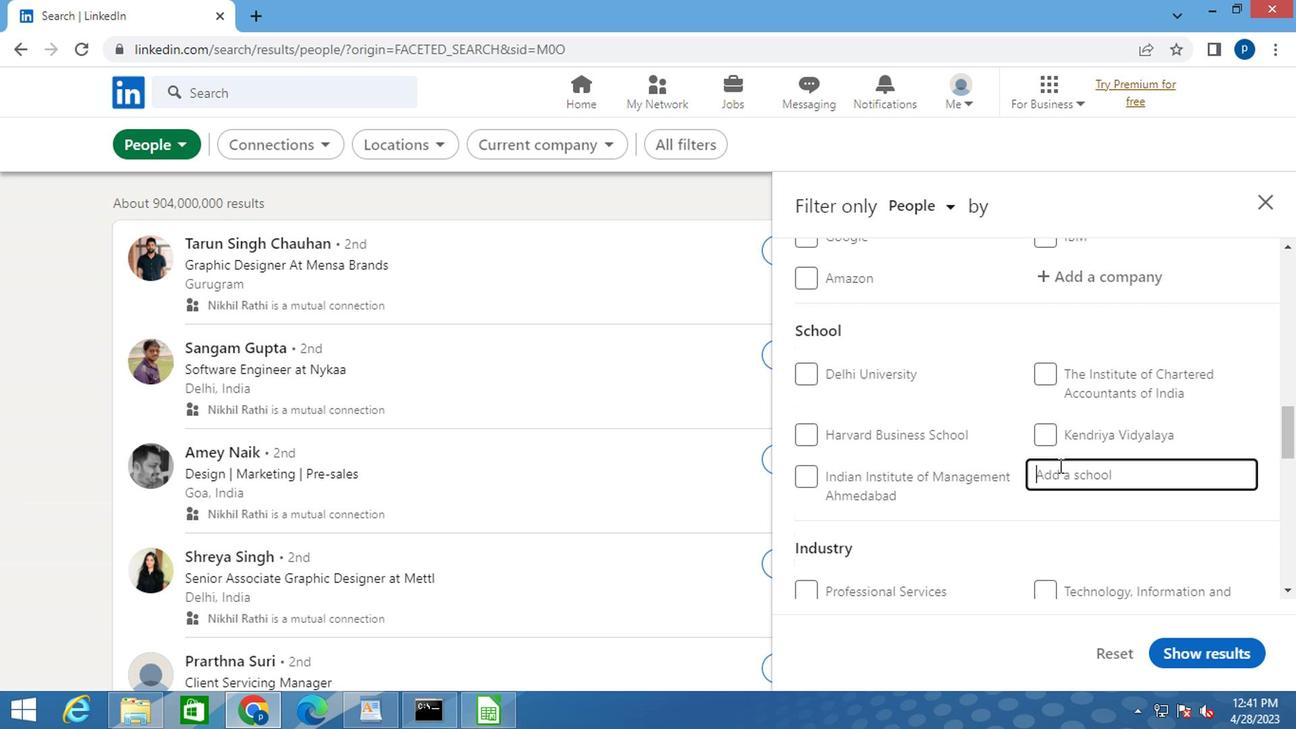 
Action: Mouse pressed left at (1052, 469)
Screenshot: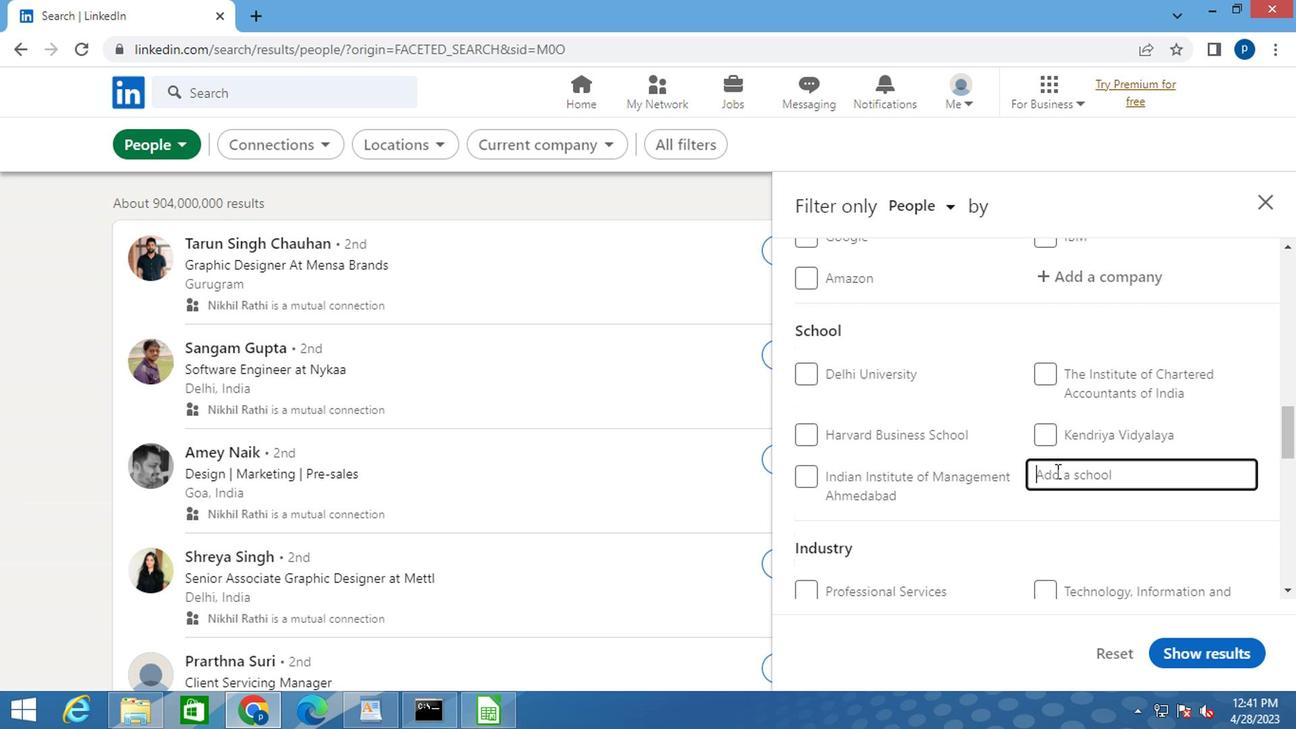 
Action: Key pressed <Key.caps_lock>I<Key.caps_lock>NSTITUTE<Key.space>OF<Key.space><Key.caps_lock>M<Key.caps_lock>ARKETING<Key.space>
Screenshot: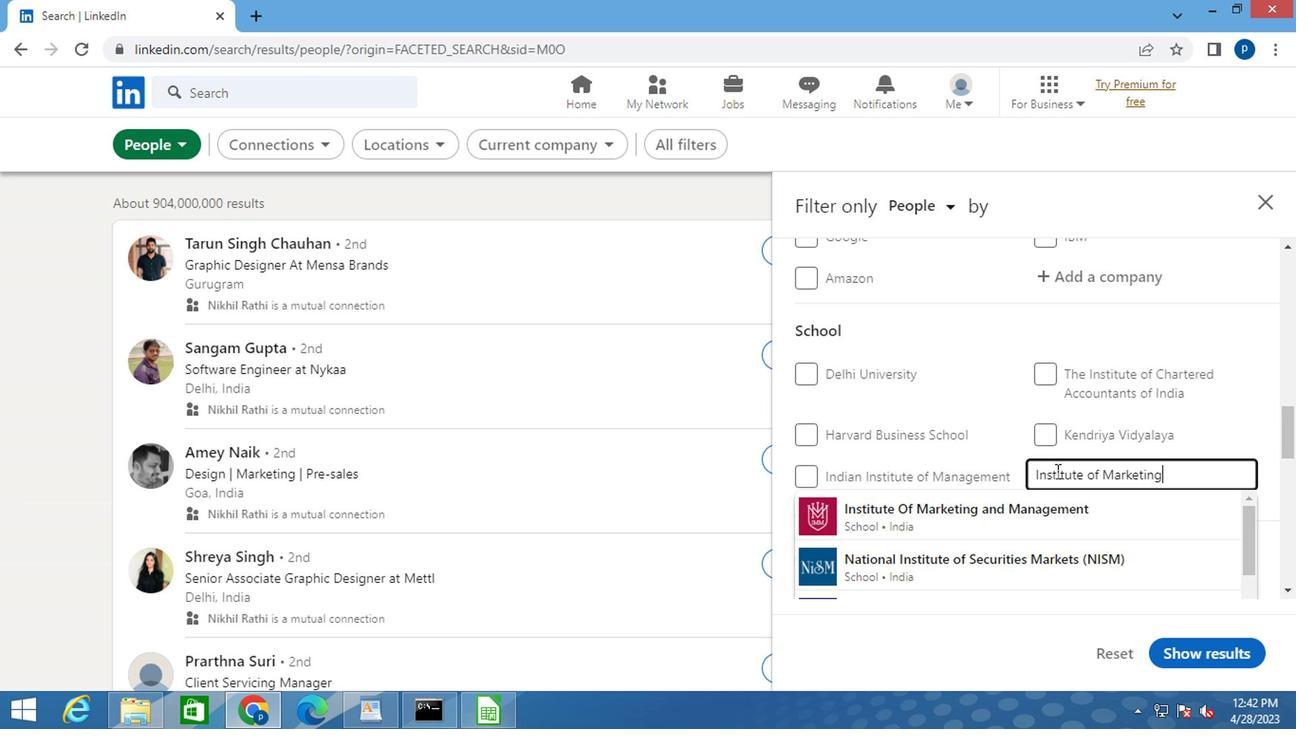 
Action: Mouse moved to (1043, 509)
Screenshot: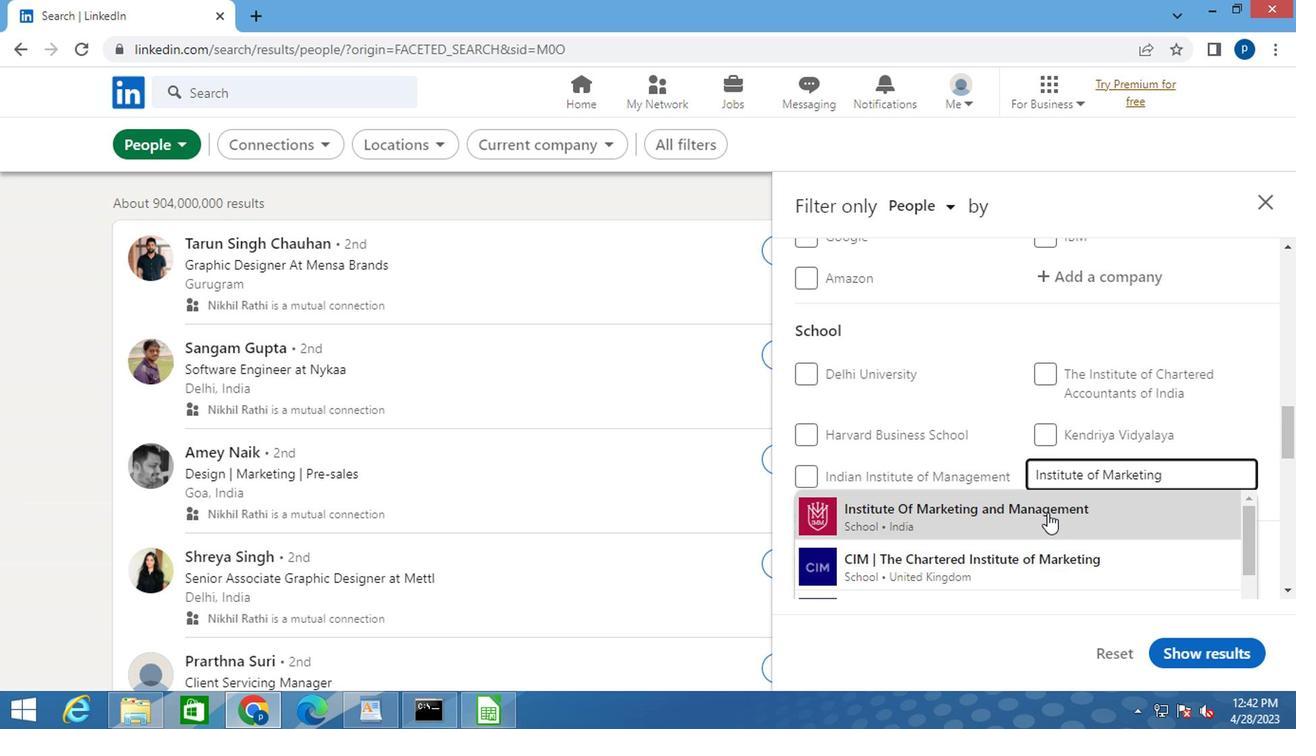 
Action: Mouse pressed left at (1043, 509)
Screenshot: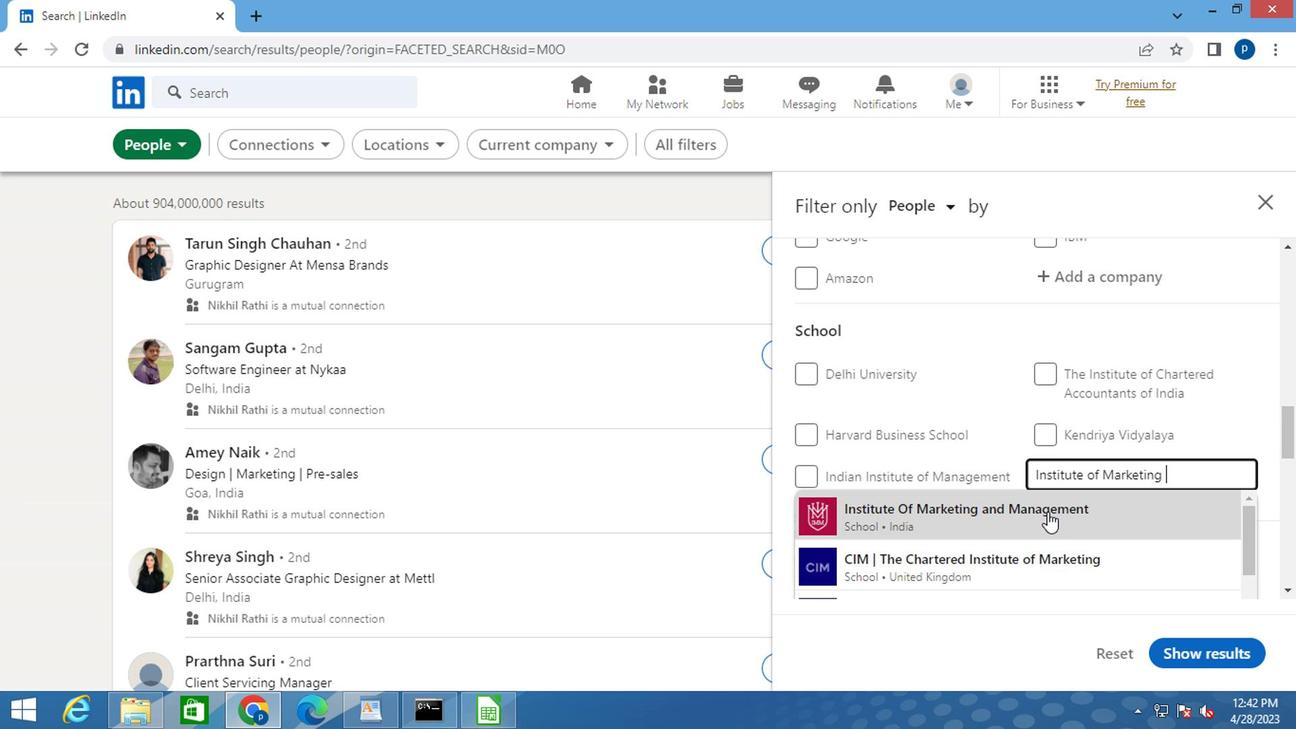 
Action: Mouse moved to (1019, 496)
Screenshot: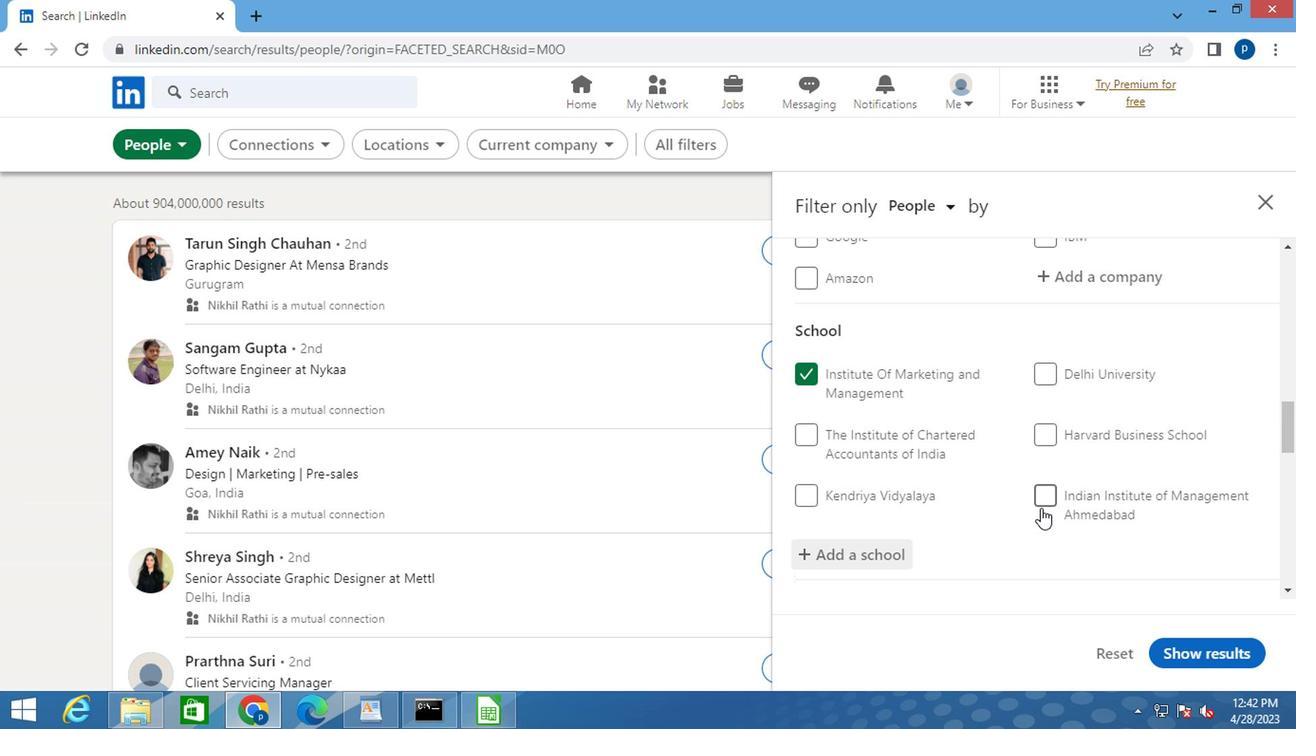 
Action: Mouse scrolled (1019, 495) with delta (0, -1)
Screenshot: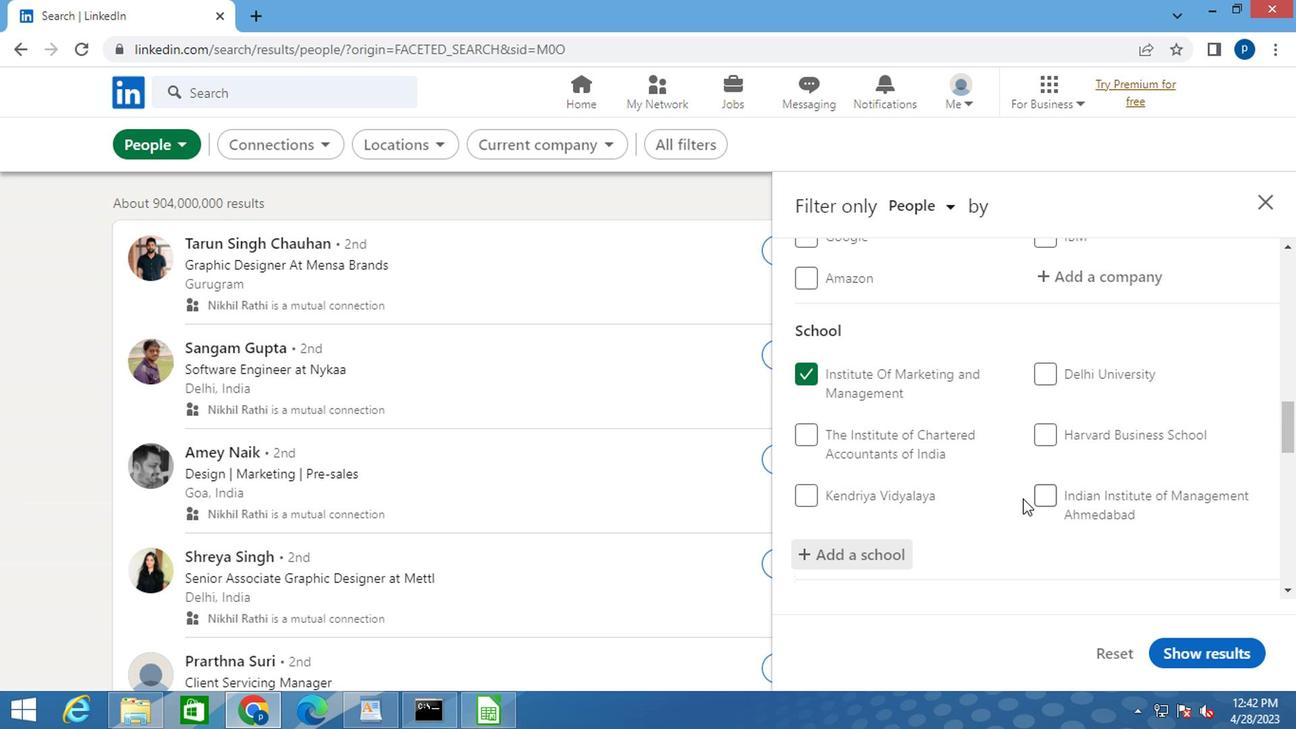 
Action: Mouse scrolled (1019, 495) with delta (0, -1)
Screenshot: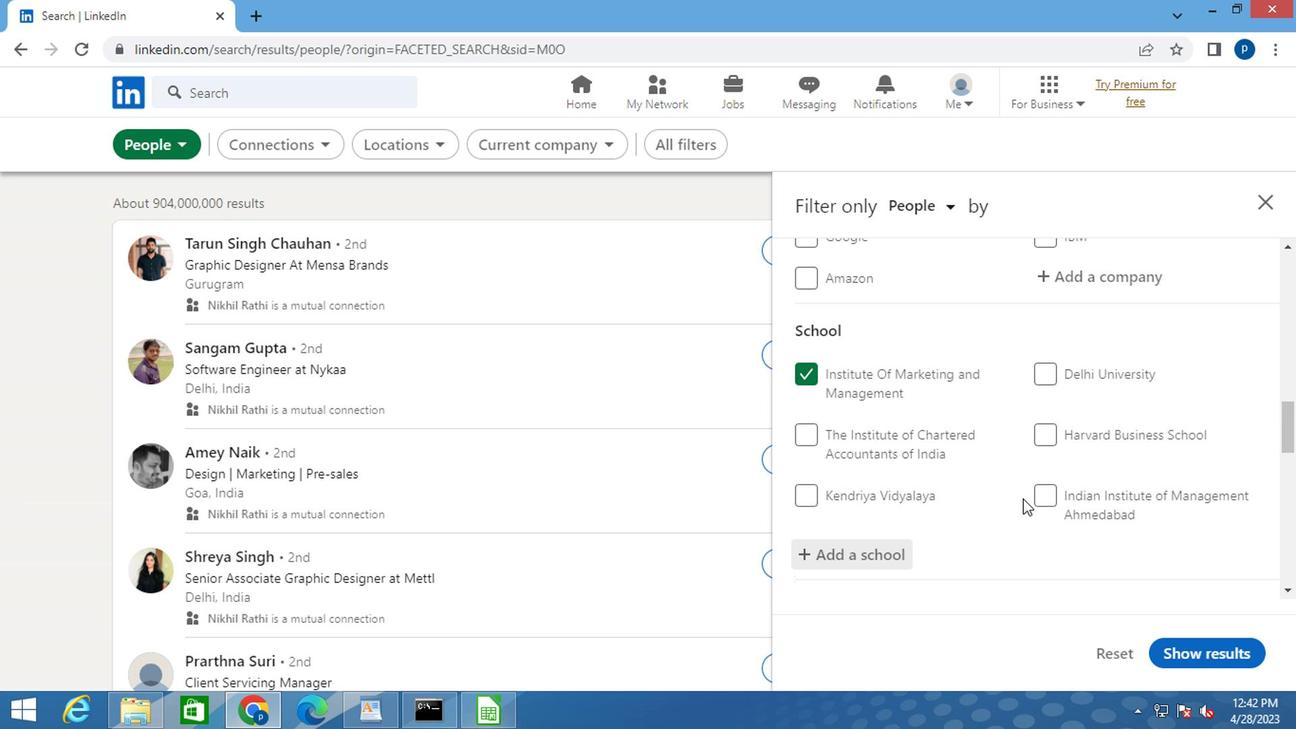 
Action: Mouse moved to (1013, 496)
Screenshot: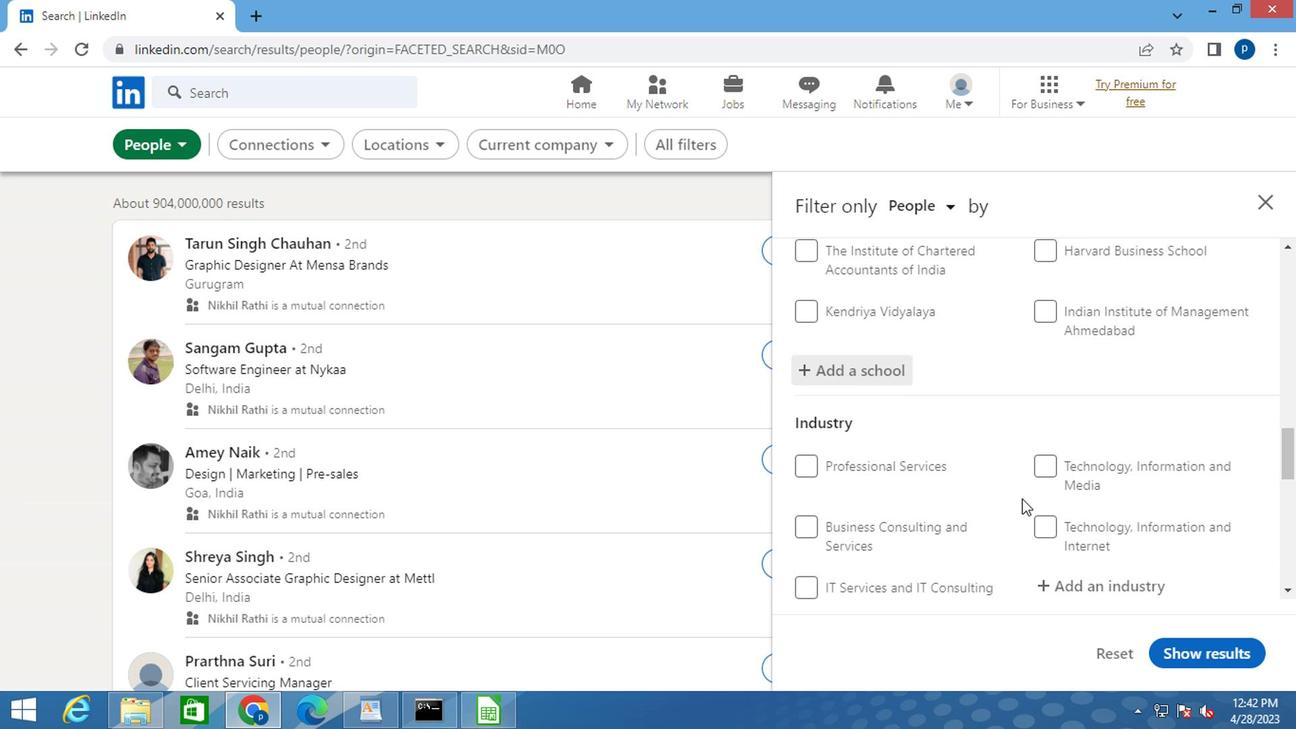 
Action: Mouse scrolled (1013, 495) with delta (0, -1)
Screenshot: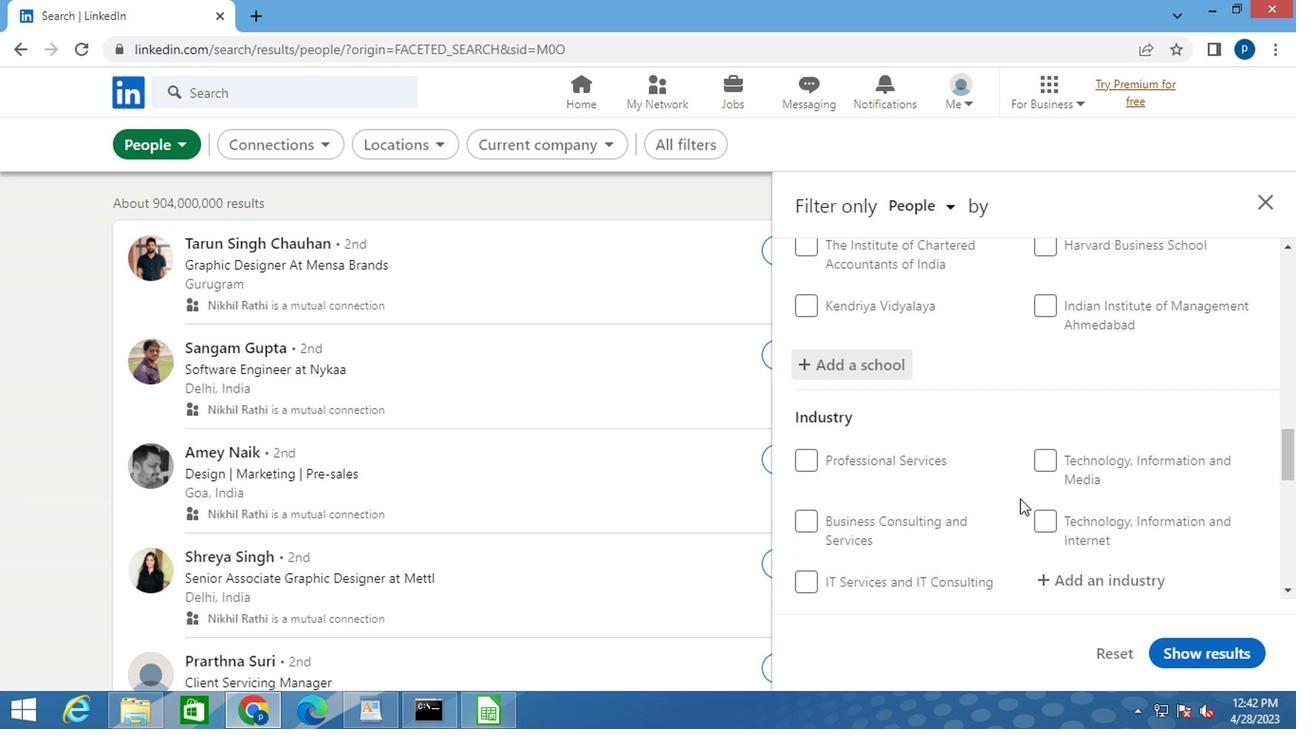
Action: Mouse moved to (1055, 480)
Screenshot: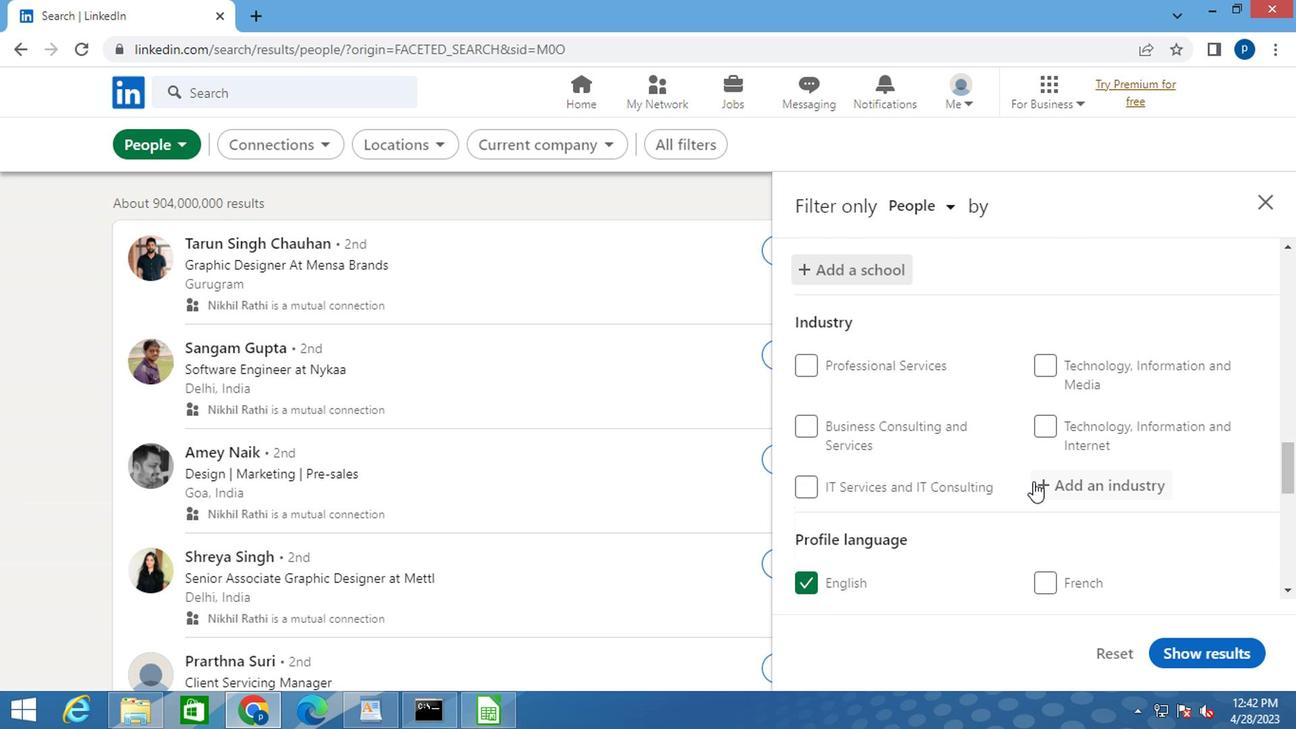 
Action: Mouse pressed left at (1055, 480)
Screenshot: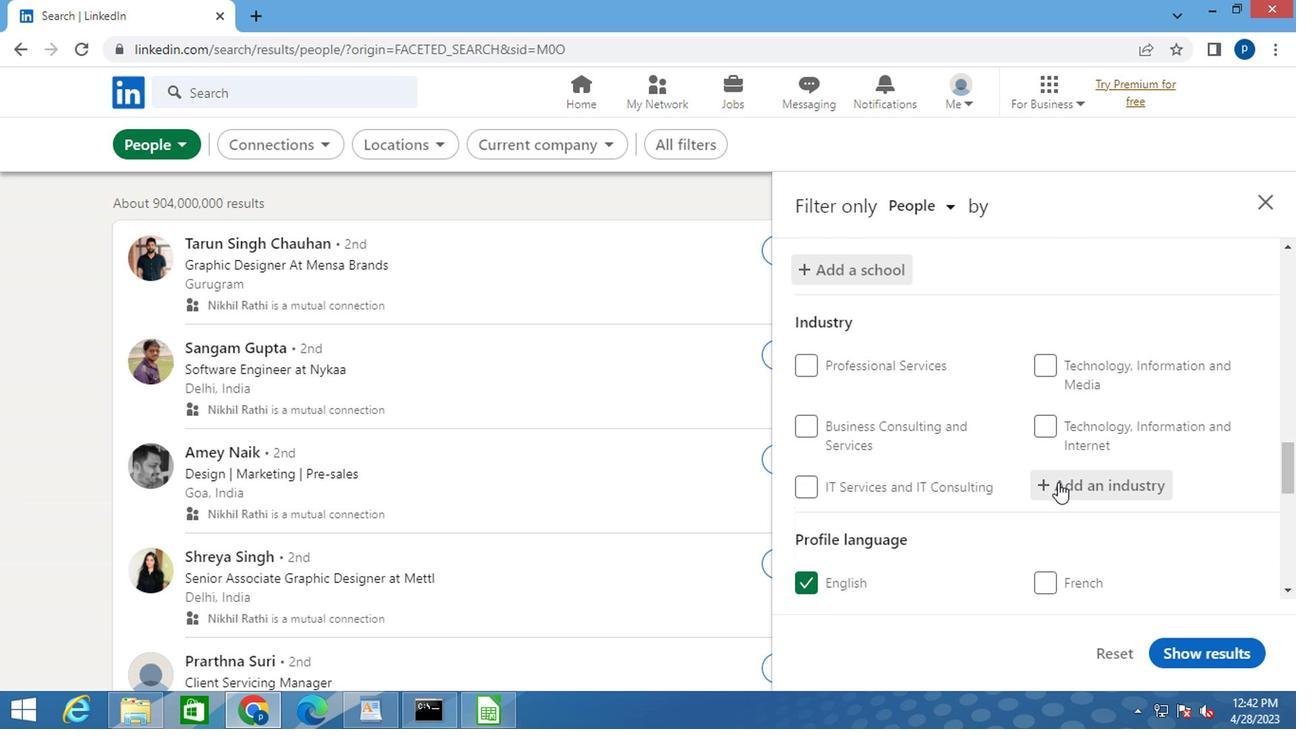 
Action: Key pressed <Key.caps_lock>C<Key.caps_lock>ORR
Screenshot: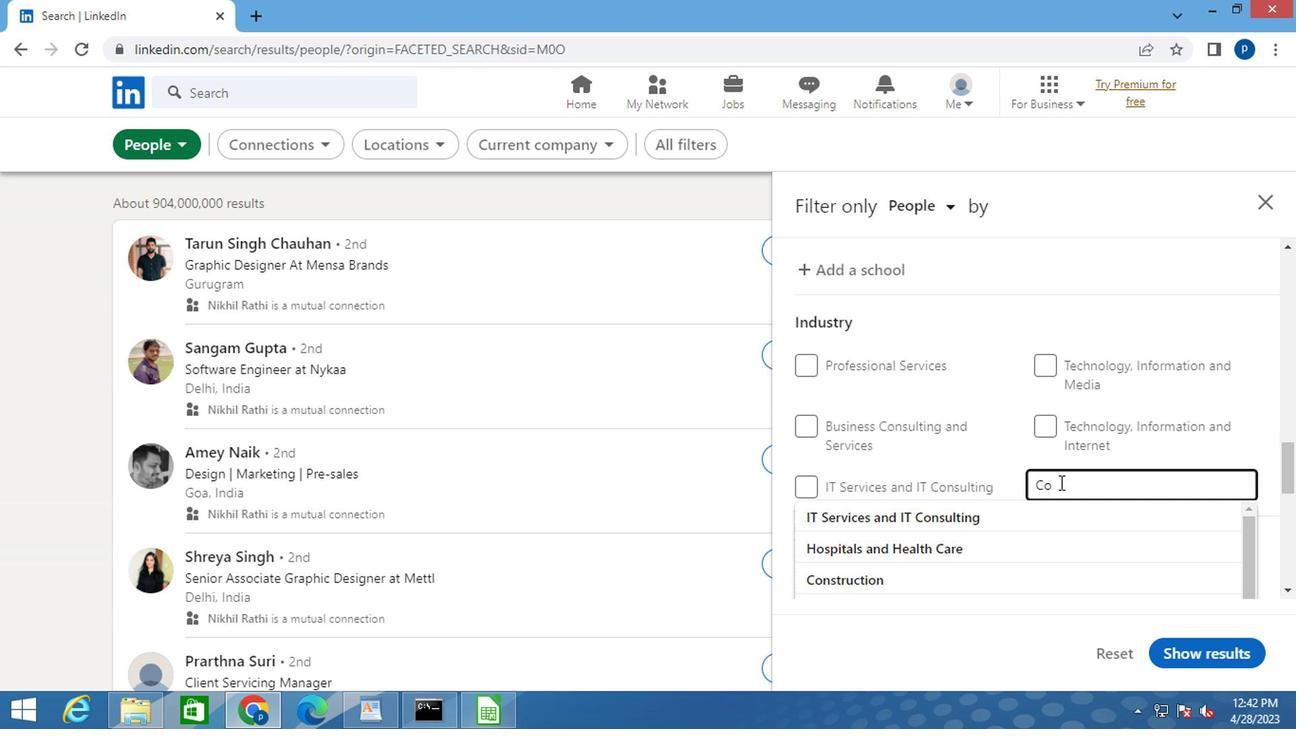 
Action: Mouse moved to (939, 505)
Screenshot: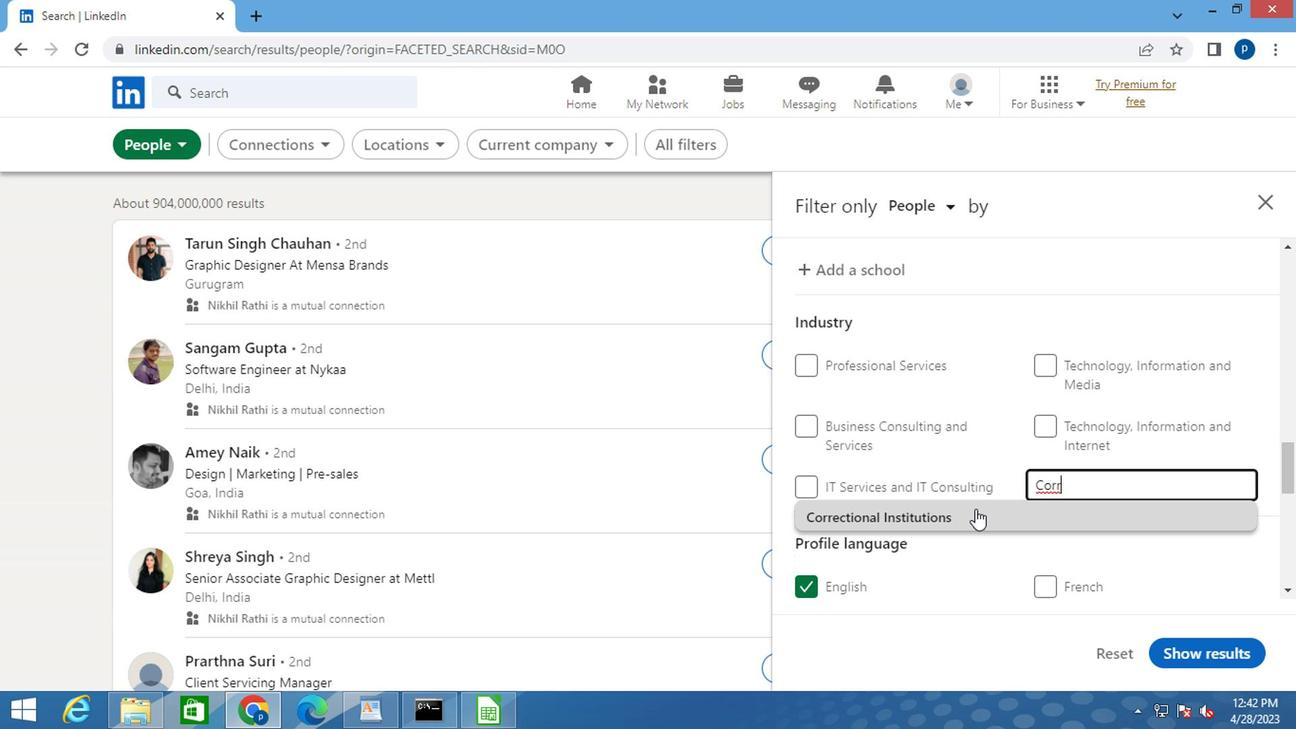 
Action: Mouse pressed left at (939, 505)
Screenshot: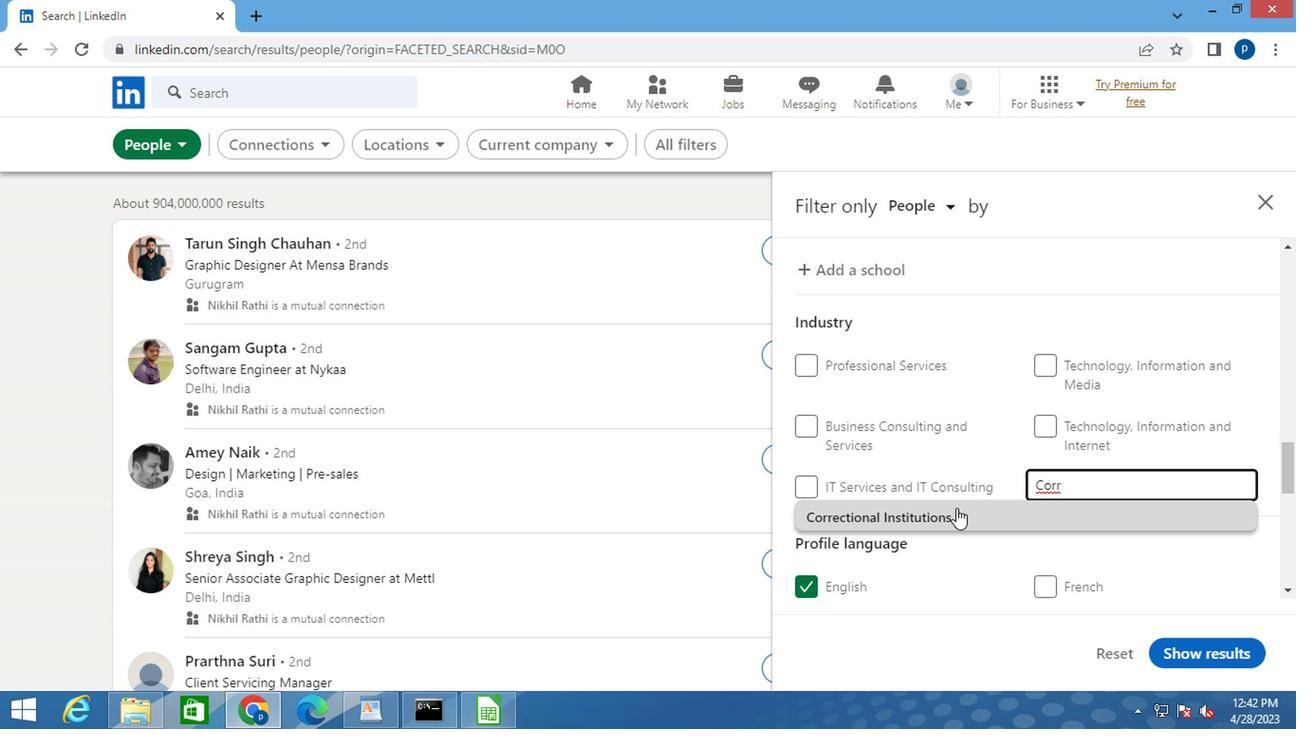 
Action: Mouse moved to (939, 506)
Screenshot: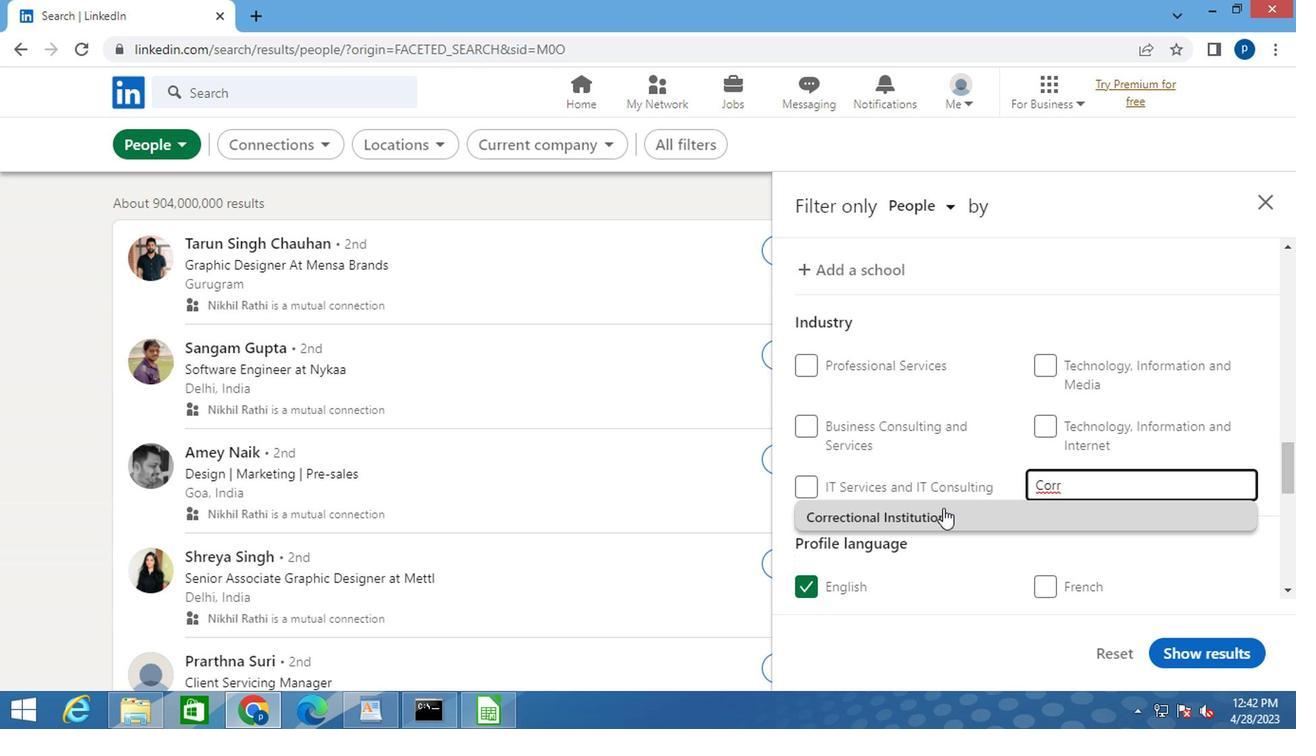 
Action: Mouse scrolled (939, 505) with delta (0, 0)
Screenshot: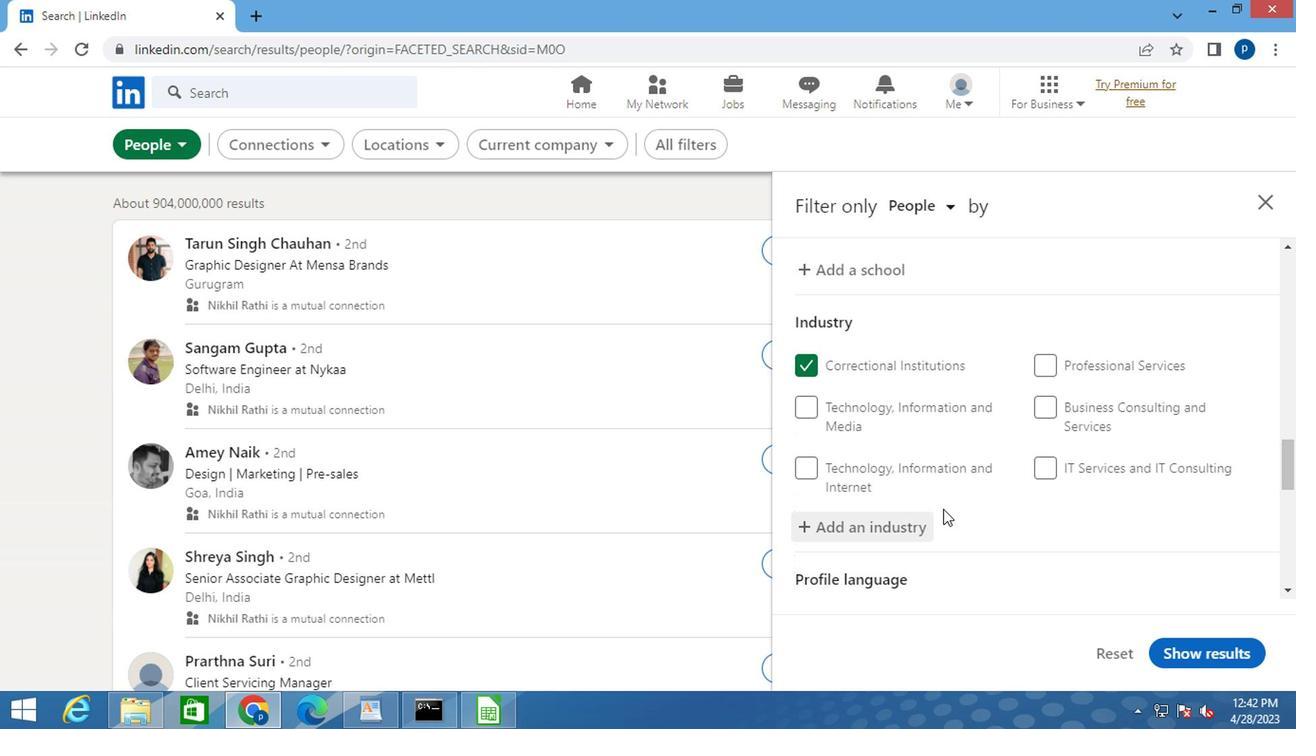 
Action: Mouse scrolled (939, 505) with delta (0, 0)
Screenshot: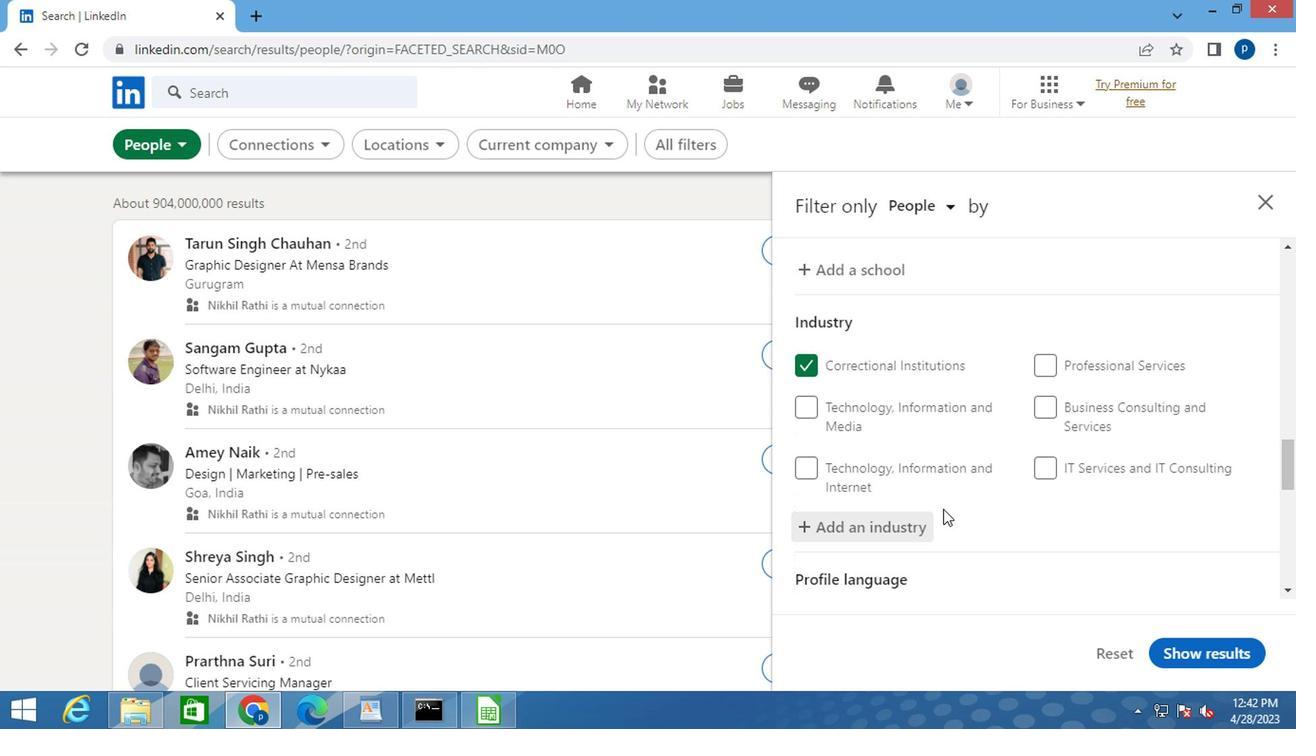 
Action: Mouse scrolled (939, 505) with delta (0, 0)
Screenshot: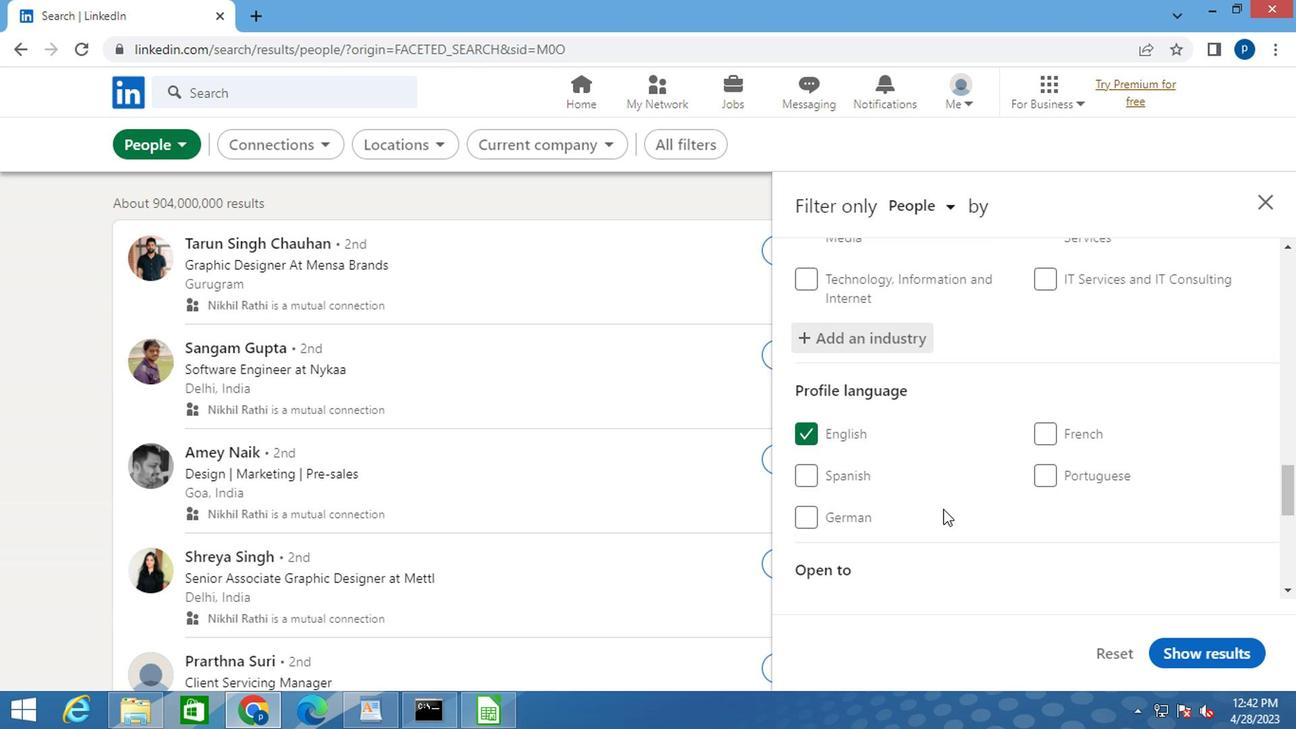 
Action: Mouse scrolled (939, 505) with delta (0, 0)
Screenshot: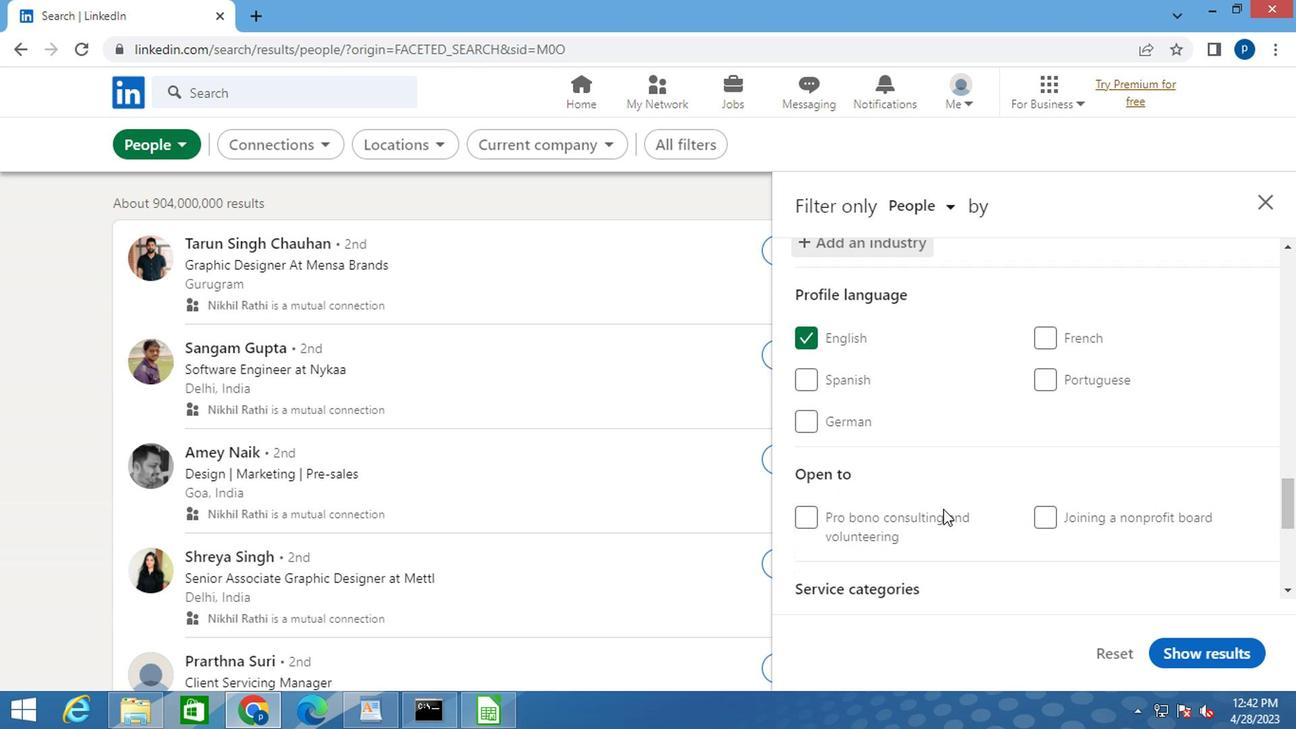 
Action: Mouse moved to (992, 512)
Screenshot: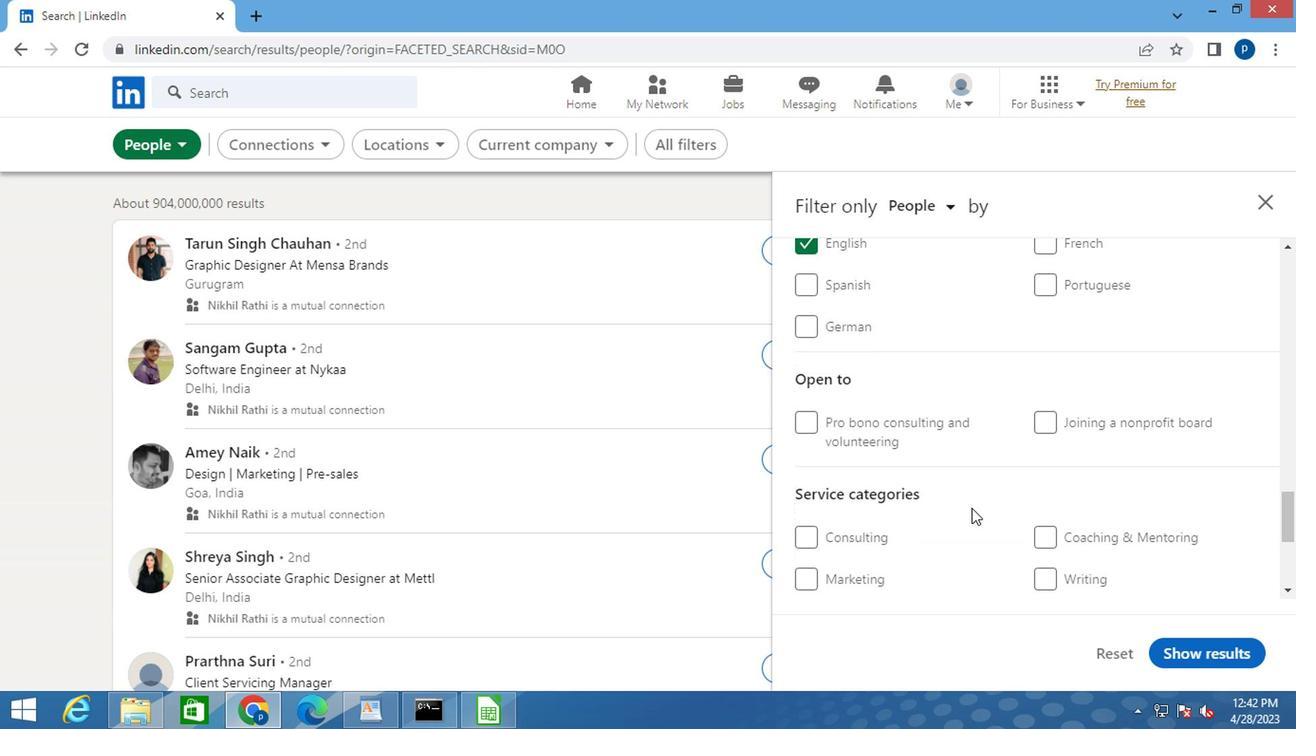 
Action: Mouse scrolled (992, 511) with delta (0, 0)
Screenshot: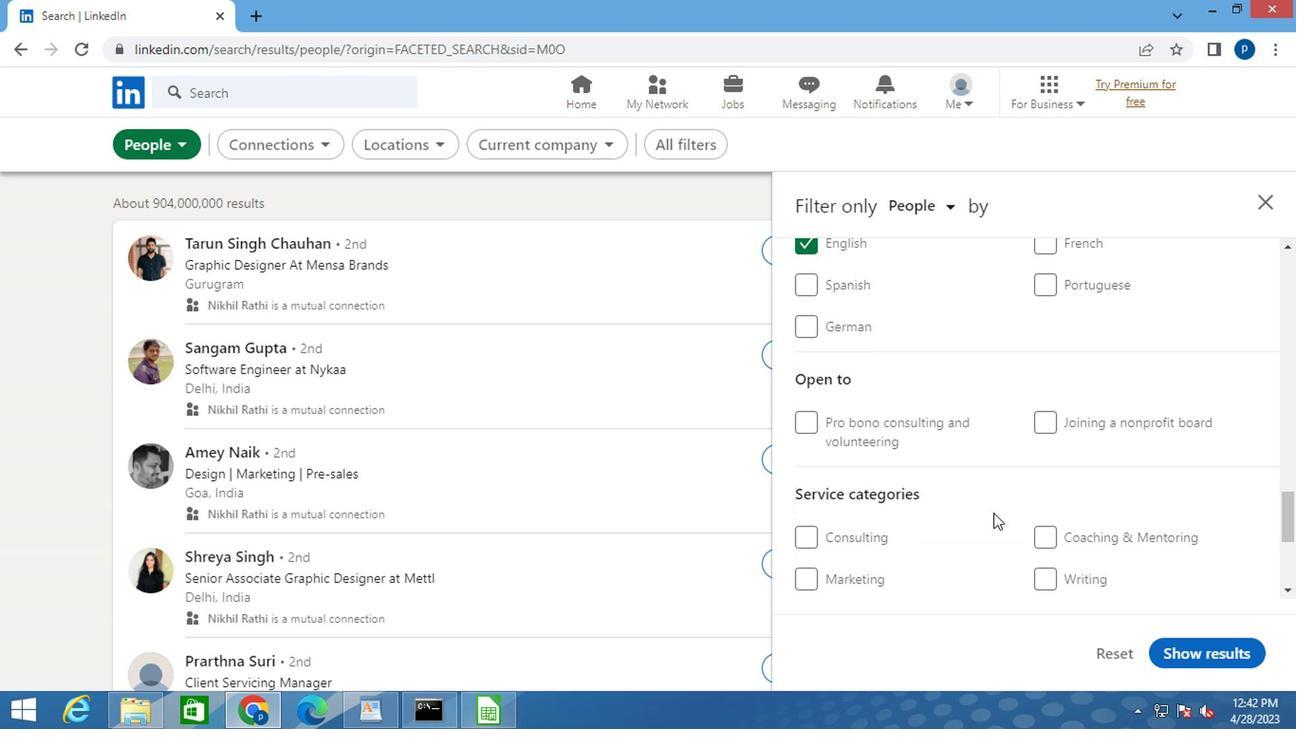
Action: Mouse moved to (1059, 522)
Screenshot: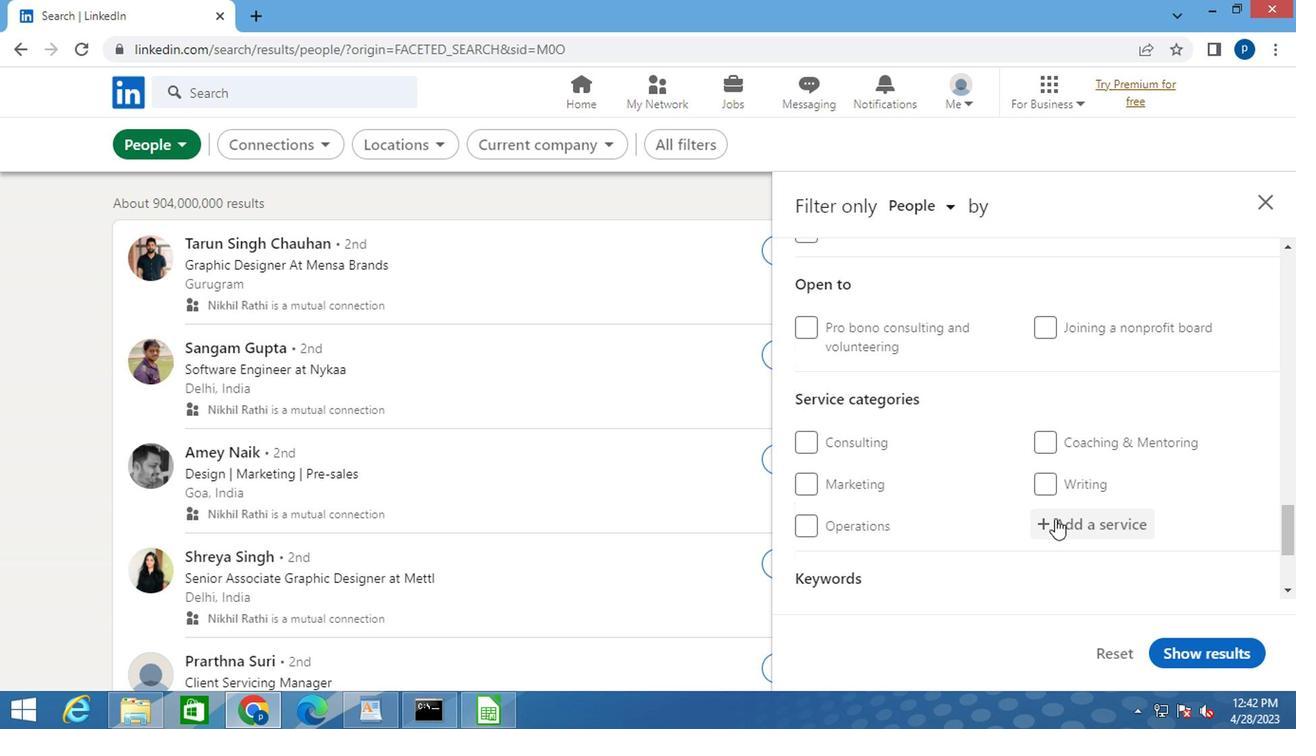 
Action: Mouse pressed left at (1059, 522)
Screenshot: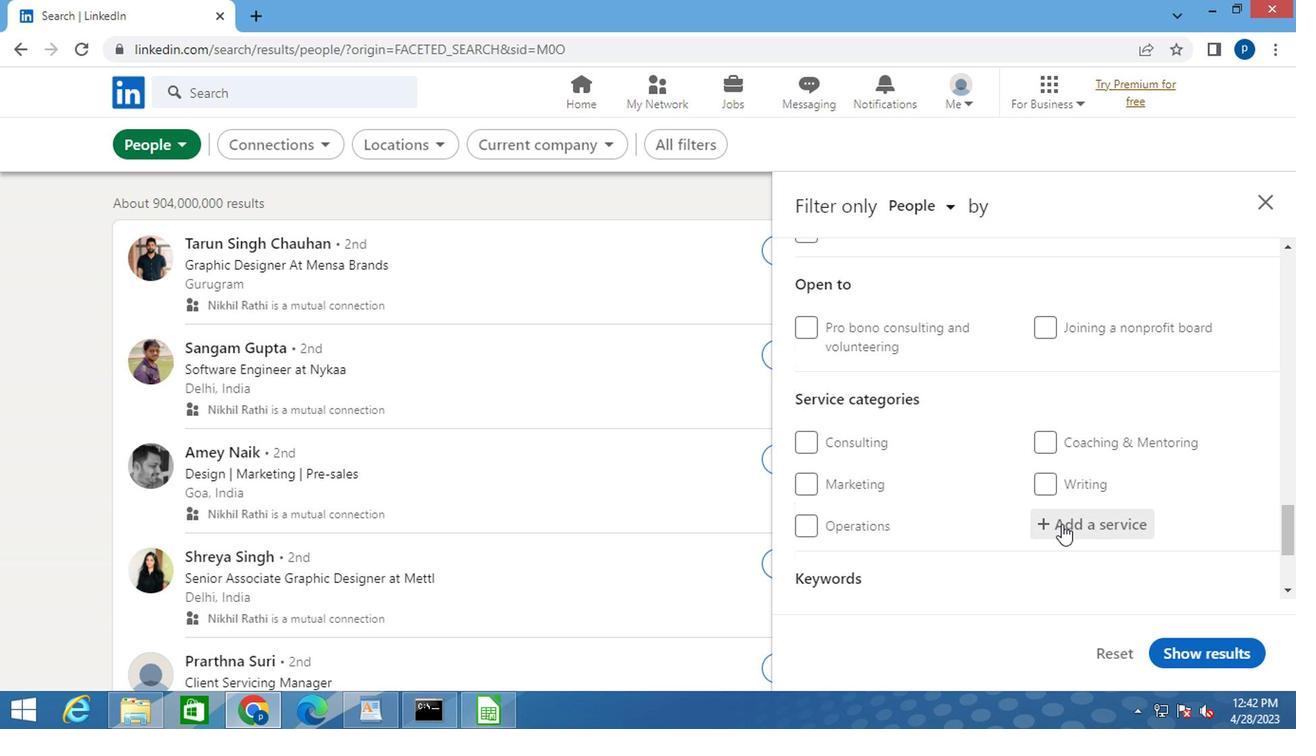 
Action: Mouse pressed left at (1059, 522)
Screenshot: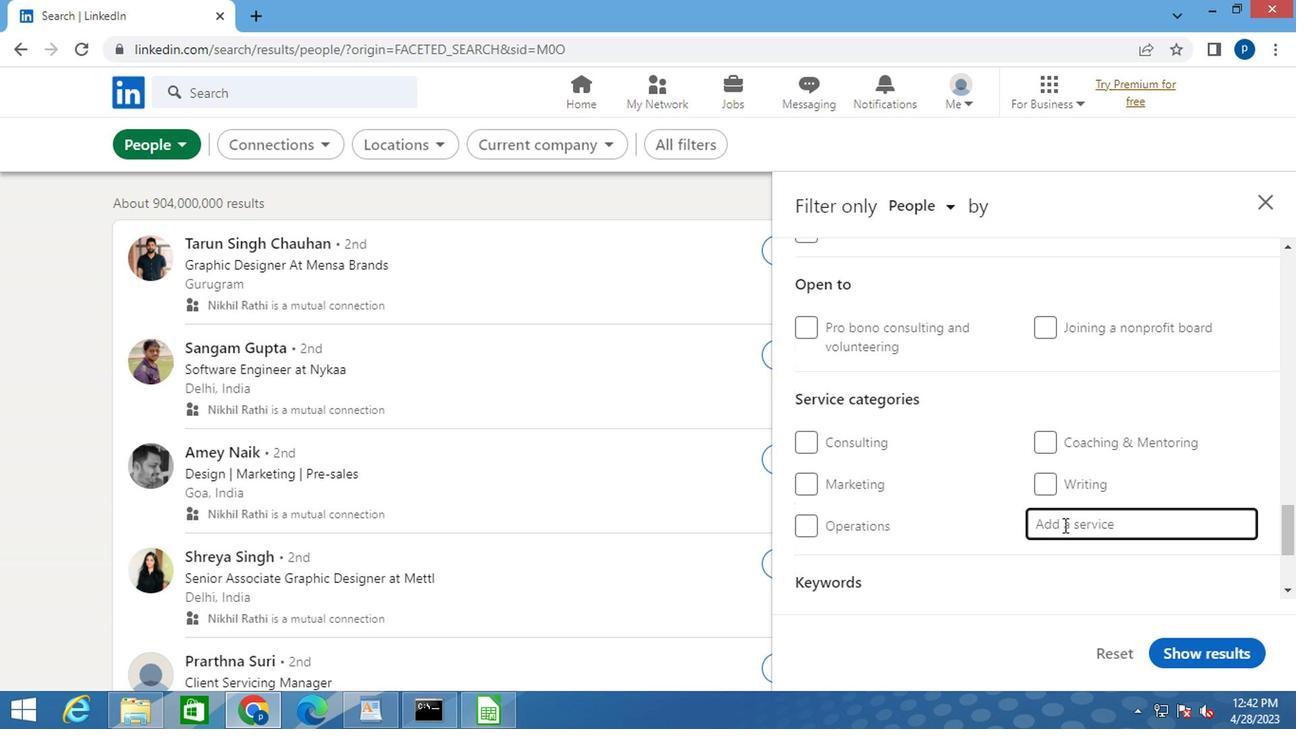 
Action: Key pressed <Key.caps_lock>F<Key.caps_lock>ILE<Key.space>
Screenshot: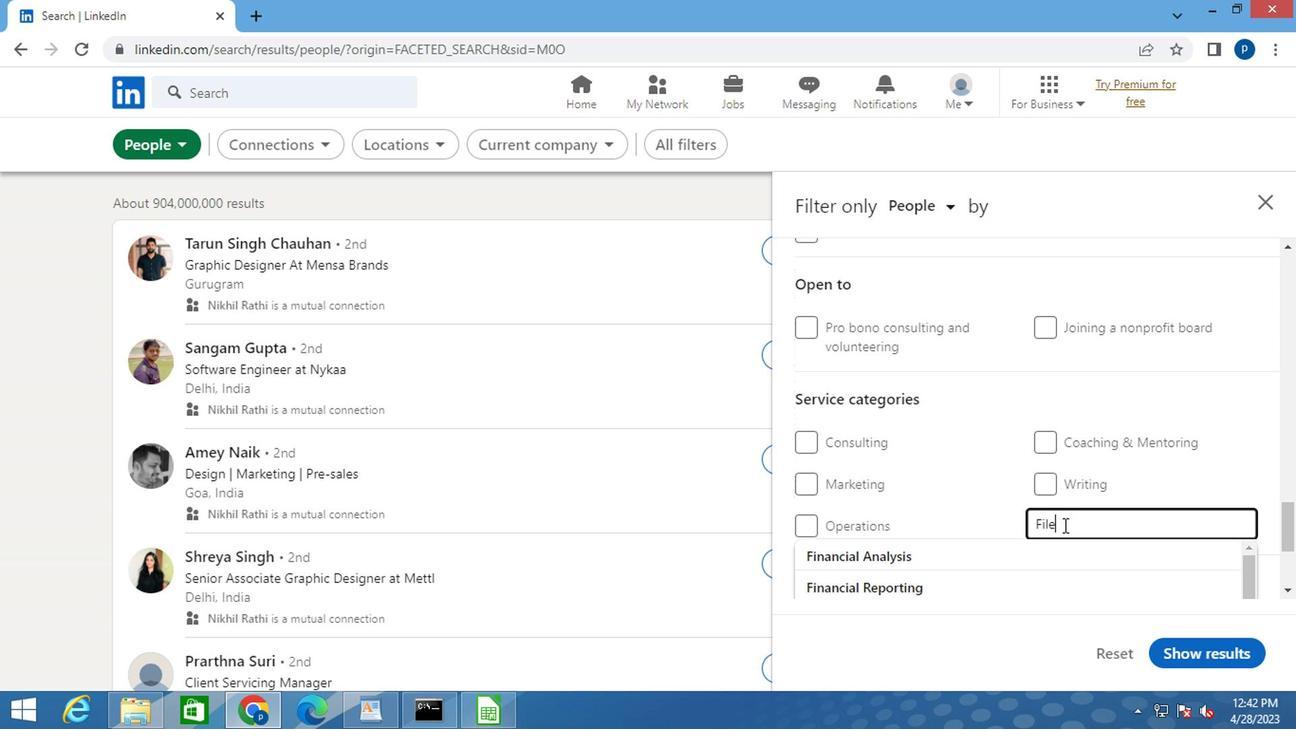 
Action: Mouse moved to (938, 551)
Screenshot: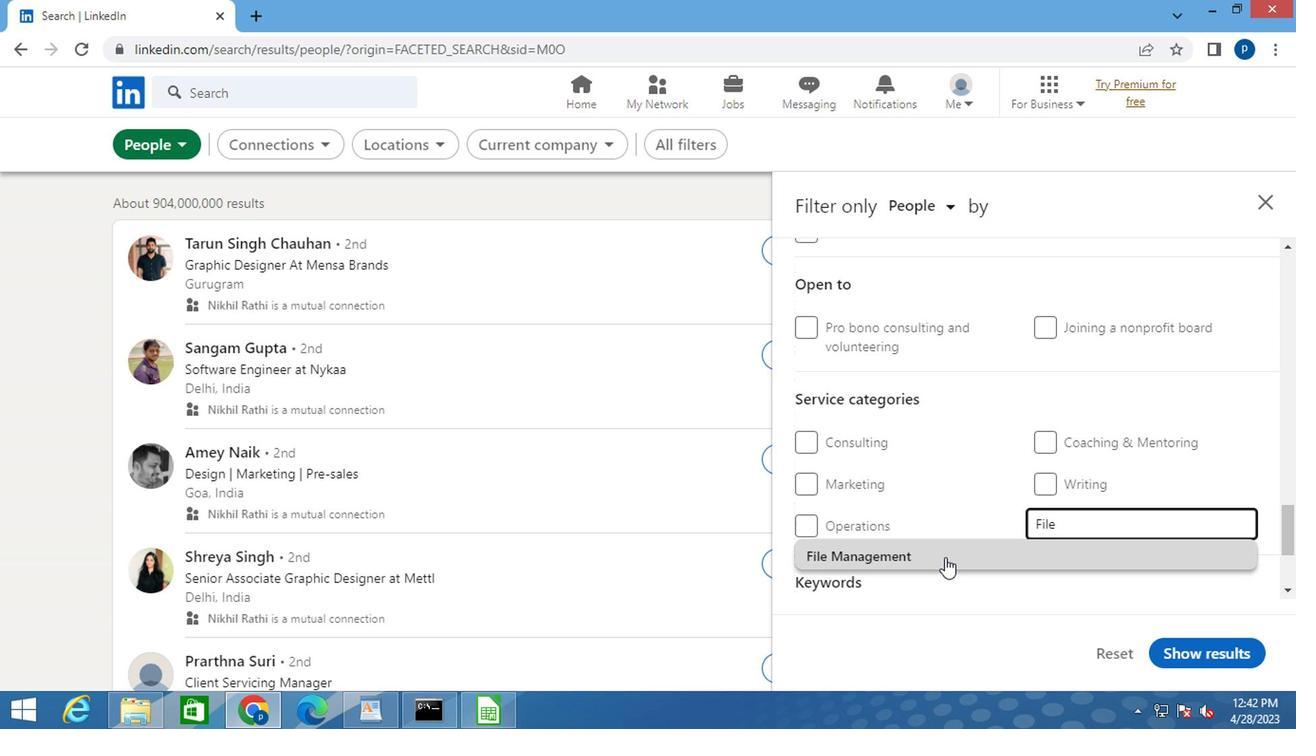 
Action: Mouse pressed left at (938, 551)
Screenshot: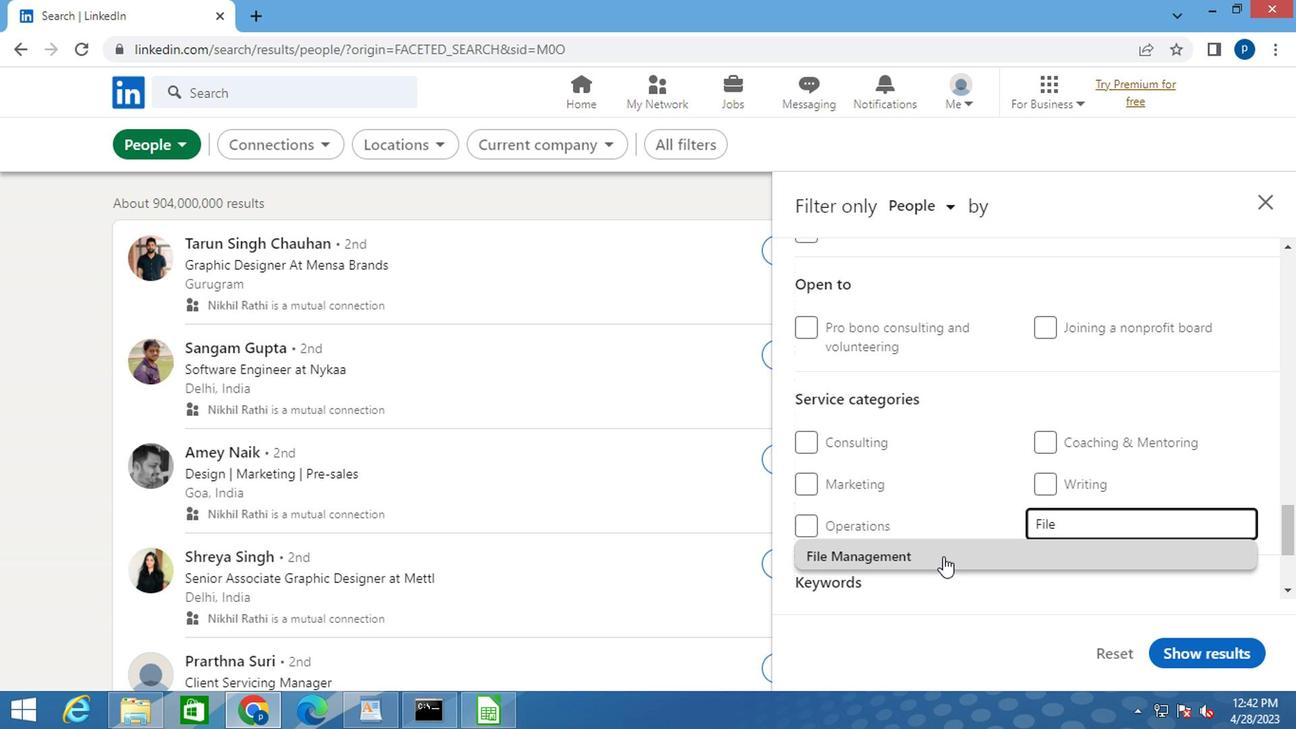 
Action: Mouse moved to (941, 541)
Screenshot: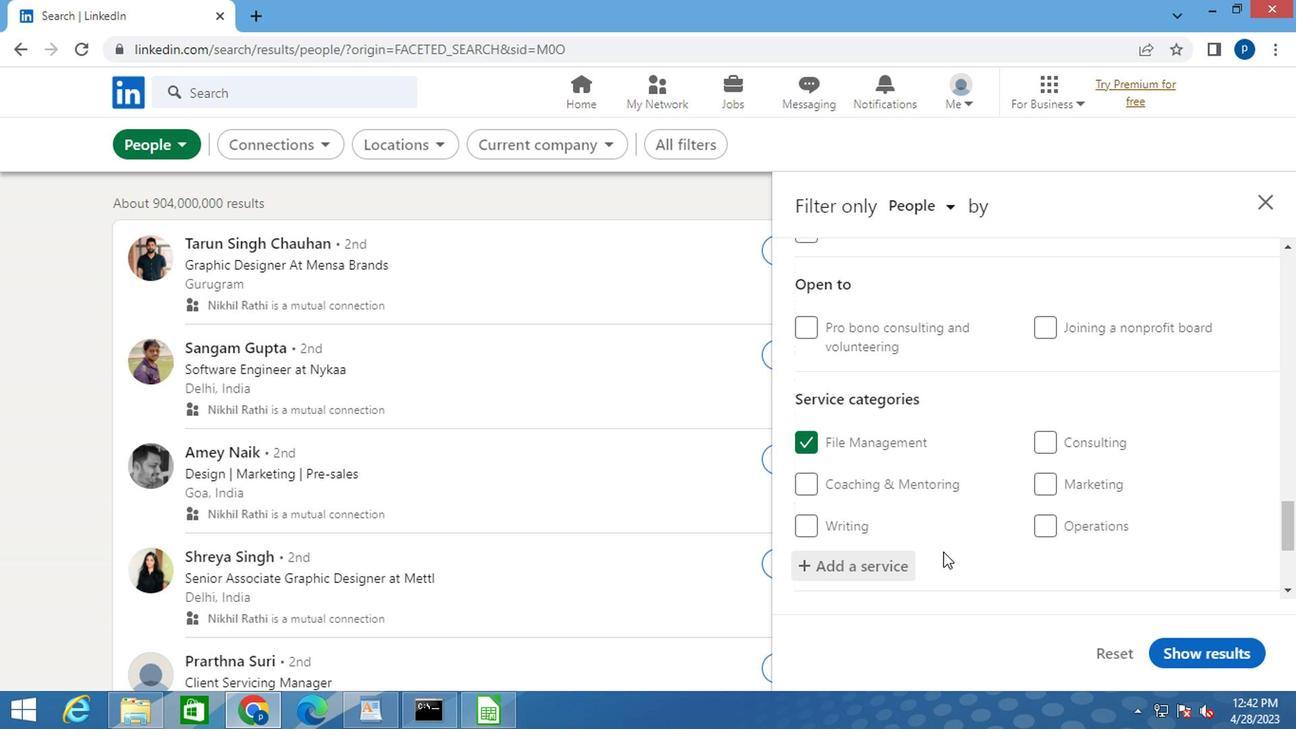 
Action: Mouse scrolled (941, 540) with delta (0, -1)
Screenshot: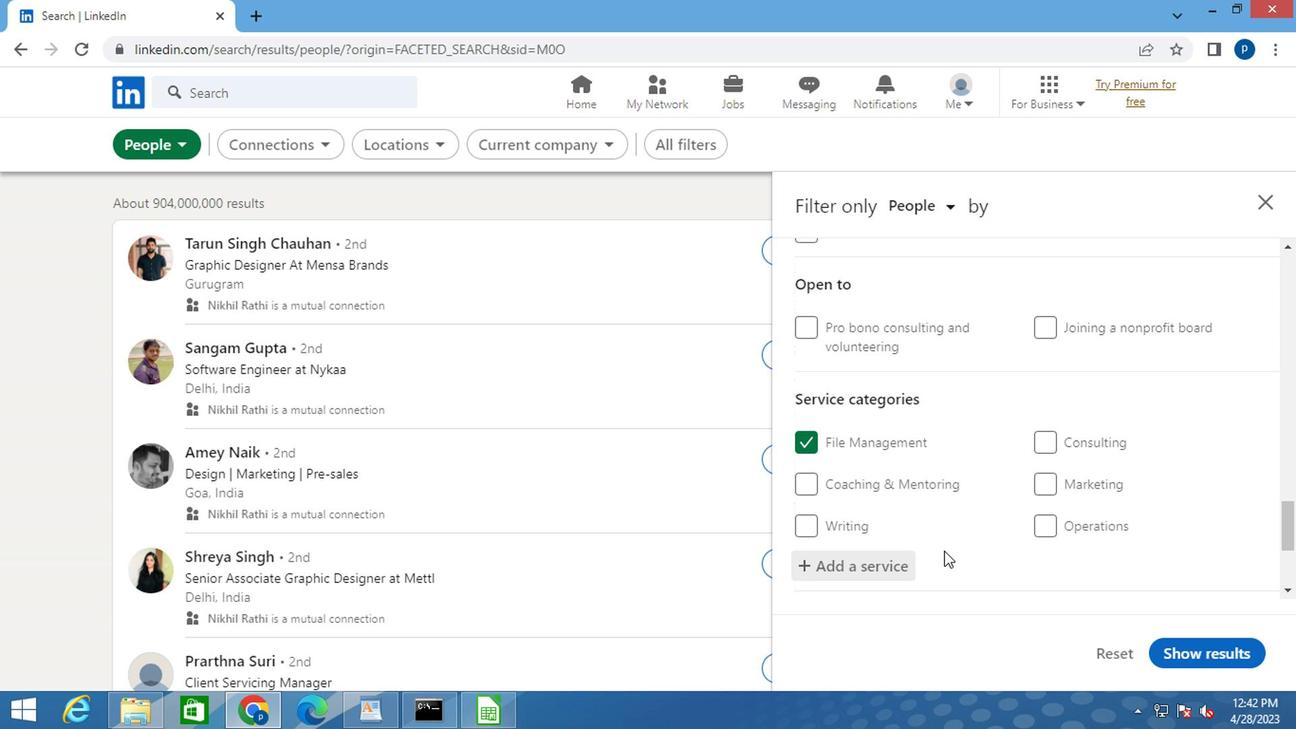 
Action: Mouse scrolled (941, 540) with delta (0, -1)
Screenshot: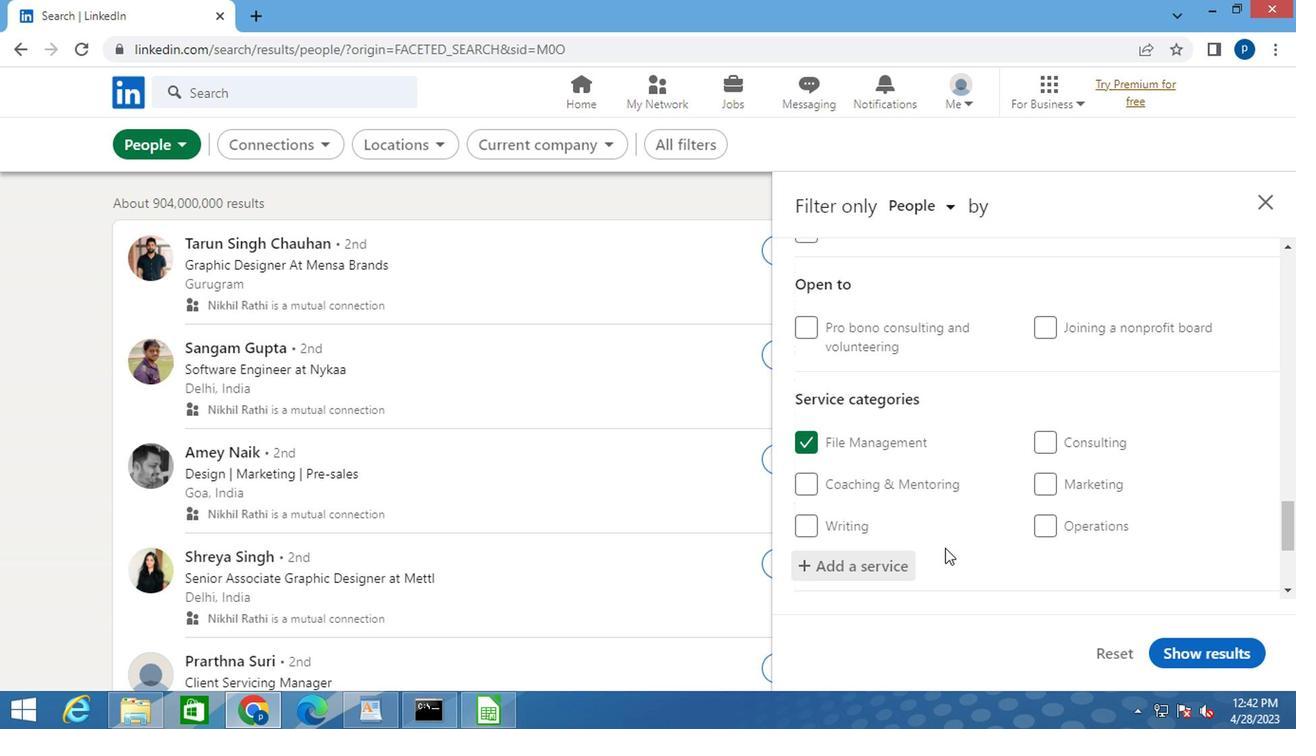 
Action: Mouse scrolled (941, 540) with delta (0, -1)
Screenshot: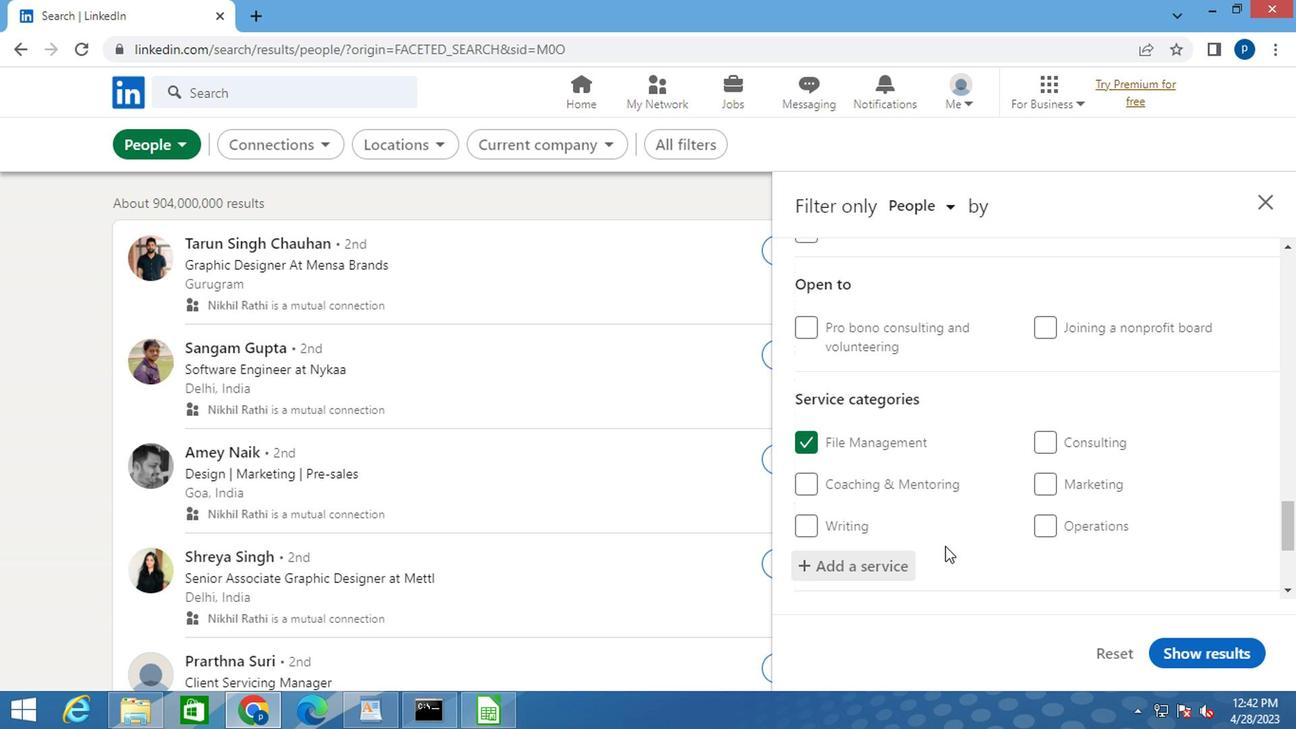 
Action: Mouse moved to (903, 526)
Screenshot: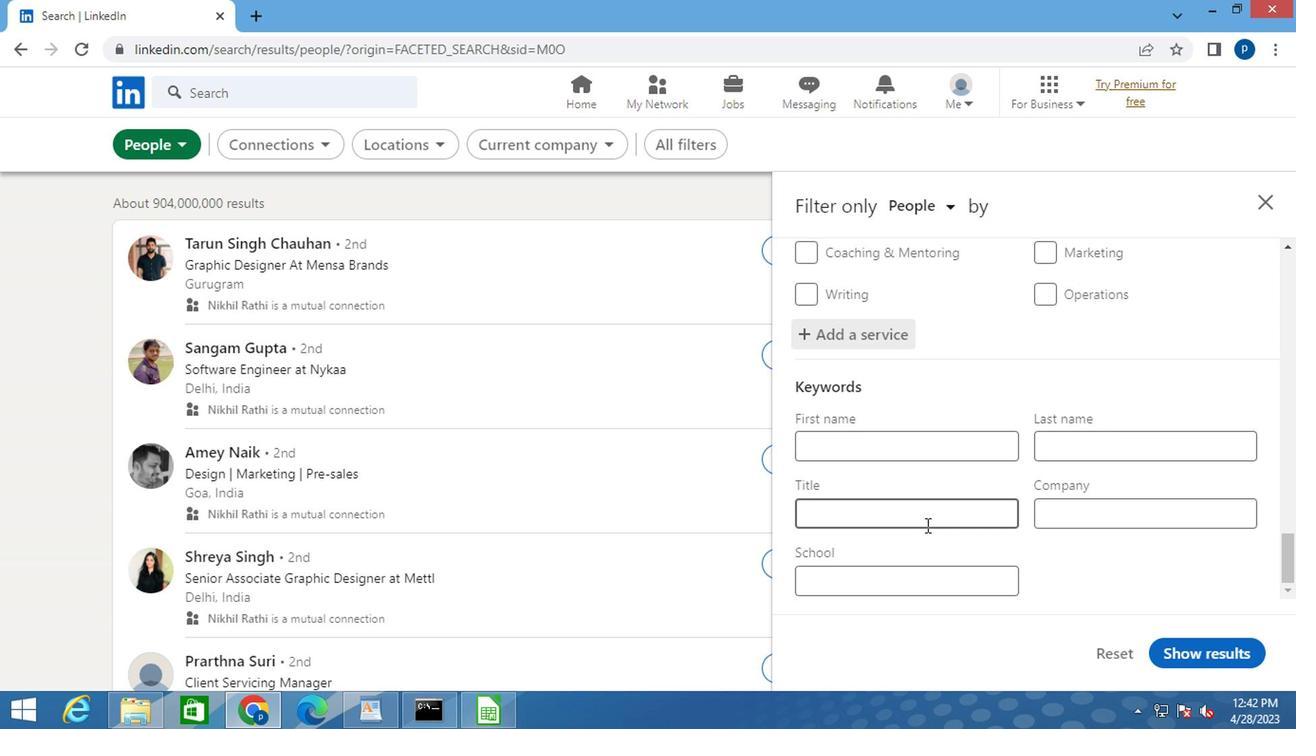 
Action: Mouse pressed left at (903, 526)
Screenshot: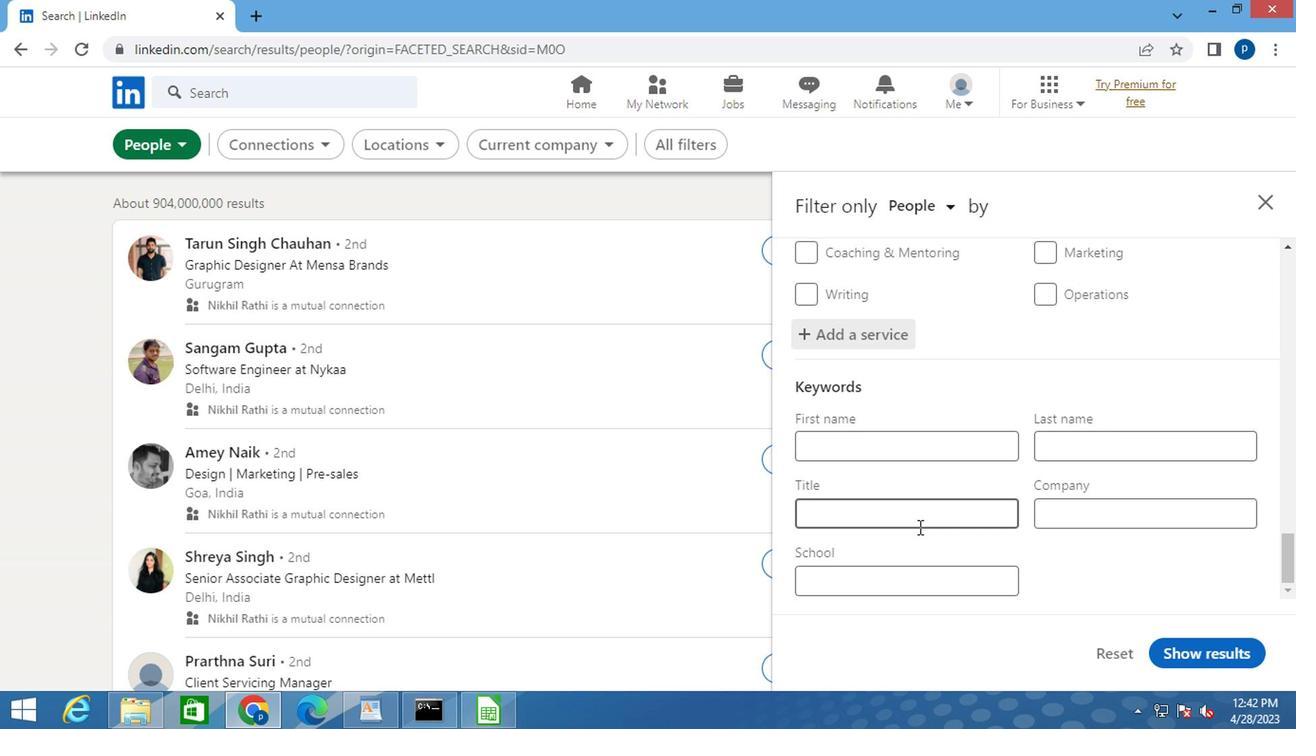 
Action: Mouse moved to (884, 518)
Screenshot: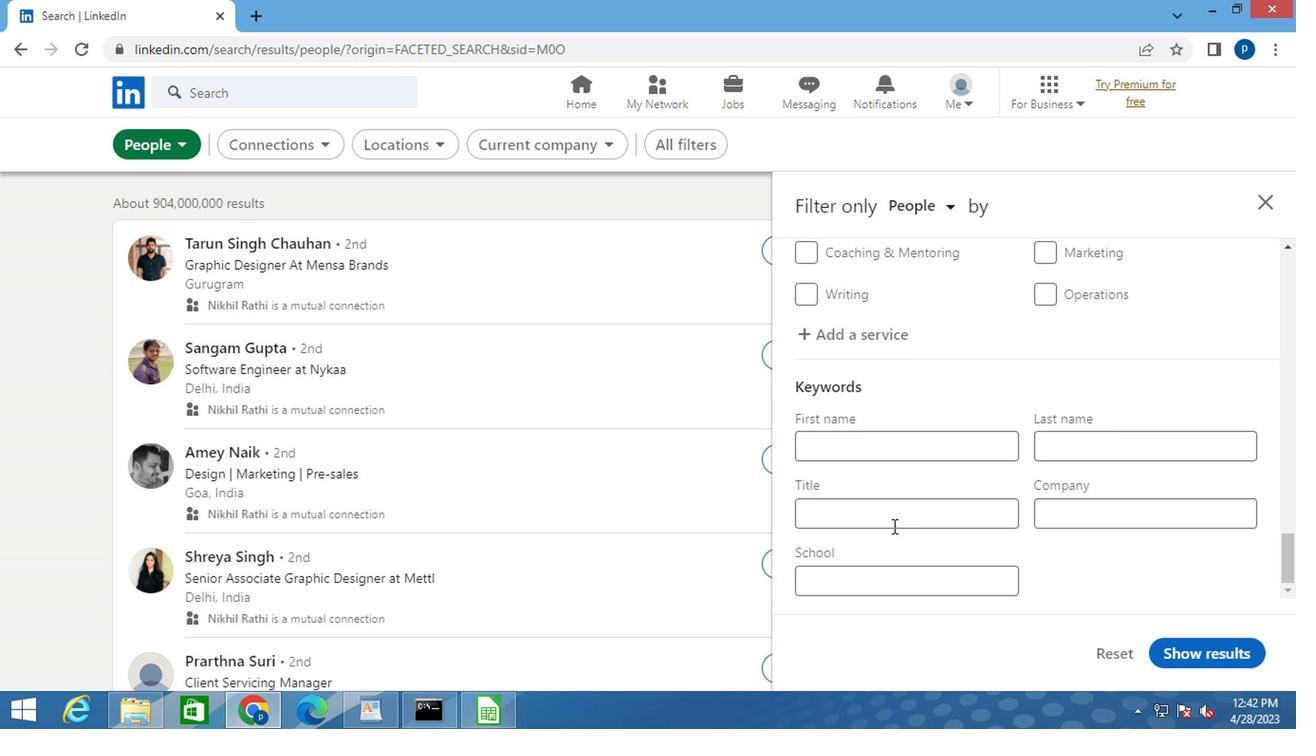 
Action: Mouse pressed left at (884, 518)
Screenshot: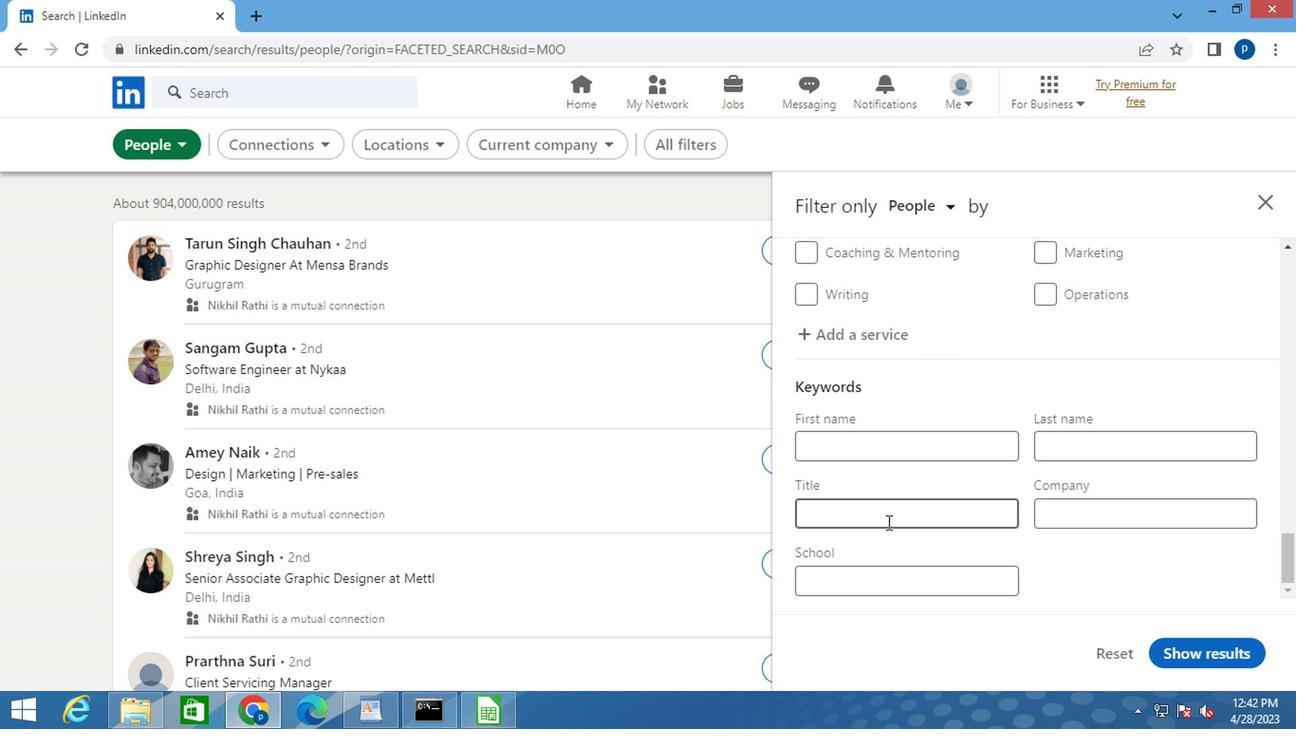 
Action: Key pressed <Key.caps_lock>P<Key.caps_lock>ARKING<Key.space><Key.caps_lock>A<Key.caps_lock>TTEN
Screenshot: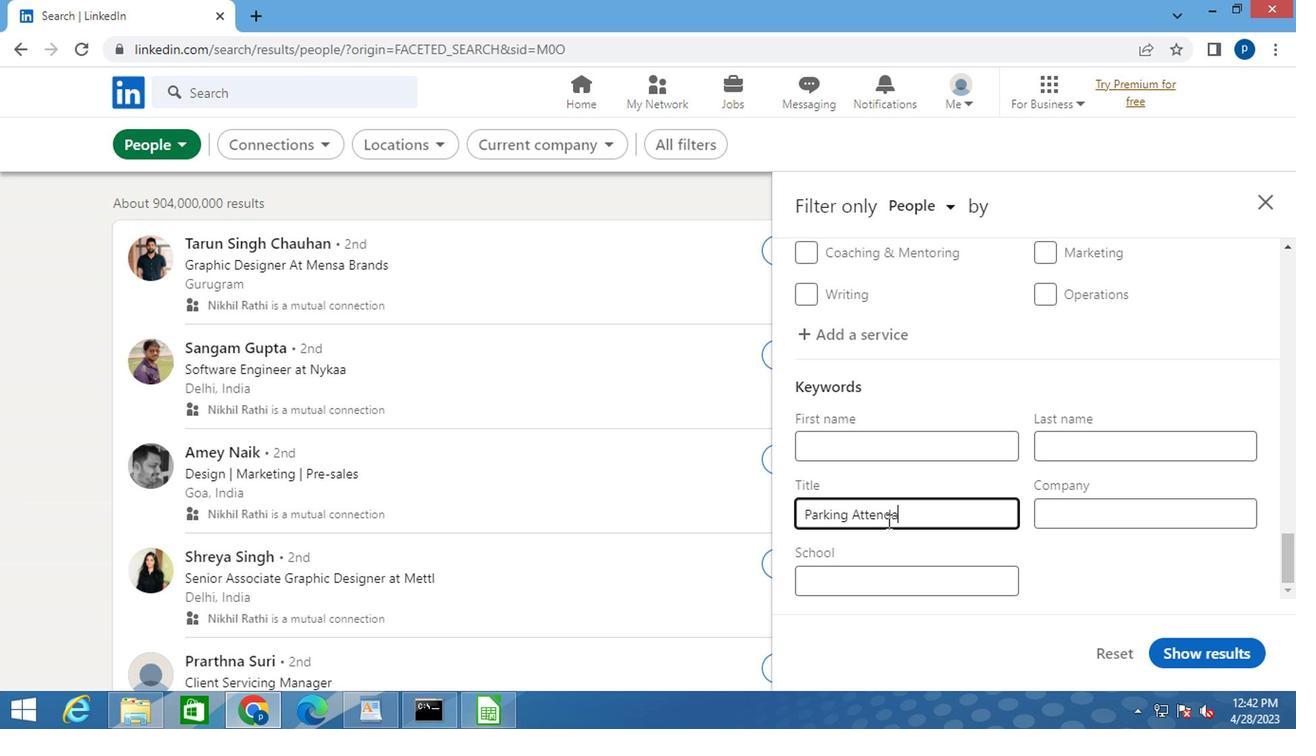 
Action: Mouse moved to (1182, 635)
Screenshot: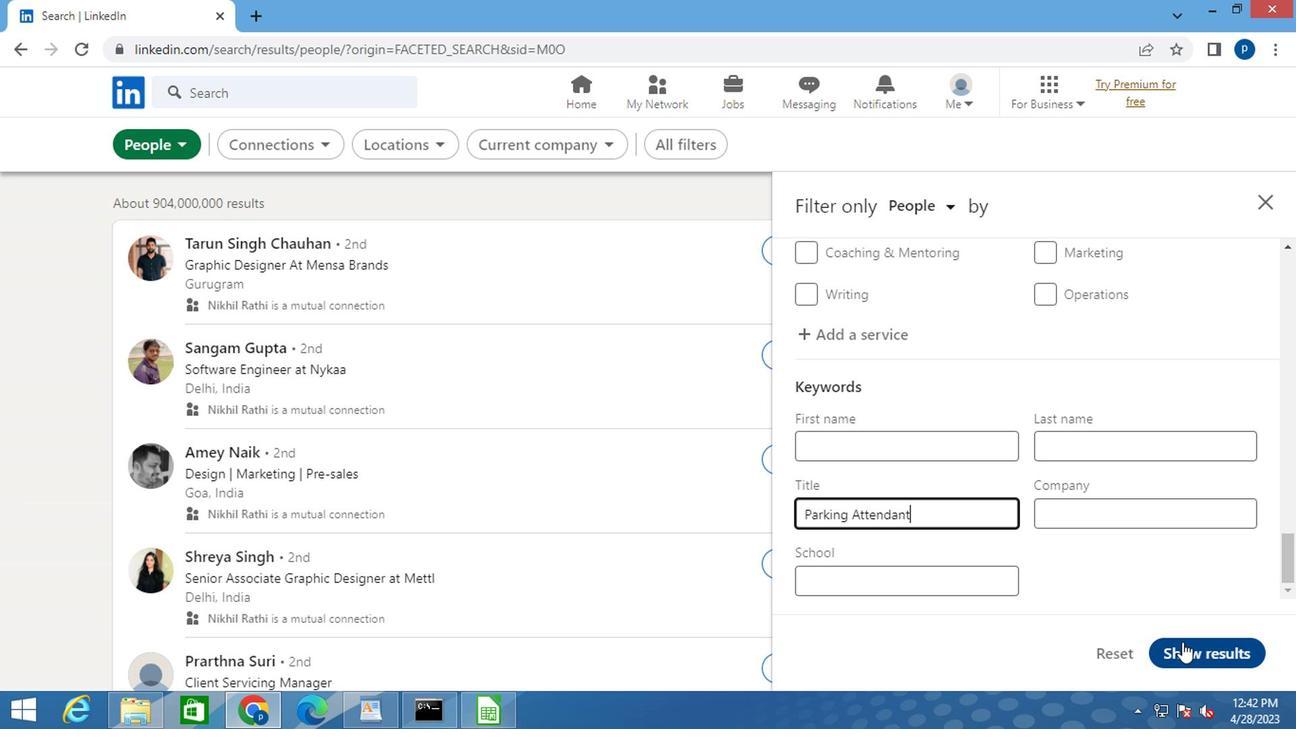 
Action: Mouse pressed left at (1182, 635)
Screenshot: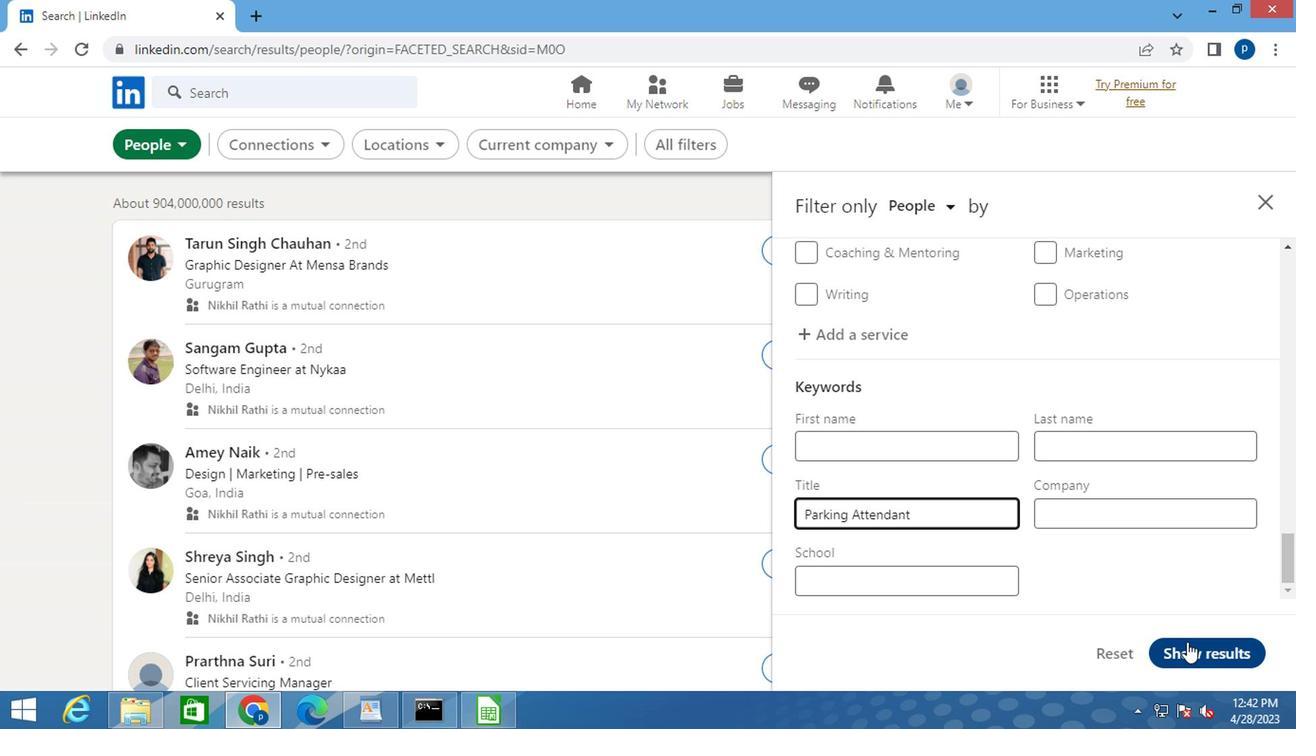 
